 Task: Look for space in Ober-Ramstadt, Germany from 26th August, 2023 to 10th September, 2023 for 6 adults, 2 children in price range Rs.10000 to Rs.15000. Place can be entire place or shared room with 6 bedrooms having 6 beds and 6 bathrooms. Property type can be house, flat, guest house. Amenities needed are: wifi, TV, free parkinig on premises, gym, breakfast. Booking option can be shelf check-in. Required host language is English.
Action: Mouse pressed left at (565, 132)
Screenshot: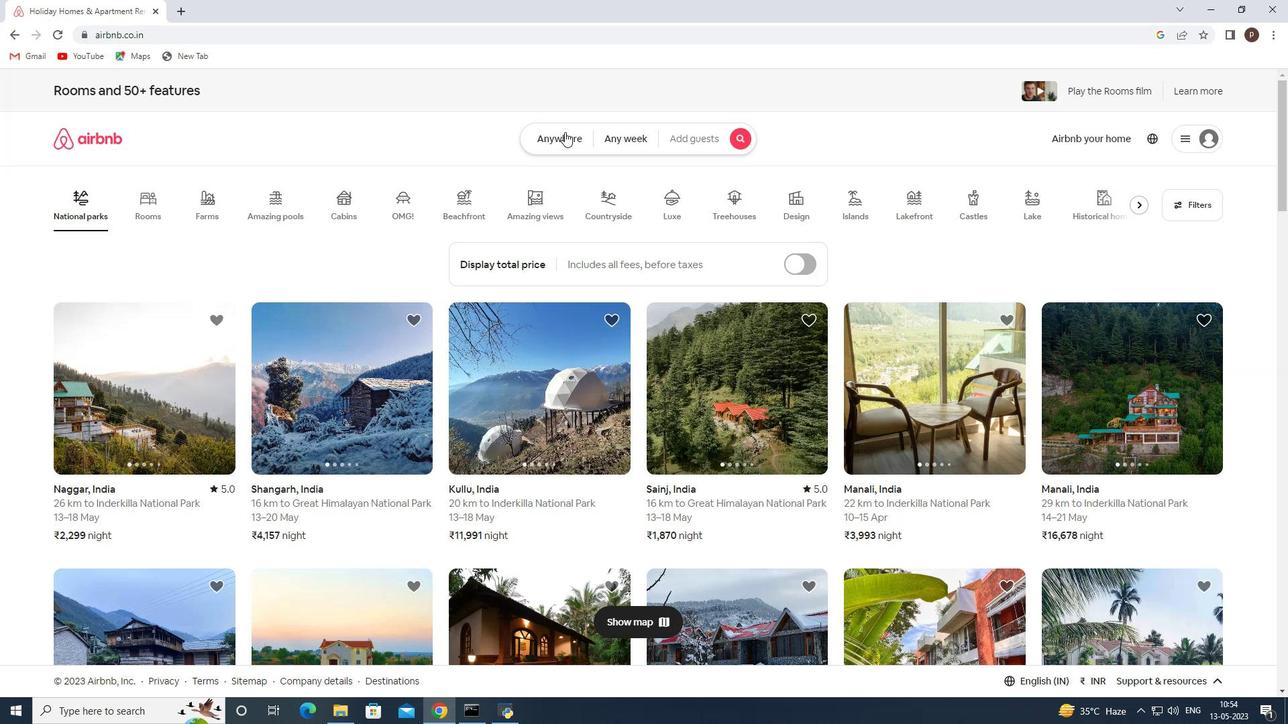 
Action: Mouse moved to (431, 191)
Screenshot: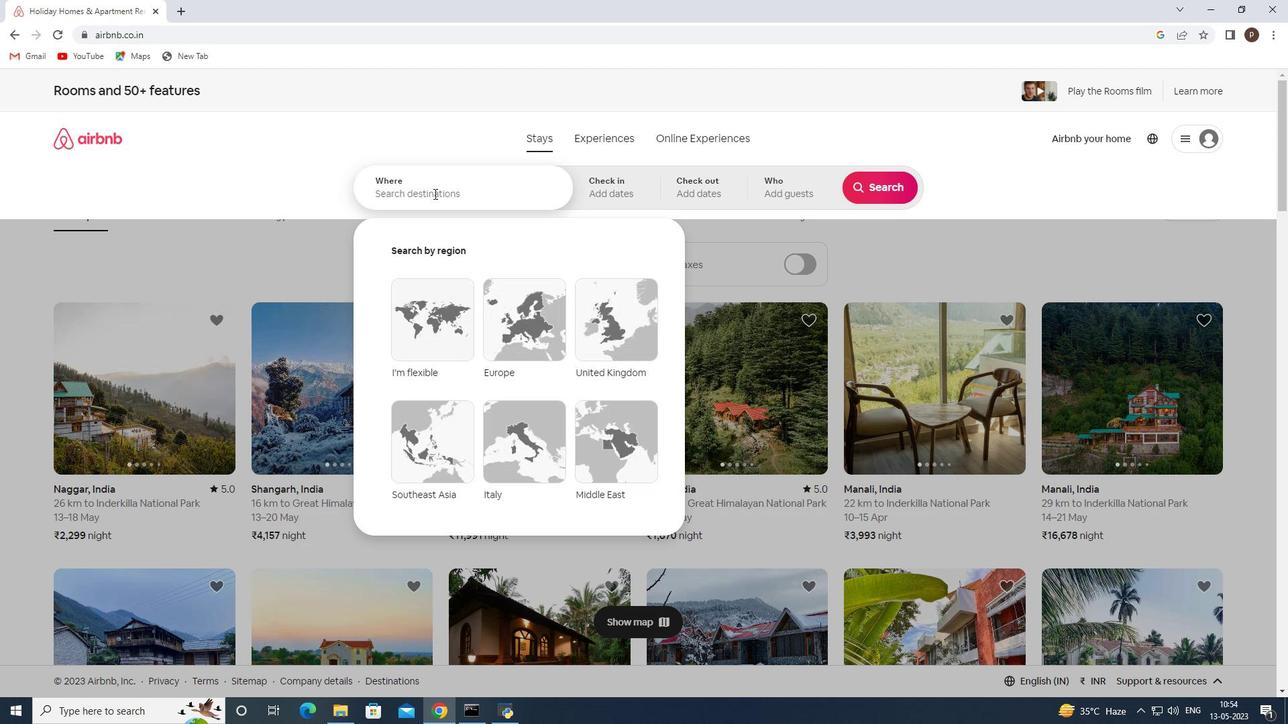 
Action: Mouse pressed left at (431, 191)
Screenshot: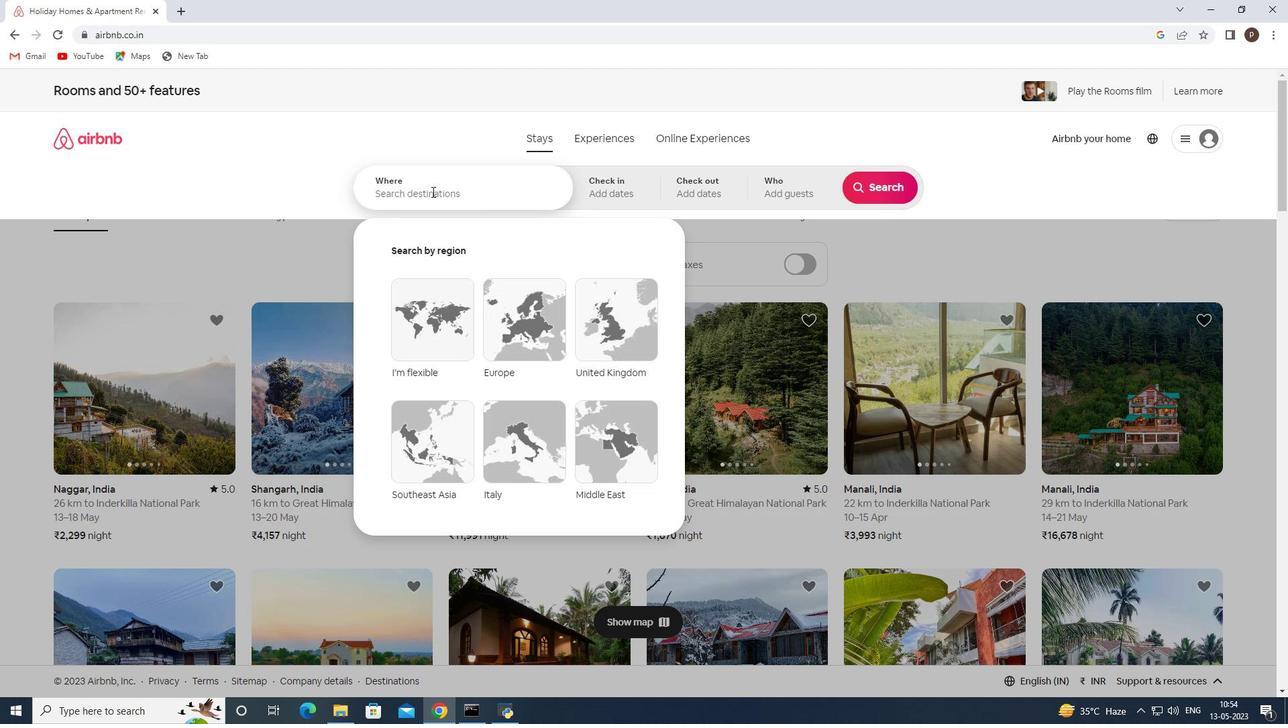 
Action: Key pressed <Key.caps_lock>O<Key.caps_lock>ber-<Key.caps_lock>R<Key.caps_lock>amstadt,<Key.space><Key.caps_lock>G<Key.caps_lock>ermany
Screenshot: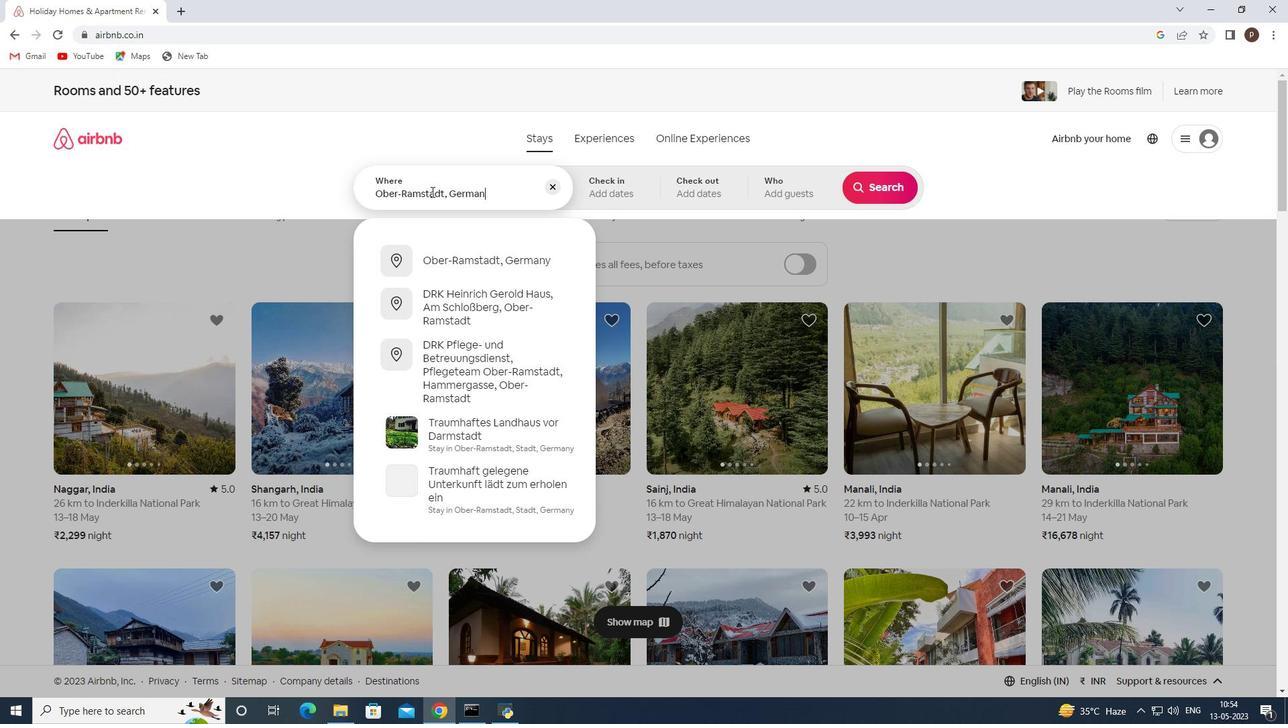 
Action: Mouse moved to (470, 268)
Screenshot: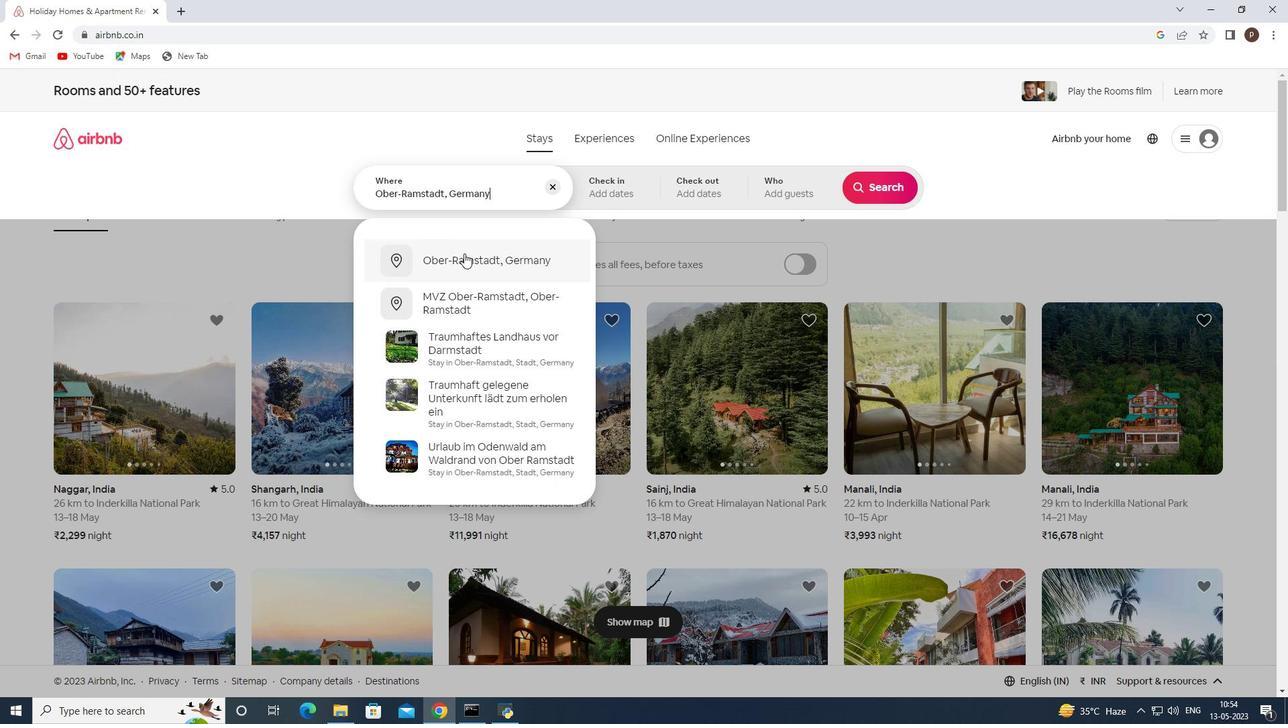 
Action: Mouse pressed left at (470, 268)
Screenshot: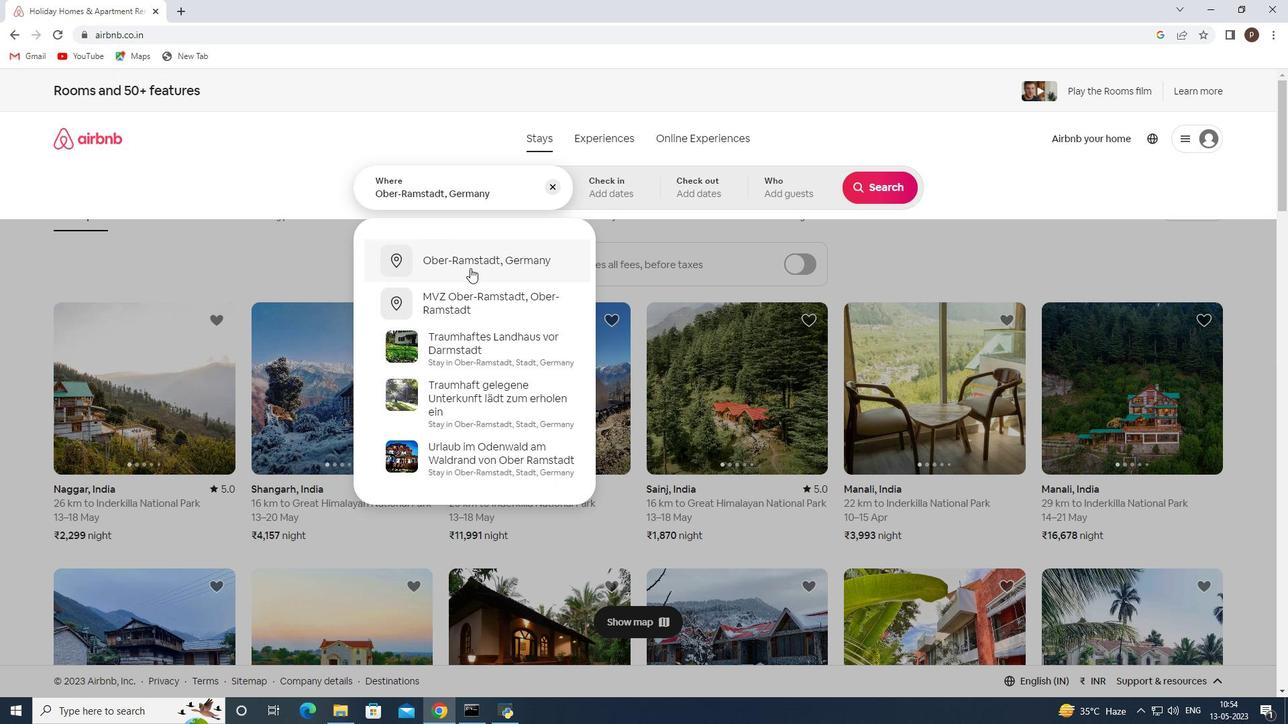 
Action: Mouse moved to (883, 299)
Screenshot: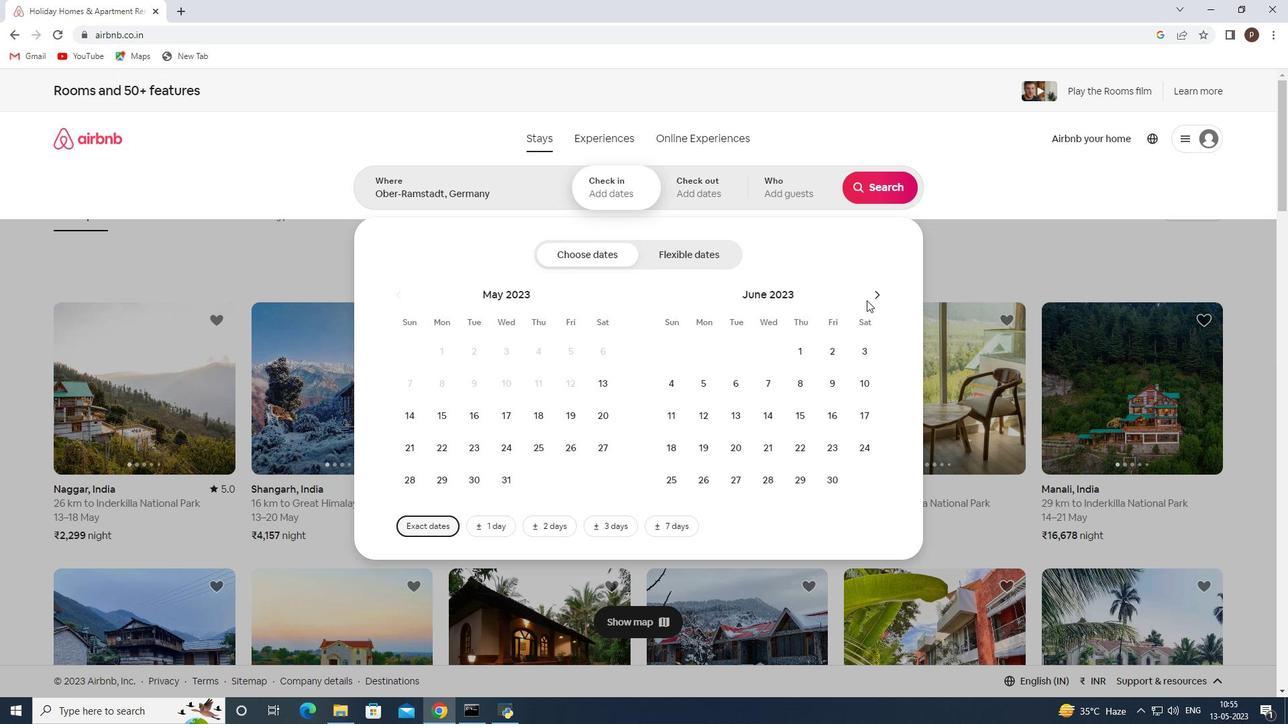 
Action: Mouse pressed left at (883, 299)
Screenshot: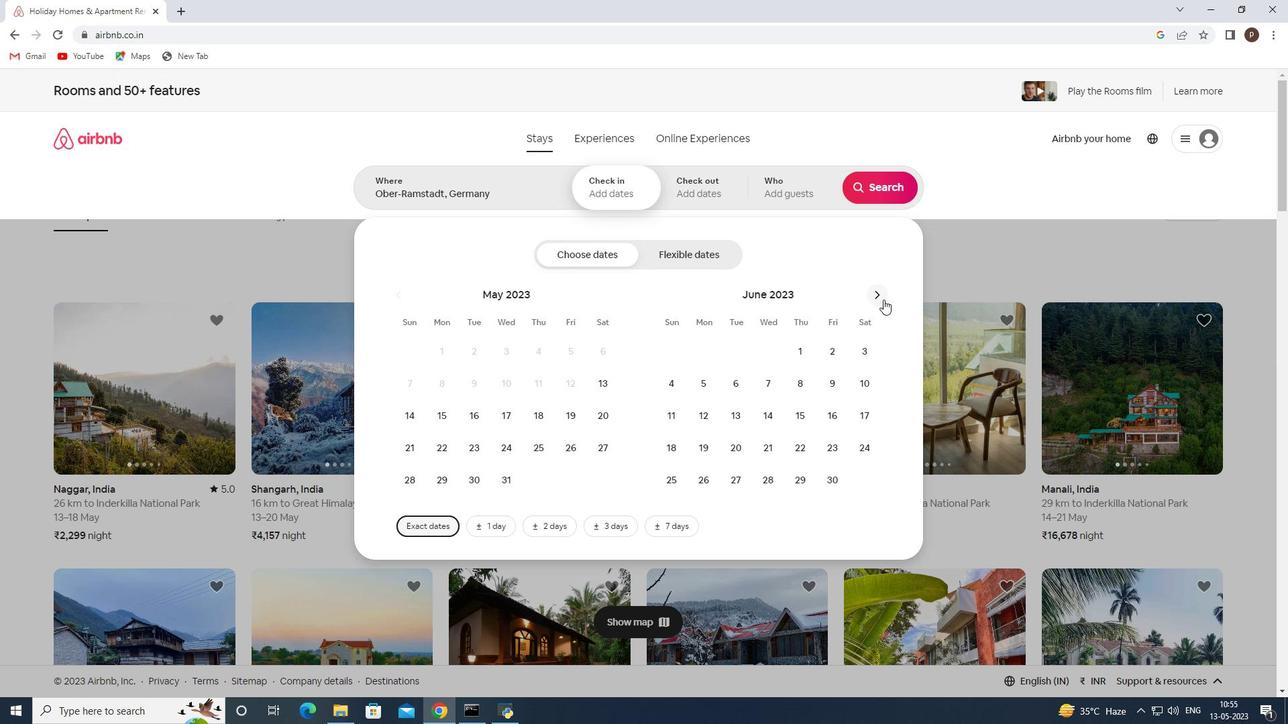 
Action: Mouse pressed left at (883, 299)
Screenshot: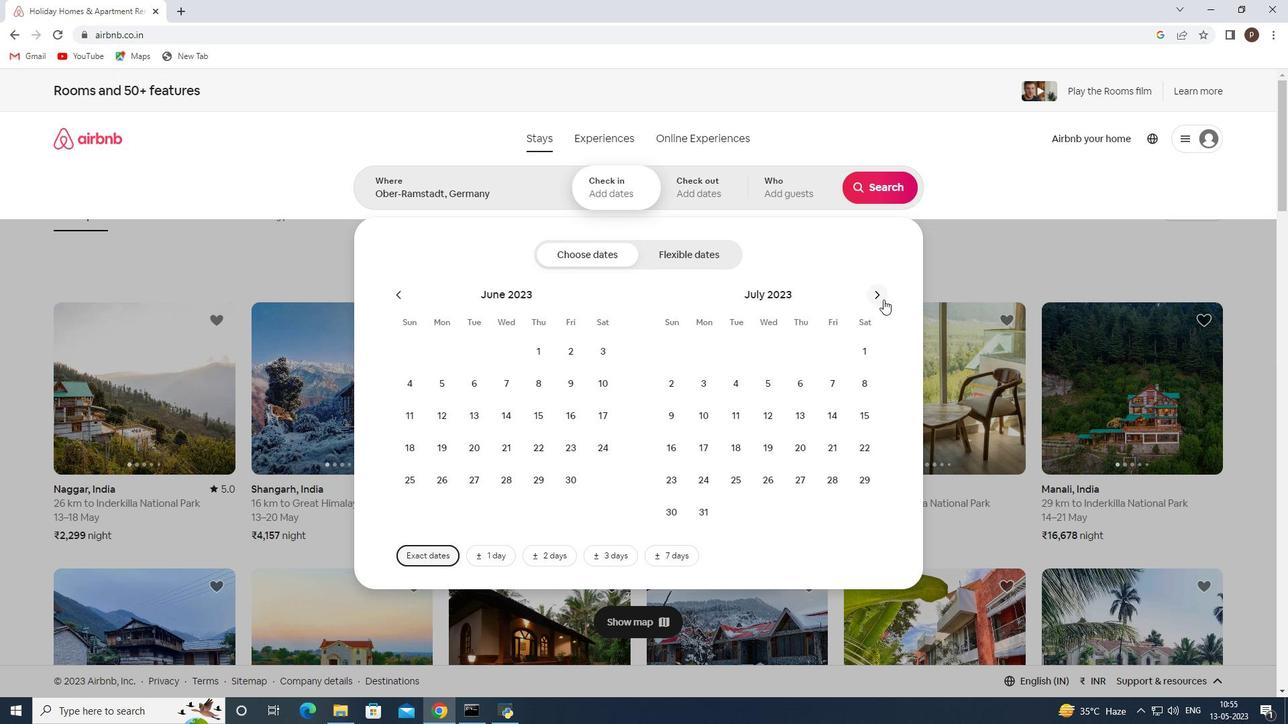
Action: Mouse pressed left at (883, 299)
Screenshot: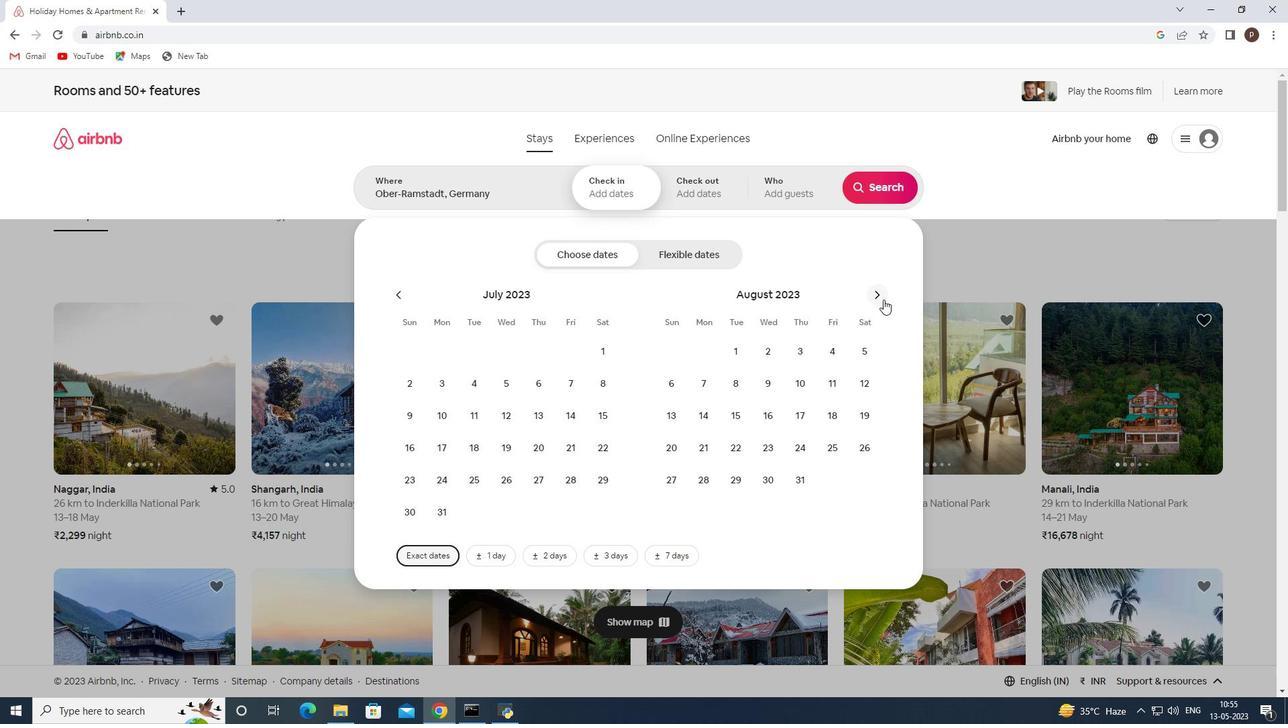 
Action: Mouse moved to (597, 454)
Screenshot: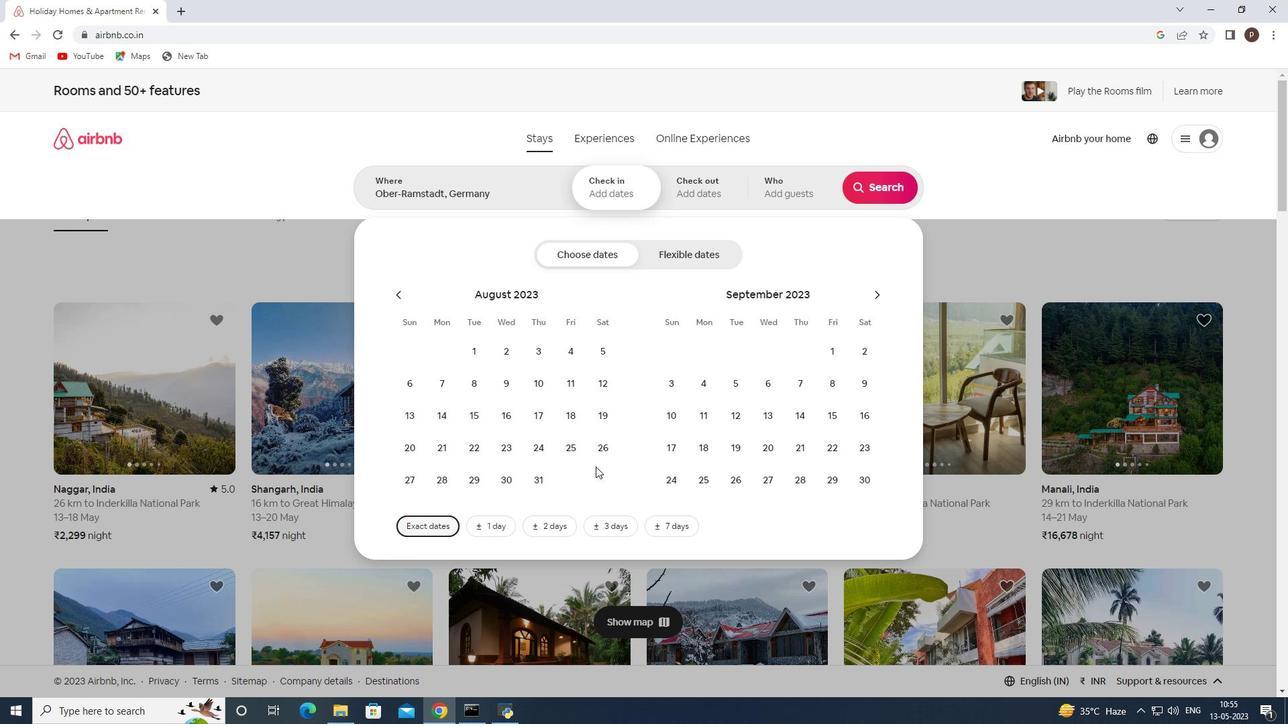 
Action: Mouse pressed left at (597, 454)
Screenshot: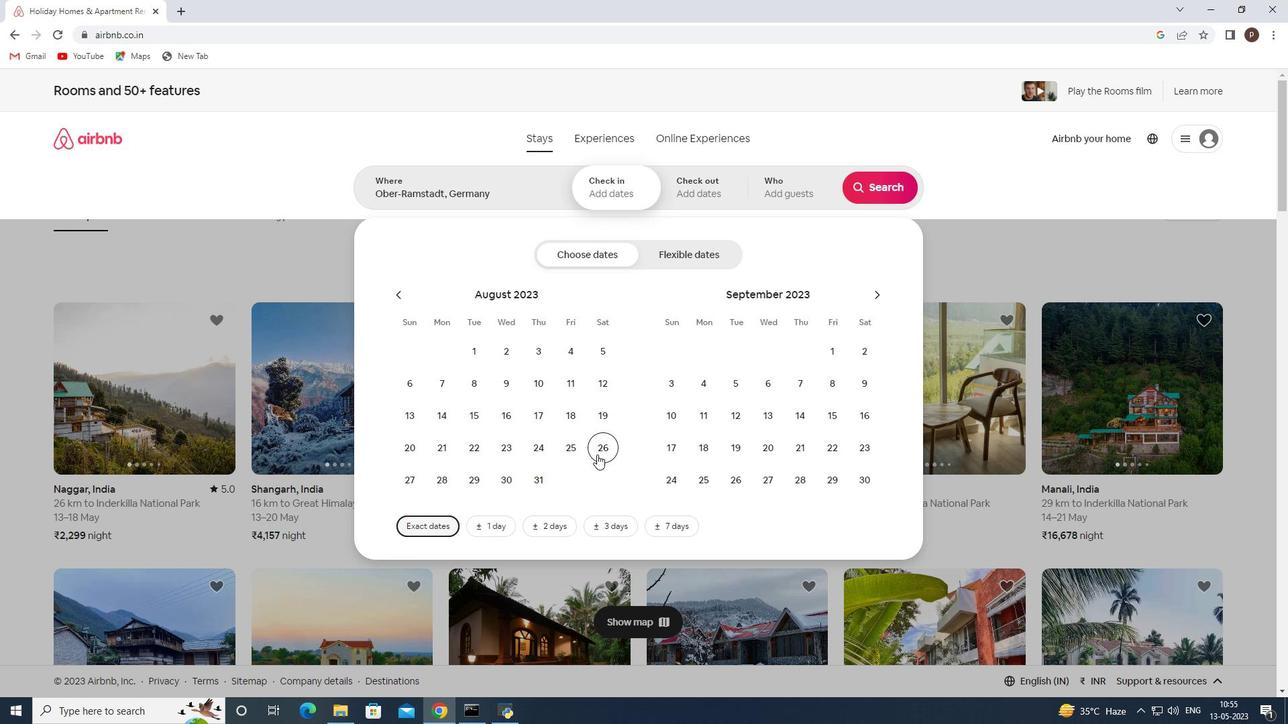 
Action: Mouse moved to (668, 407)
Screenshot: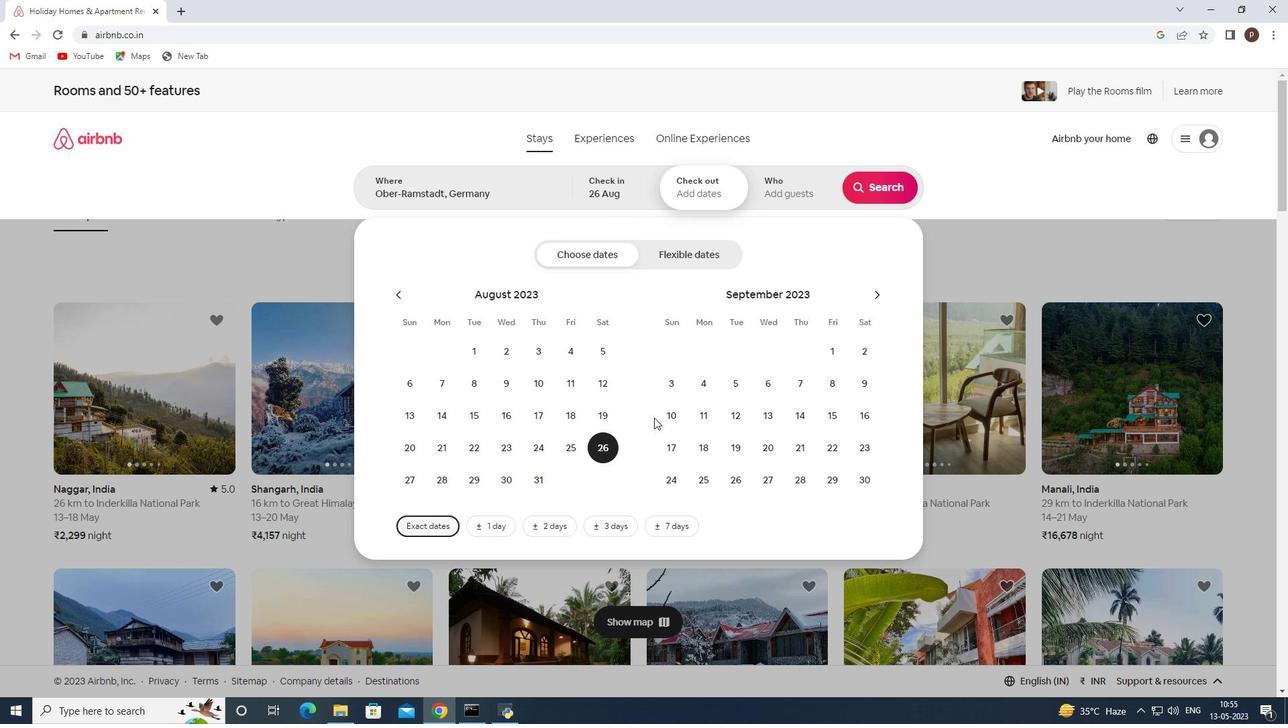
Action: Mouse pressed left at (668, 407)
Screenshot: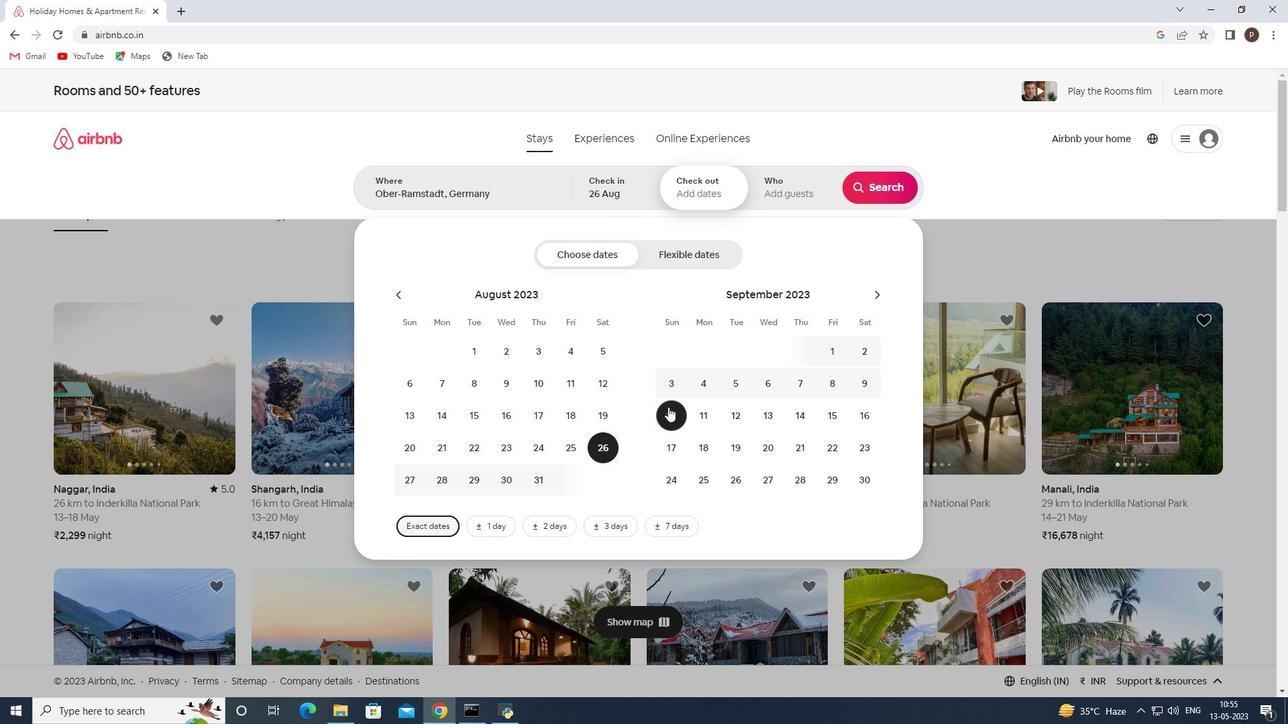 
Action: Mouse moved to (777, 183)
Screenshot: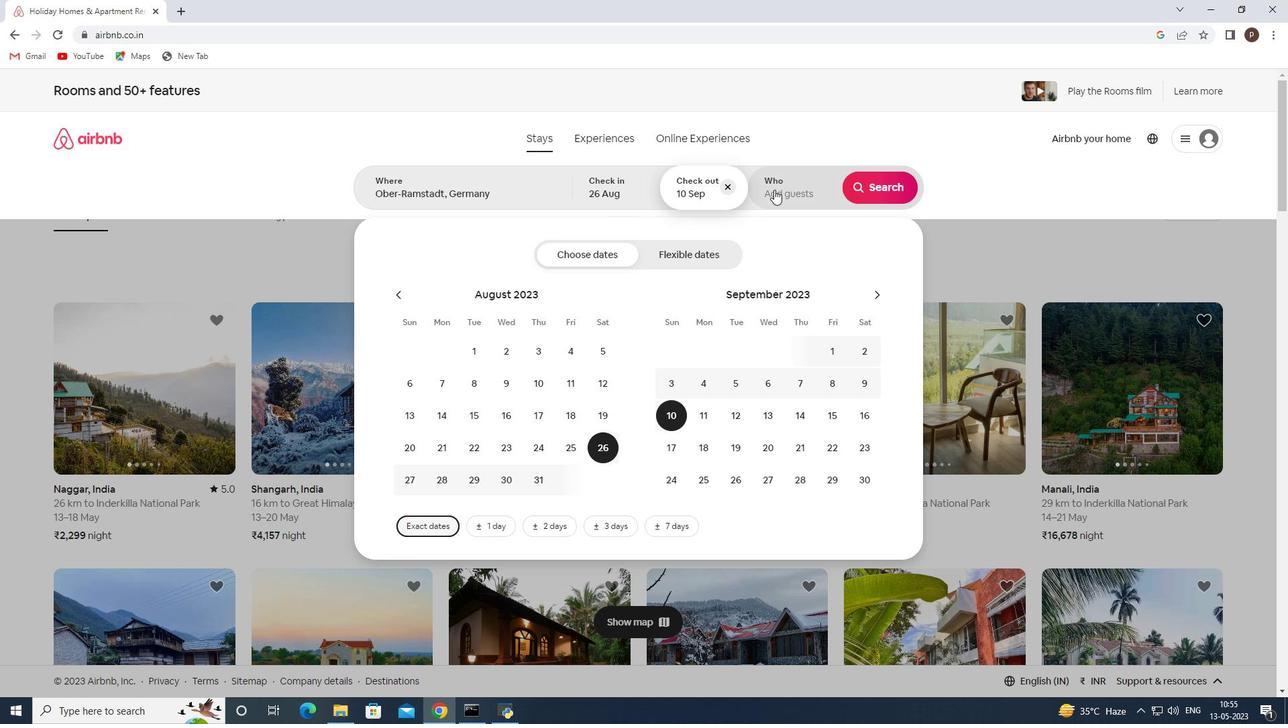 
Action: Mouse pressed left at (777, 183)
Screenshot: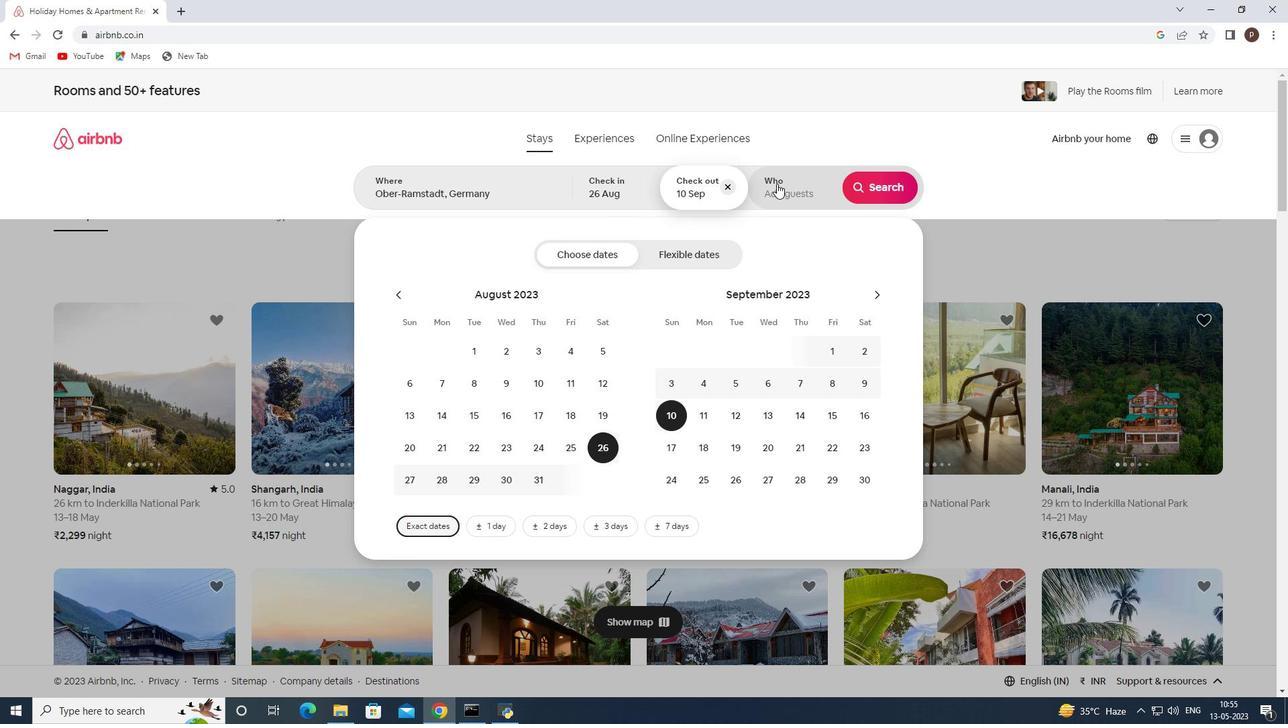 
Action: Mouse moved to (877, 258)
Screenshot: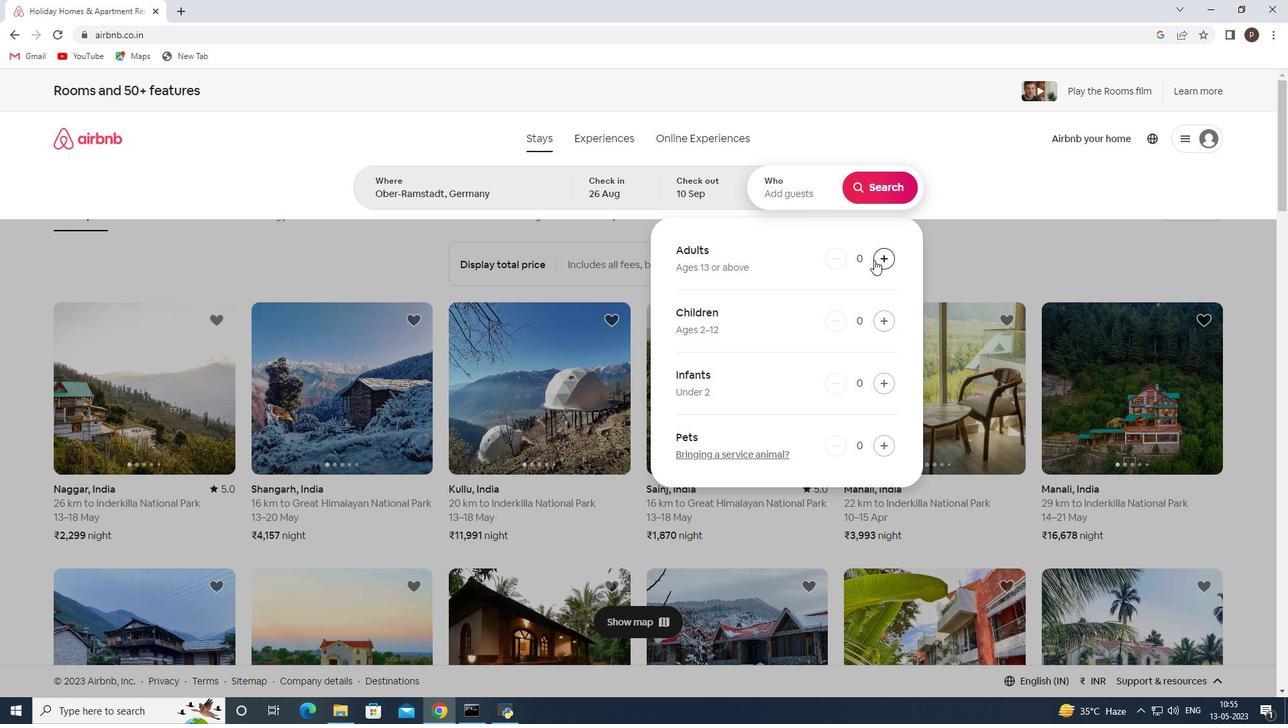 
Action: Mouse pressed left at (877, 258)
Screenshot: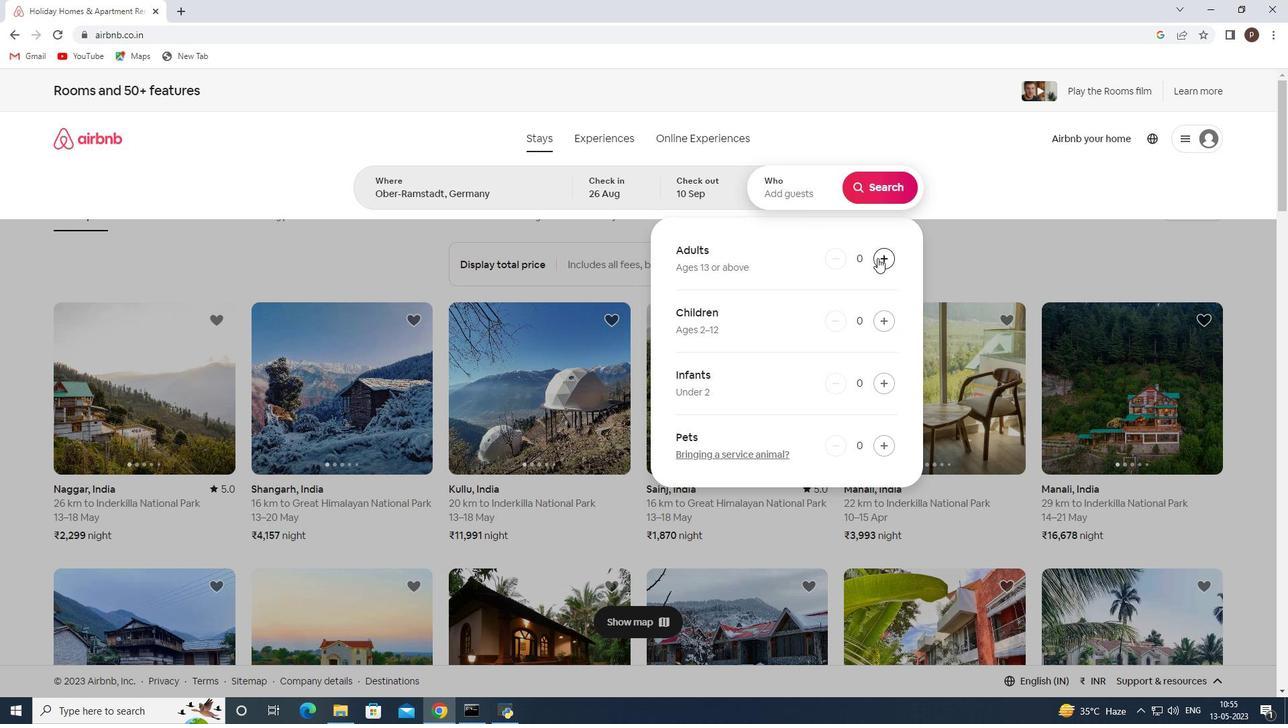 
Action: Mouse pressed left at (877, 258)
Screenshot: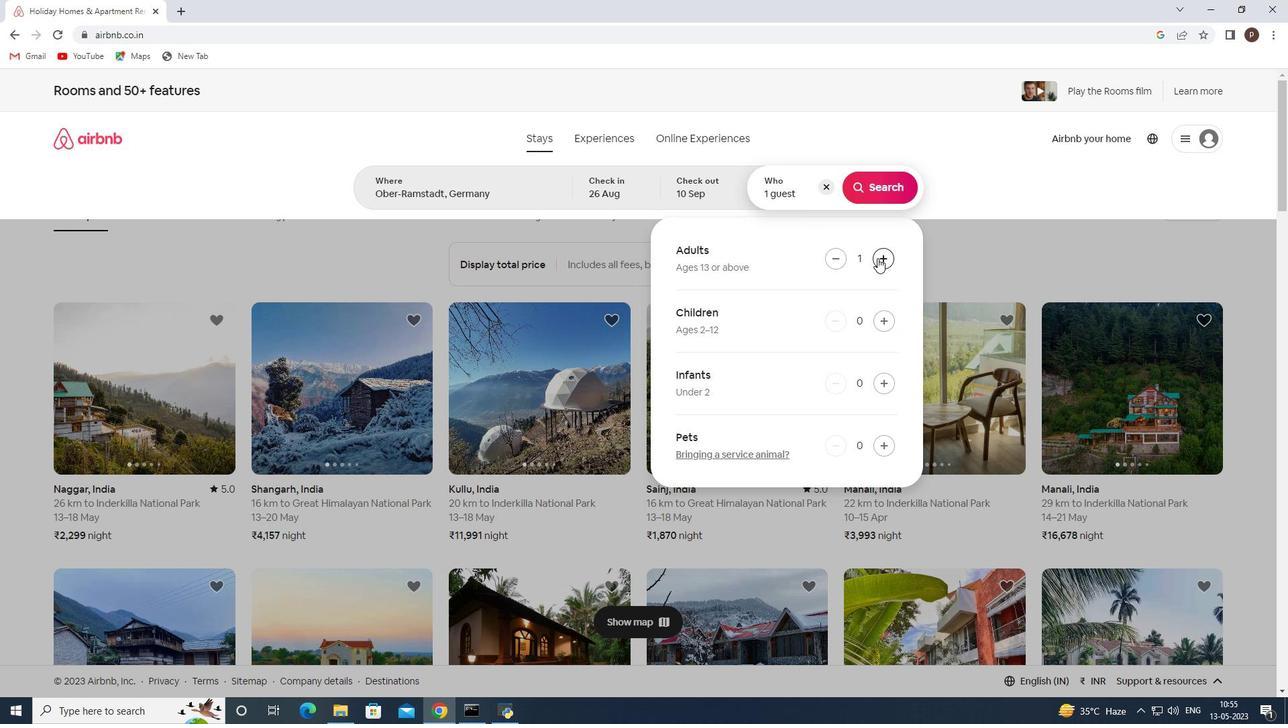 
Action: Mouse pressed left at (877, 258)
Screenshot: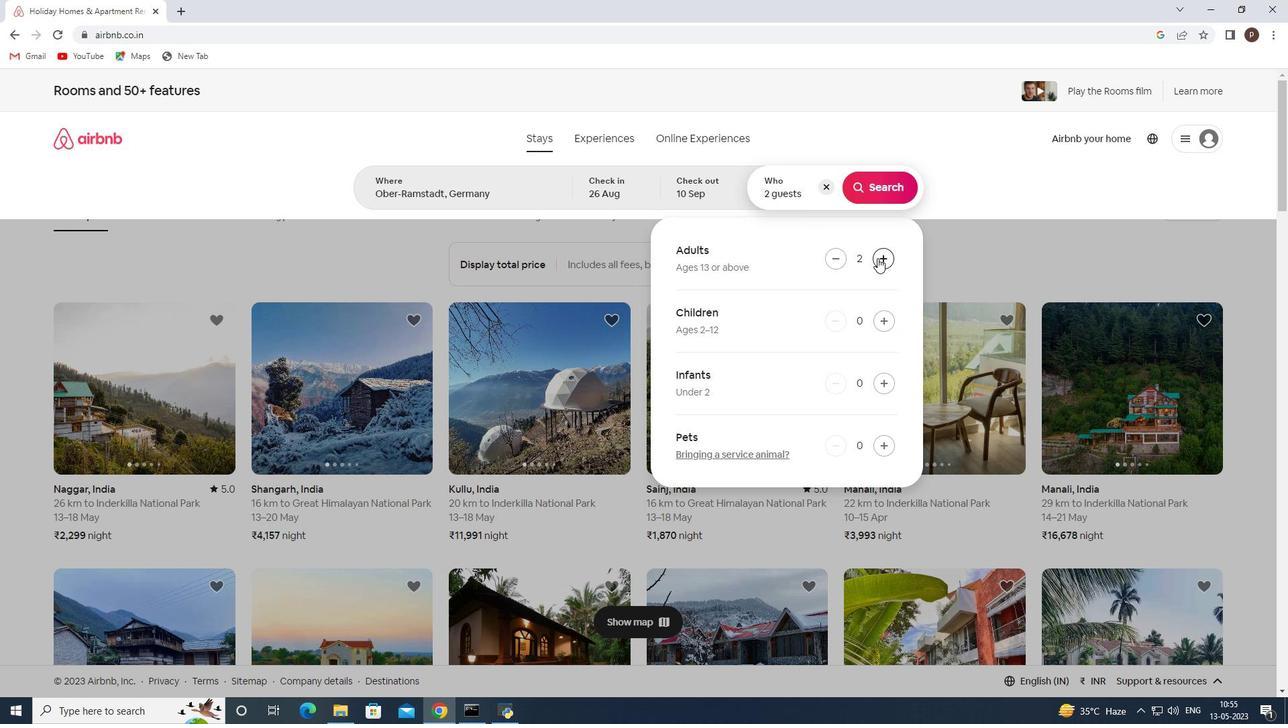 
Action: Mouse pressed left at (877, 258)
Screenshot: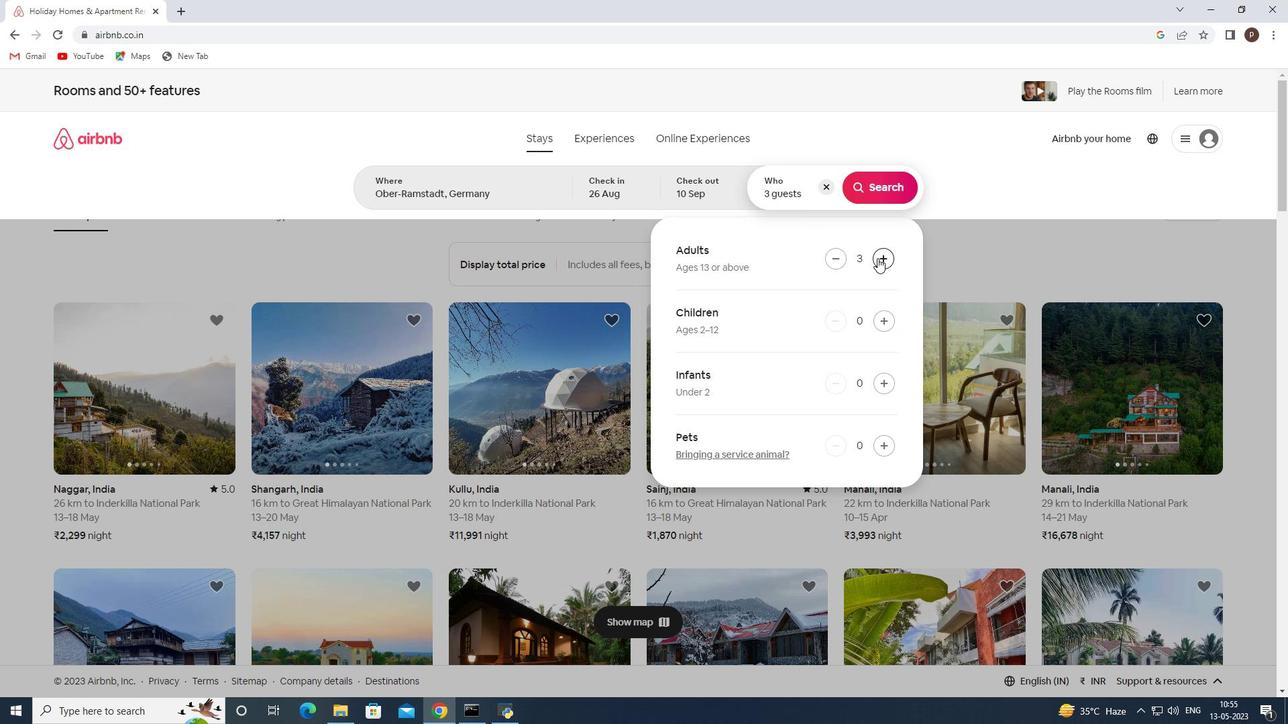 
Action: Mouse pressed left at (877, 258)
Screenshot: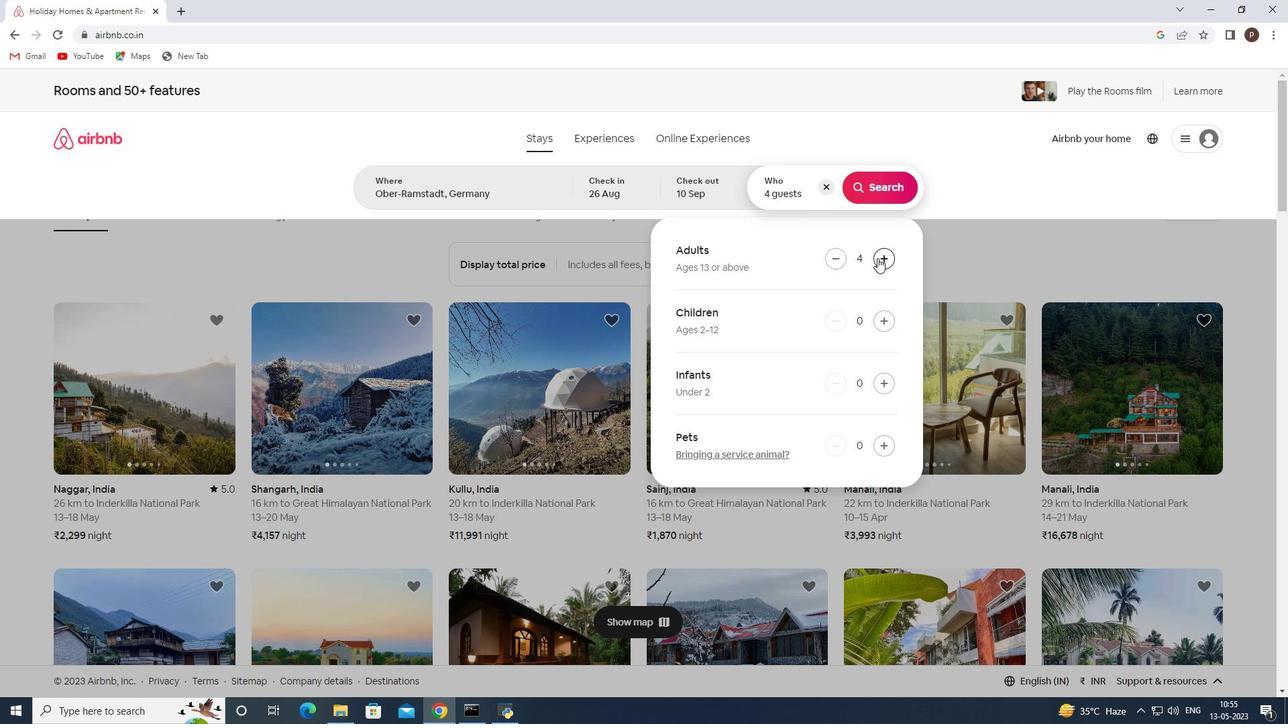 
Action: Mouse pressed left at (877, 258)
Screenshot: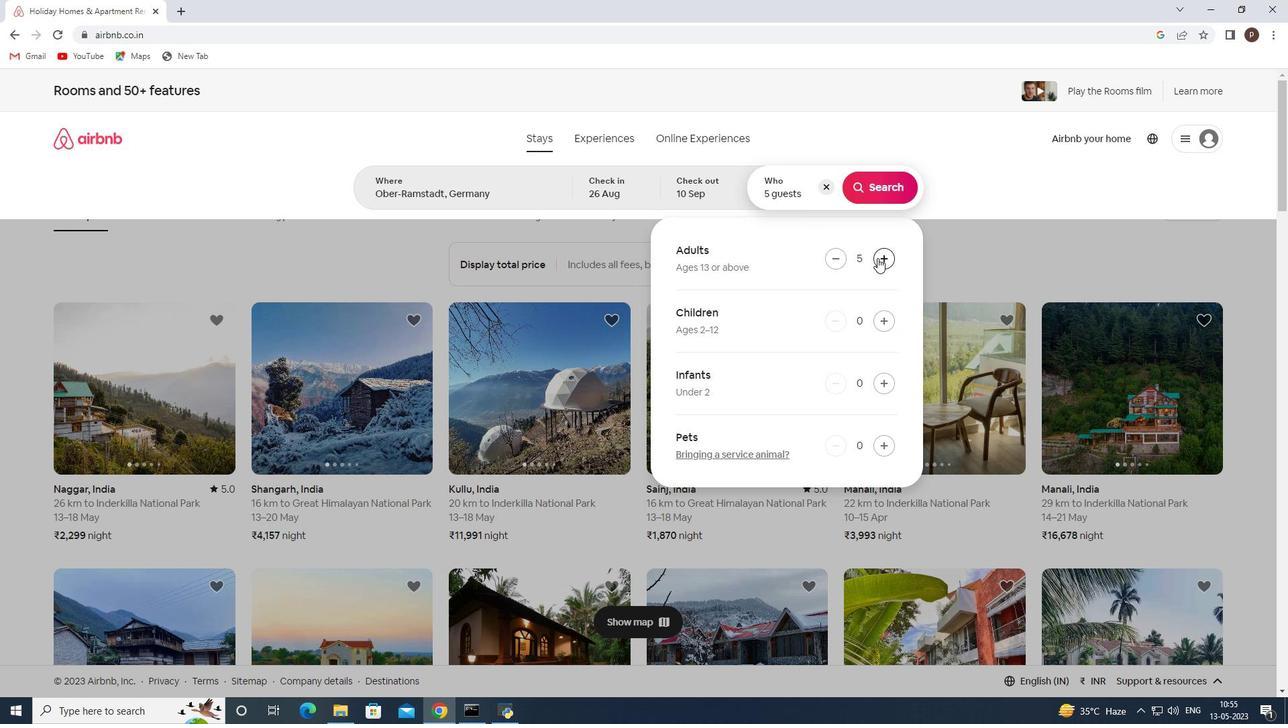 
Action: Mouse moved to (877, 315)
Screenshot: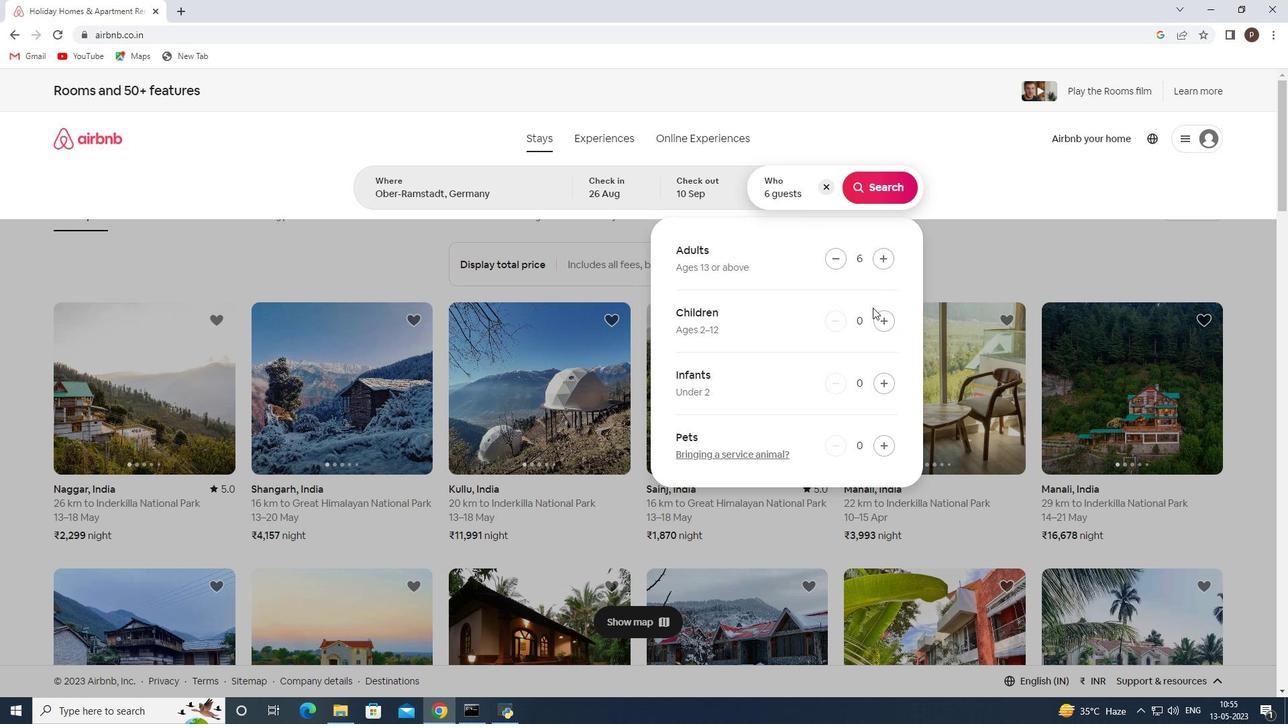 
Action: Mouse pressed left at (877, 315)
Screenshot: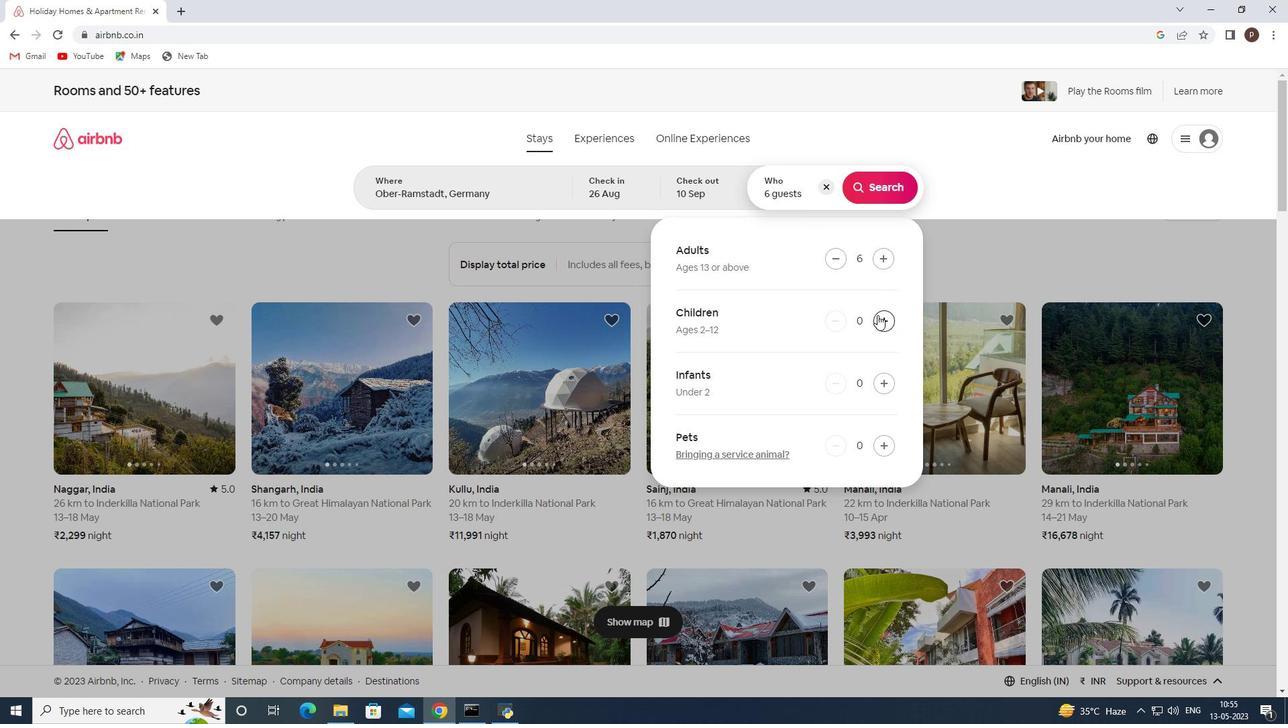
Action: Mouse pressed left at (877, 315)
Screenshot: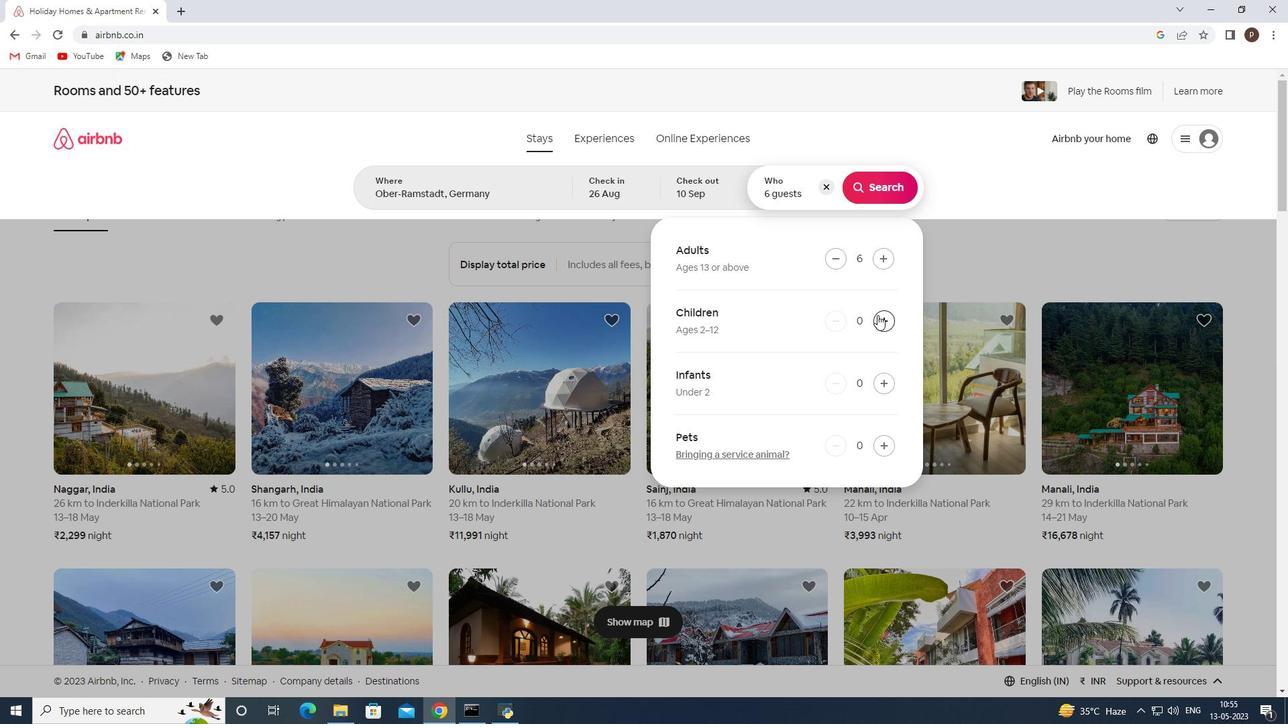 
Action: Mouse moved to (867, 194)
Screenshot: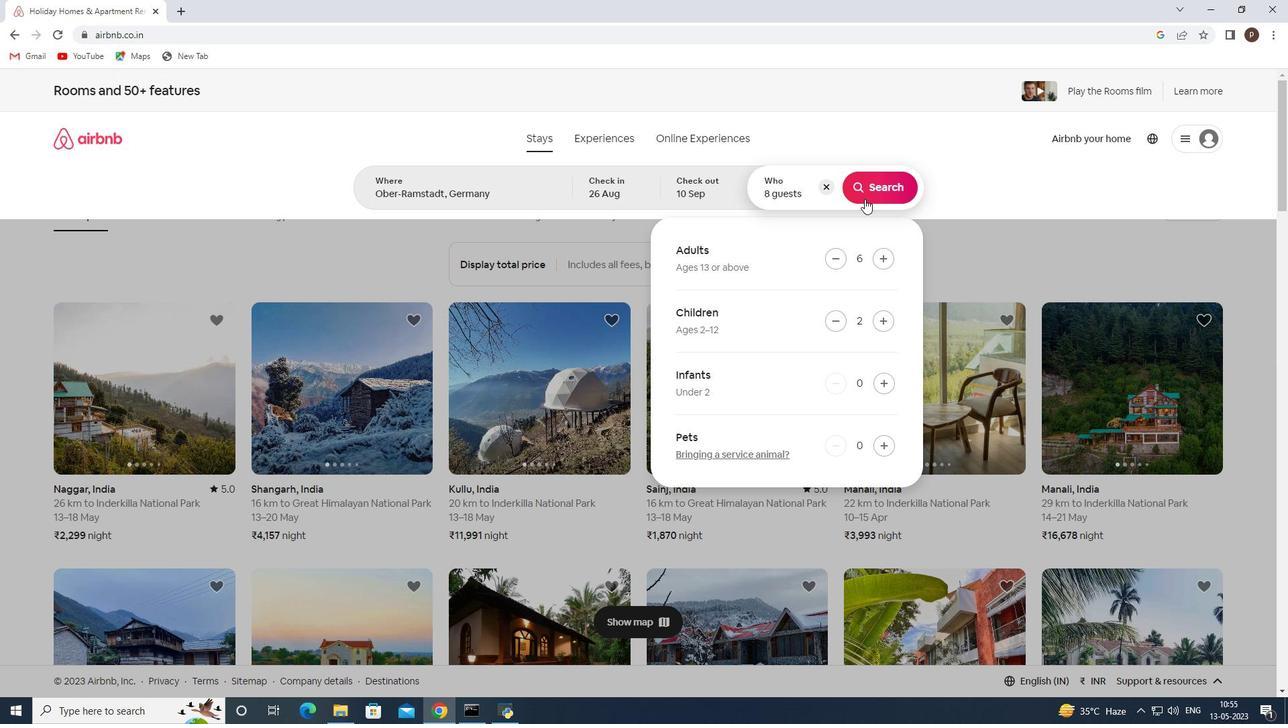 
Action: Mouse pressed left at (867, 194)
Screenshot: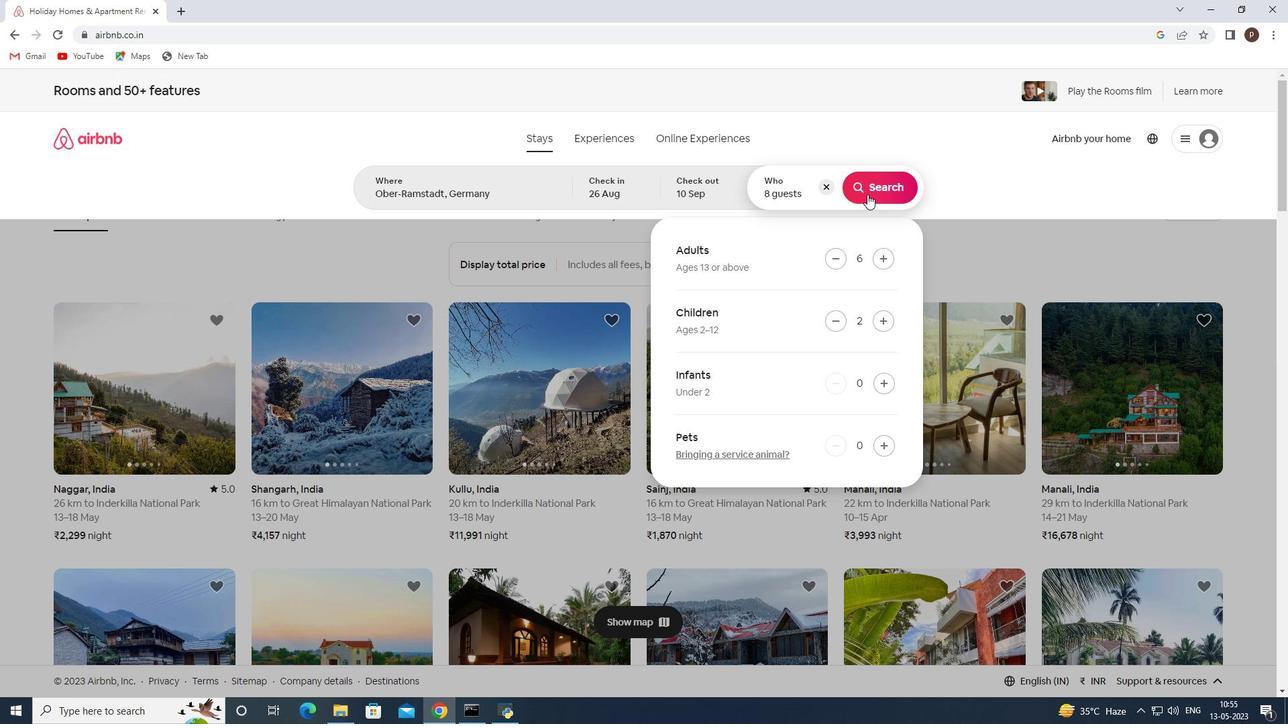 
Action: Mouse moved to (1213, 147)
Screenshot: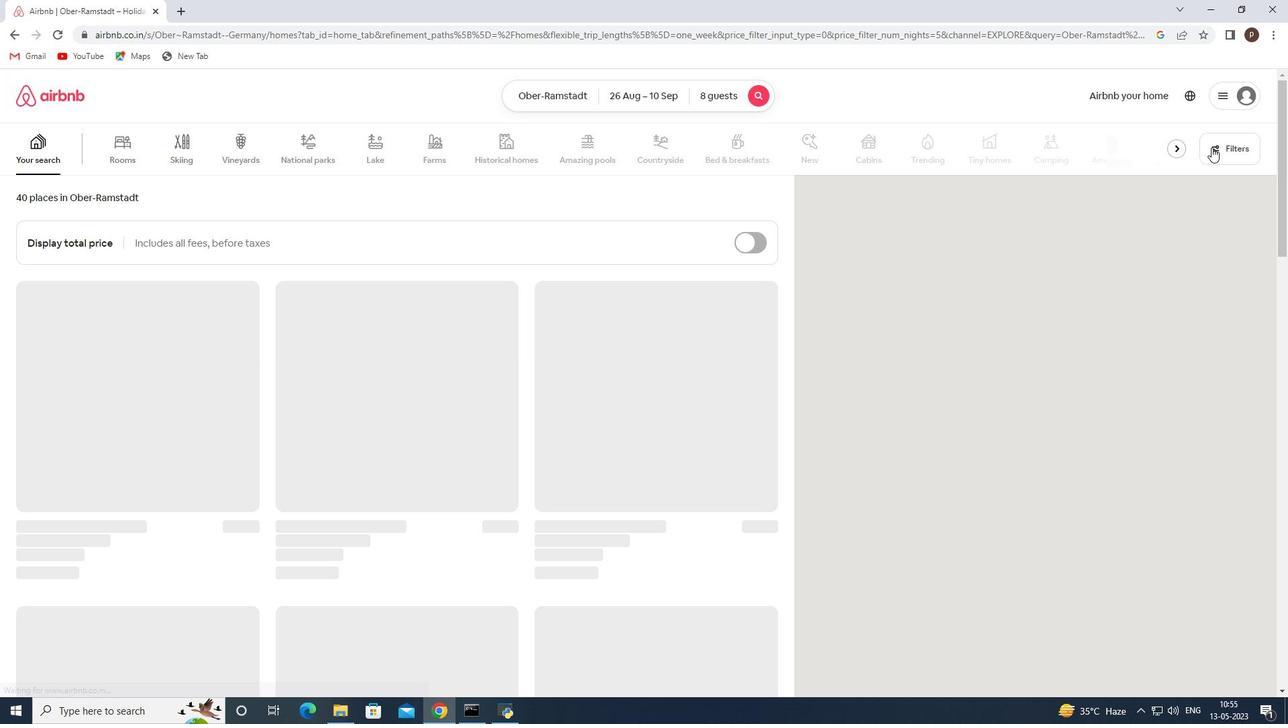 
Action: Mouse pressed left at (1213, 147)
Screenshot: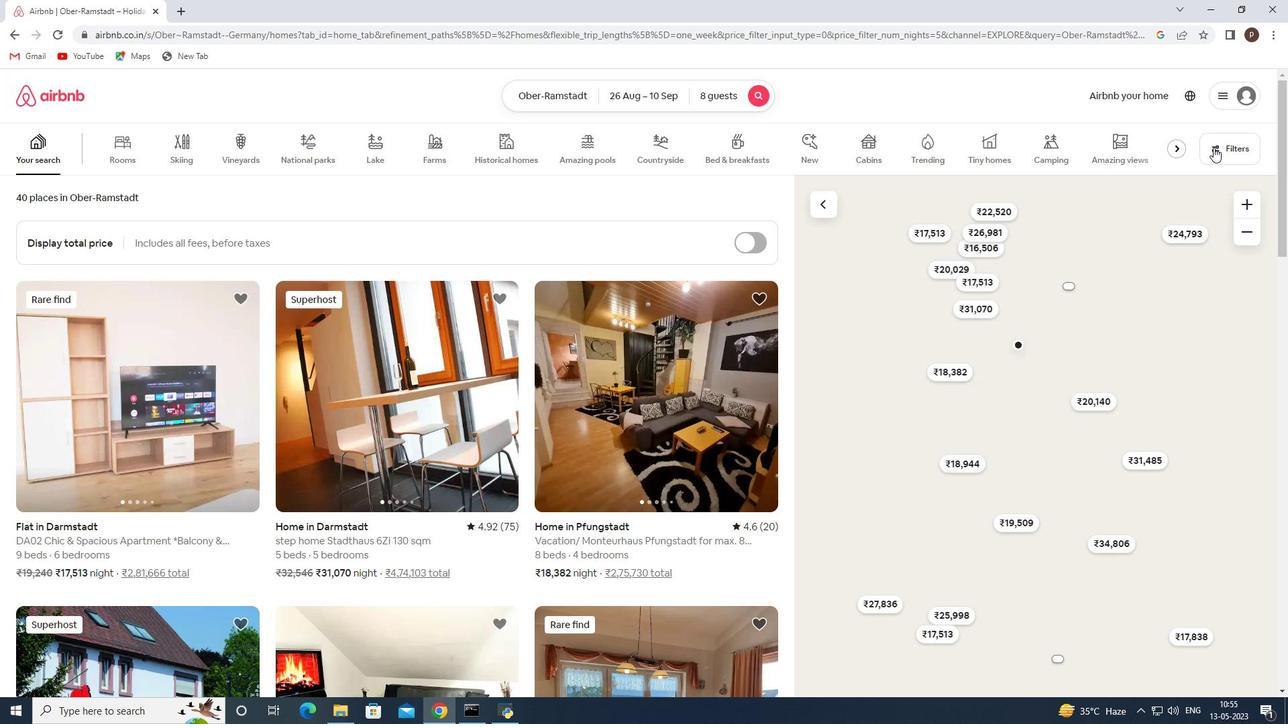 
Action: Mouse moved to (448, 479)
Screenshot: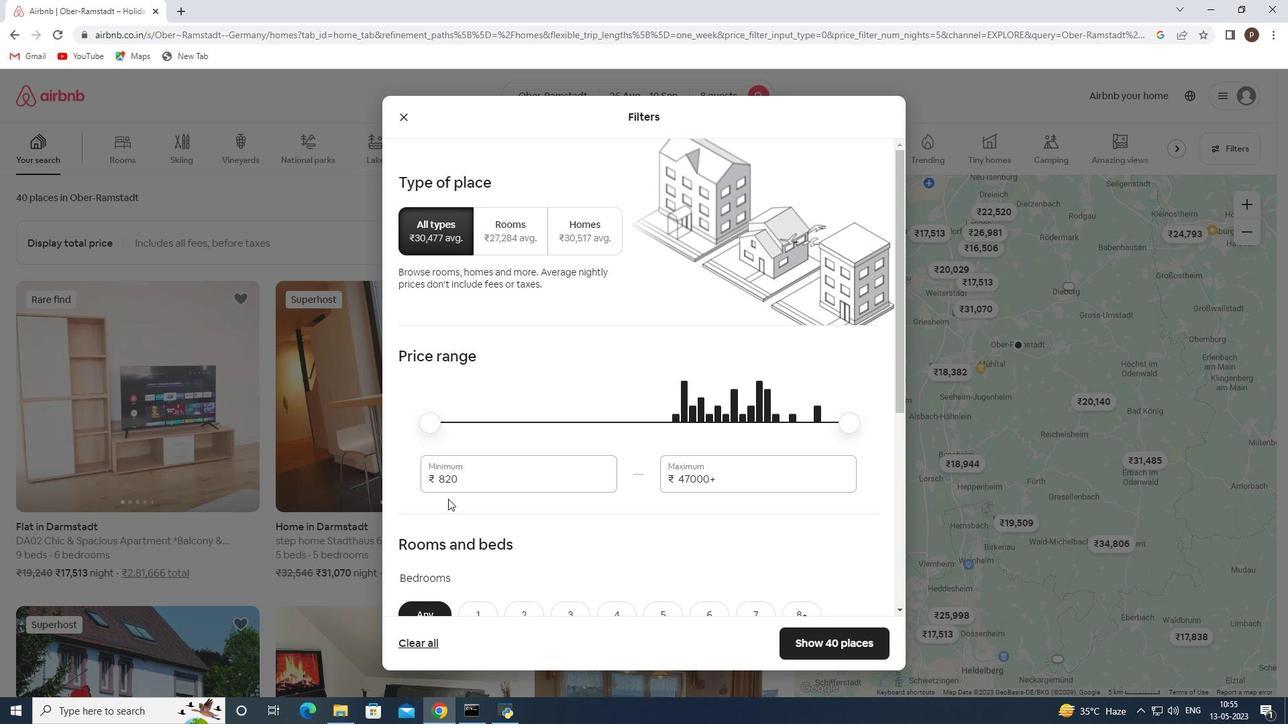 
Action: Mouse pressed left at (448, 479)
Screenshot: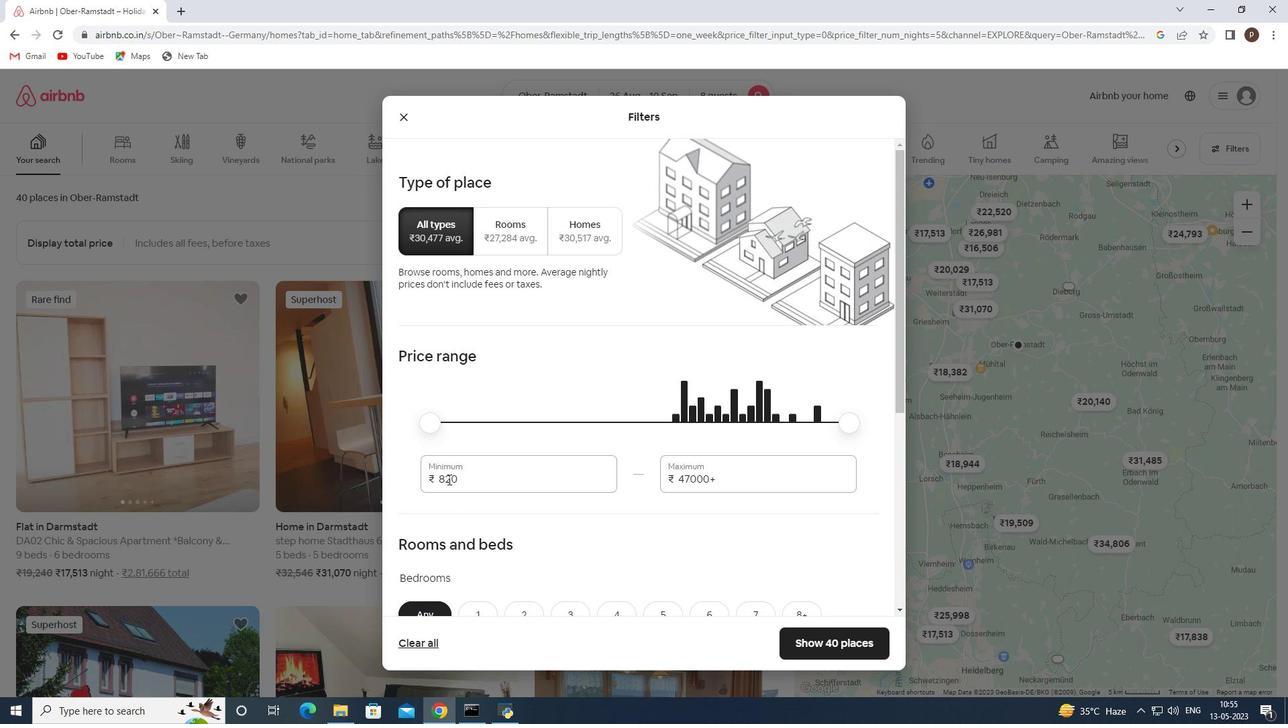
Action: Mouse pressed left at (448, 479)
Screenshot: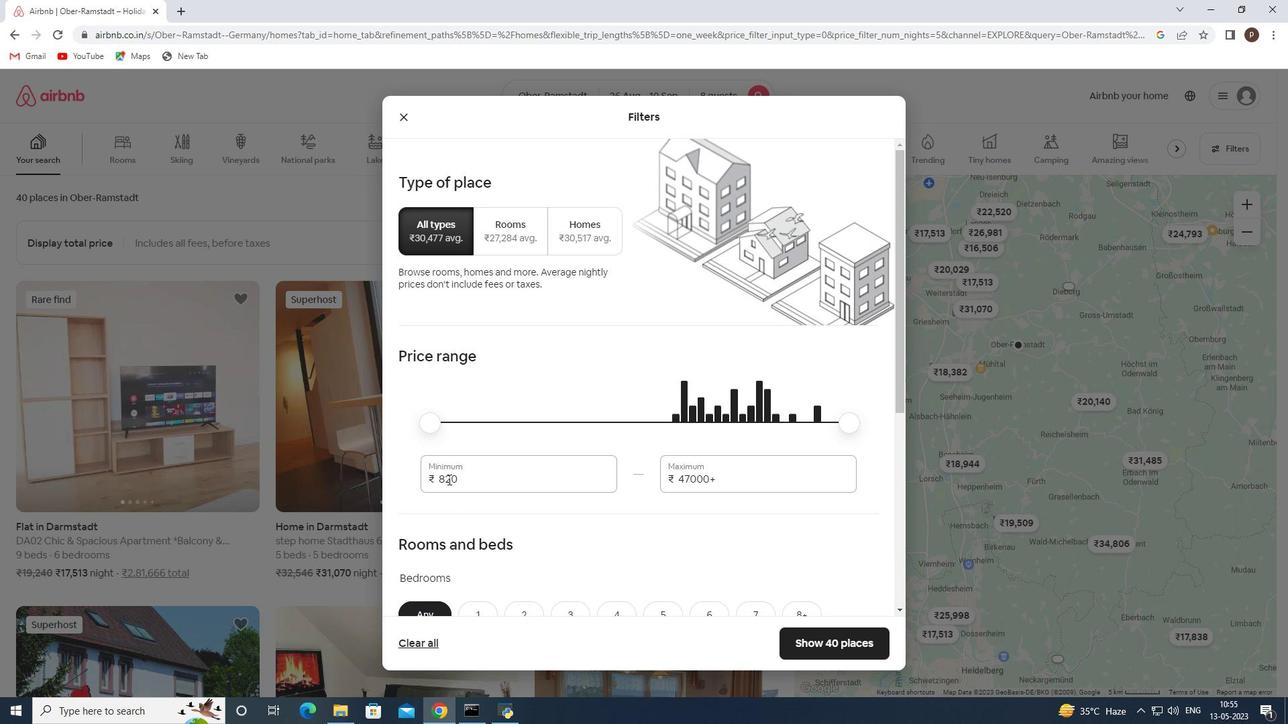
Action: Key pressed 10000<Key.caps_lock><Key.tab>15000
Screenshot: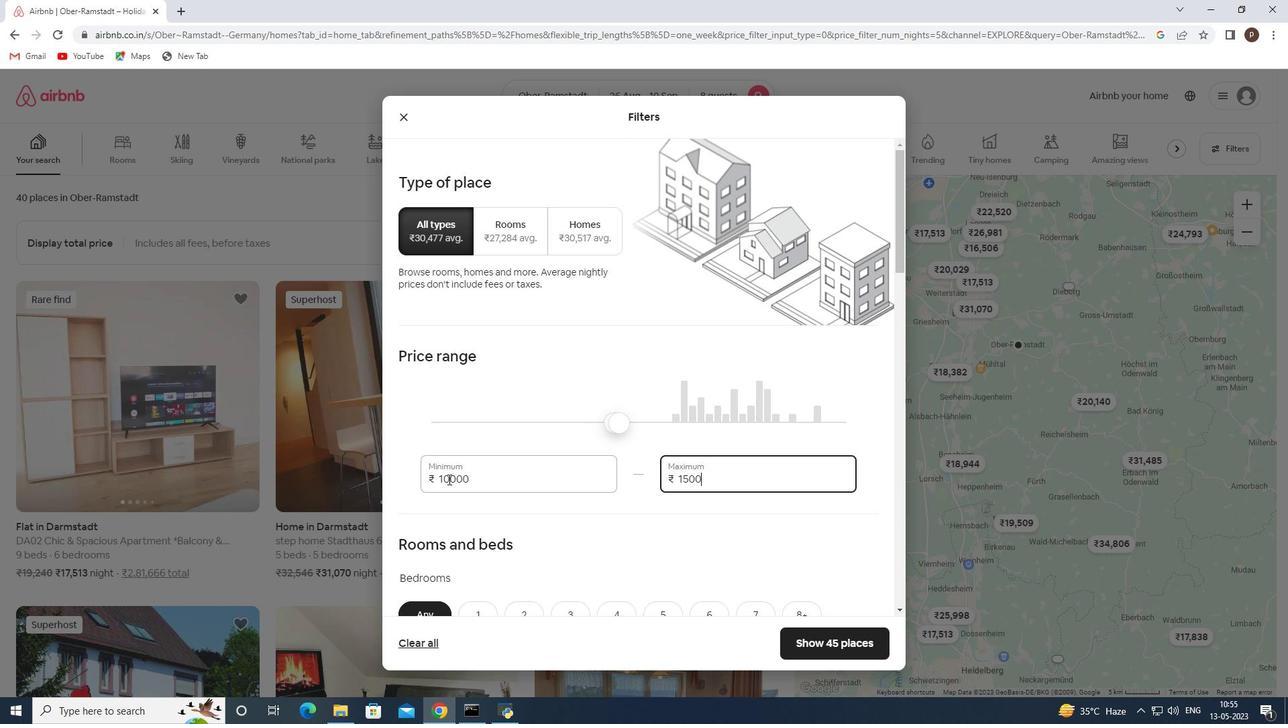 
Action: Mouse scrolled (448, 479) with delta (0, 0)
Screenshot: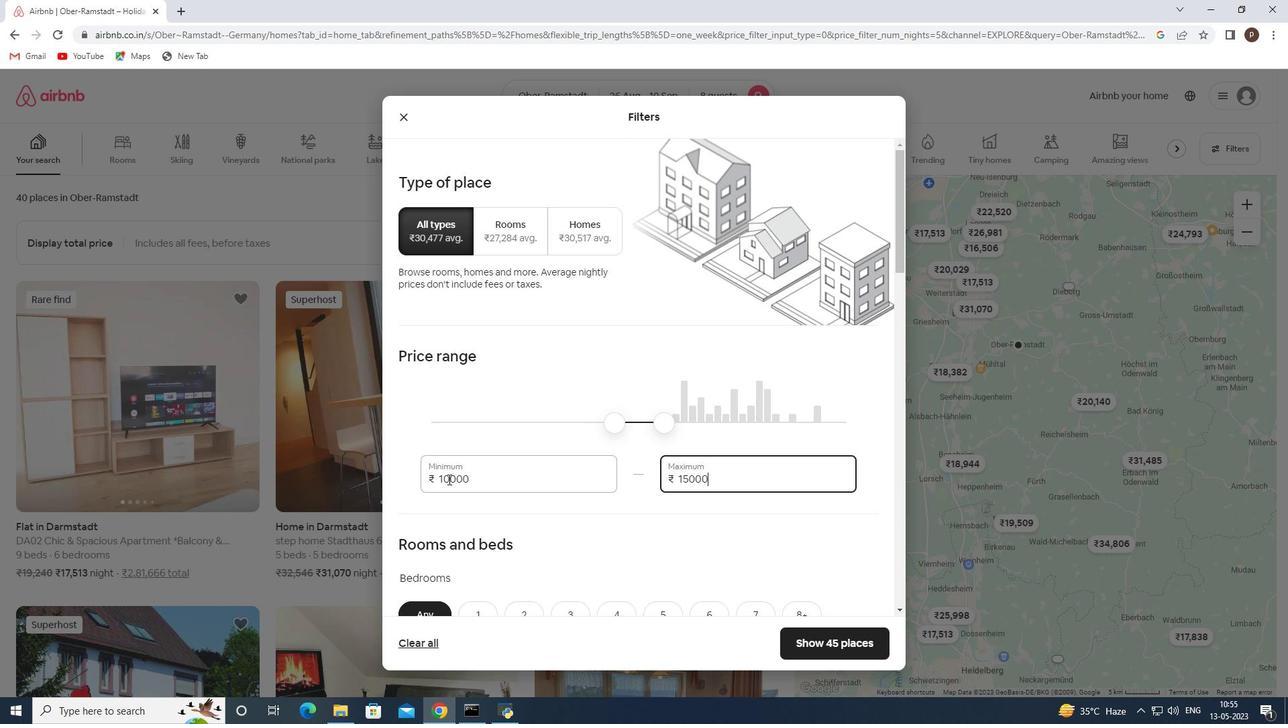
Action: Mouse scrolled (448, 479) with delta (0, 0)
Screenshot: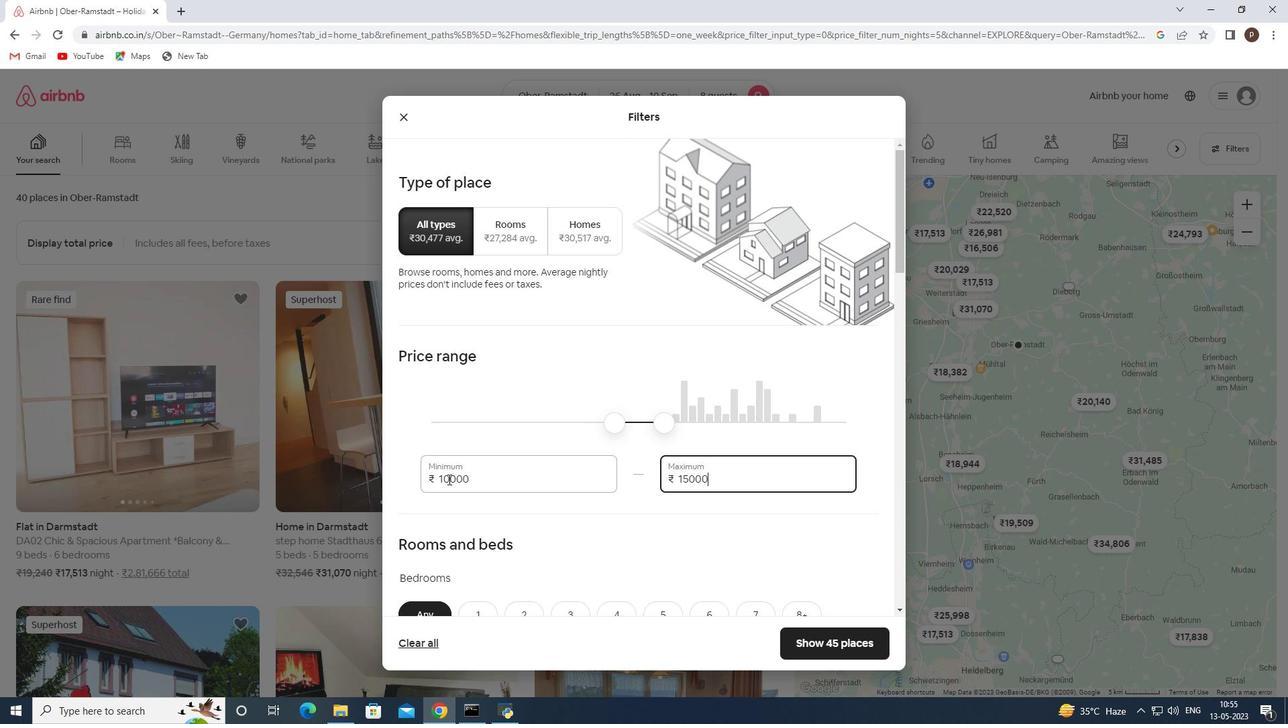 
Action: Mouse scrolled (448, 479) with delta (0, 0)
Screenshot: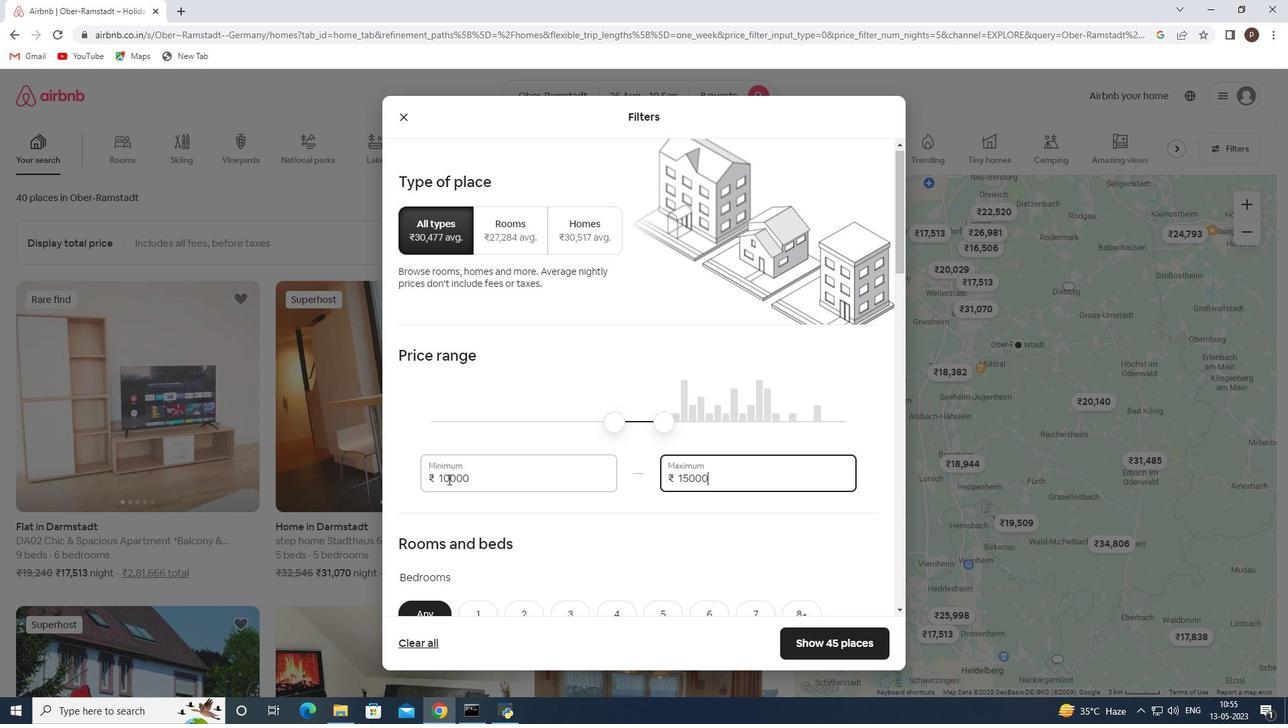 
Action: Mouse moved to (716, 409)
Screenshot: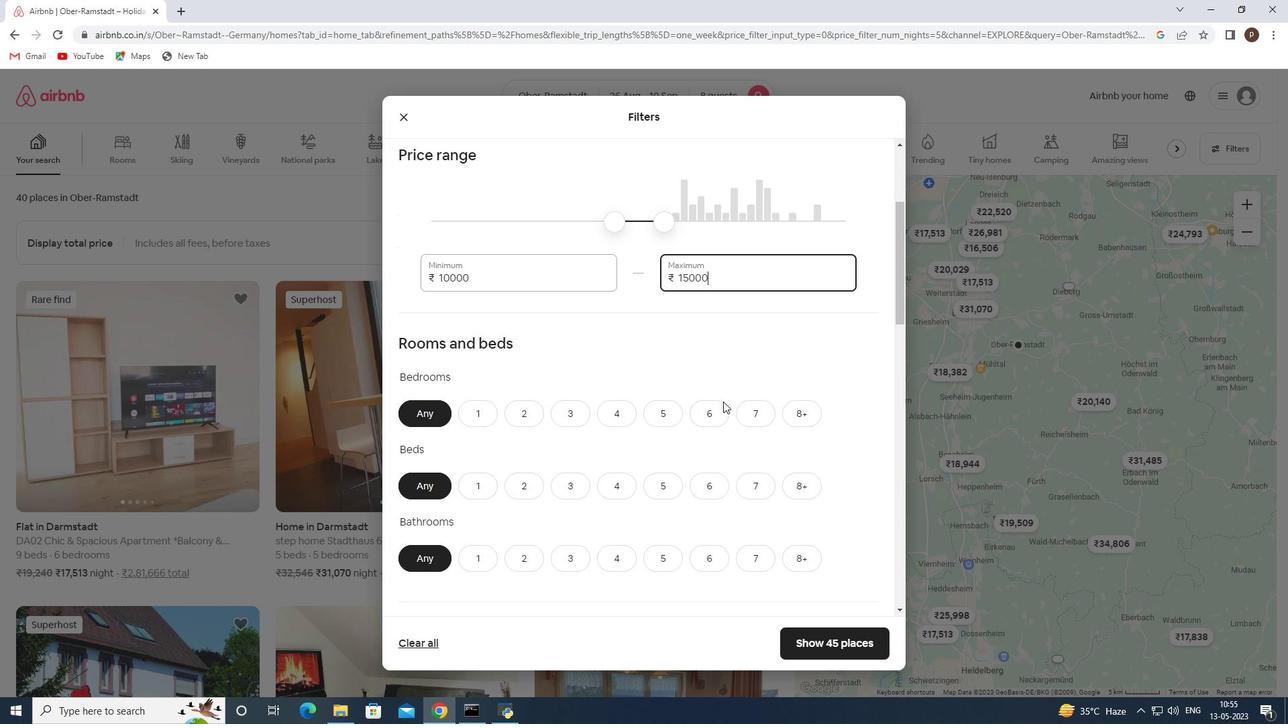 
Action: Mouse pressed left at (716, 409)
Screenshot: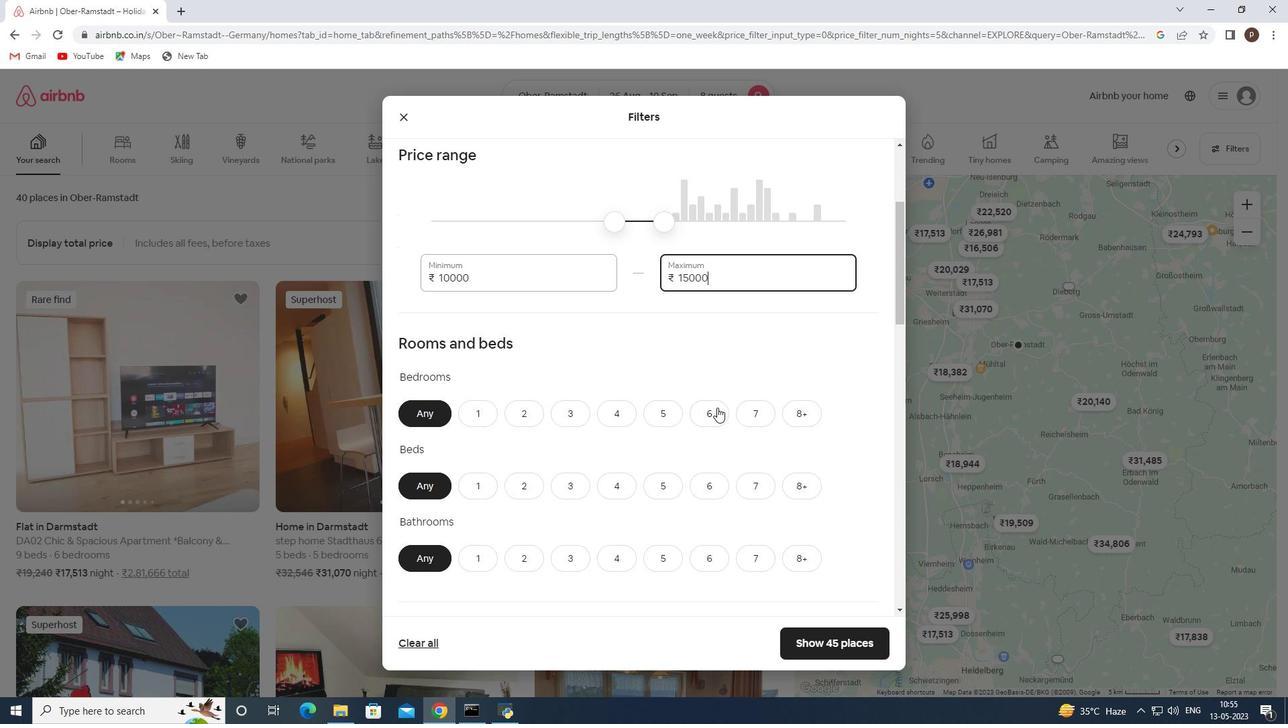 
Action: Mouse moved to (709, 482)
Screenshot: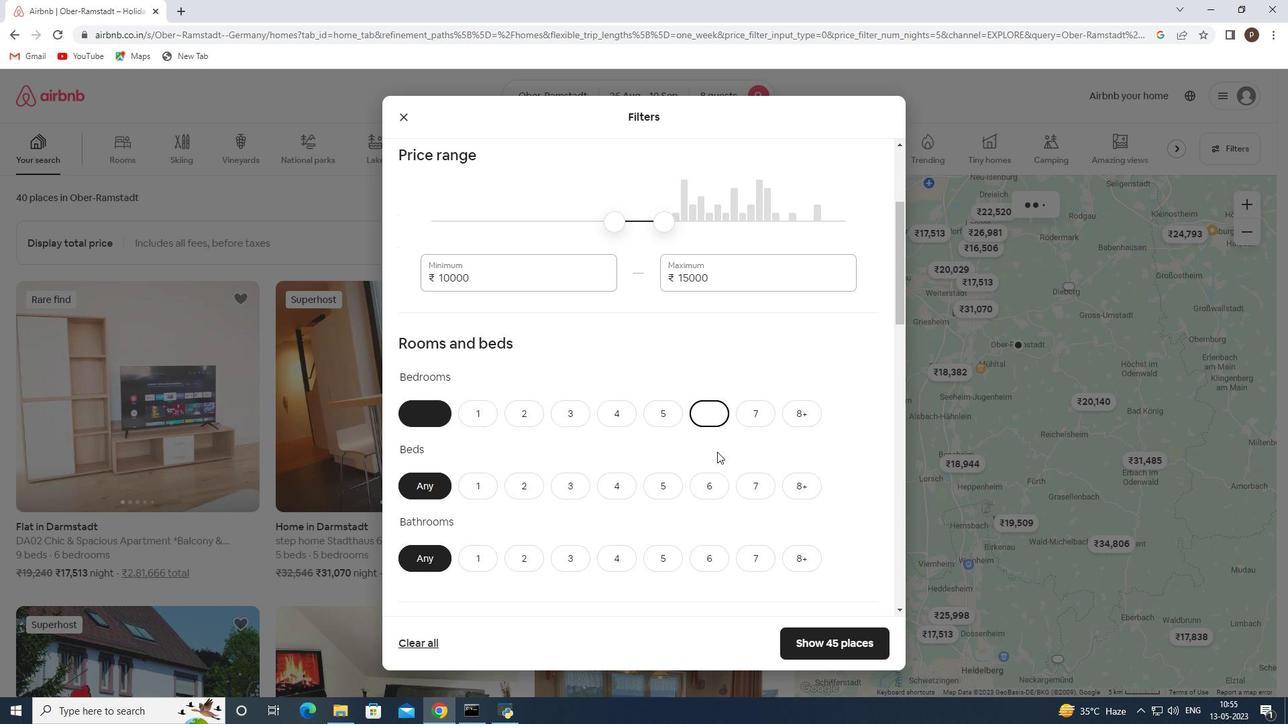 
Action: Mouse pressed left at (709, 482)
Screenshot: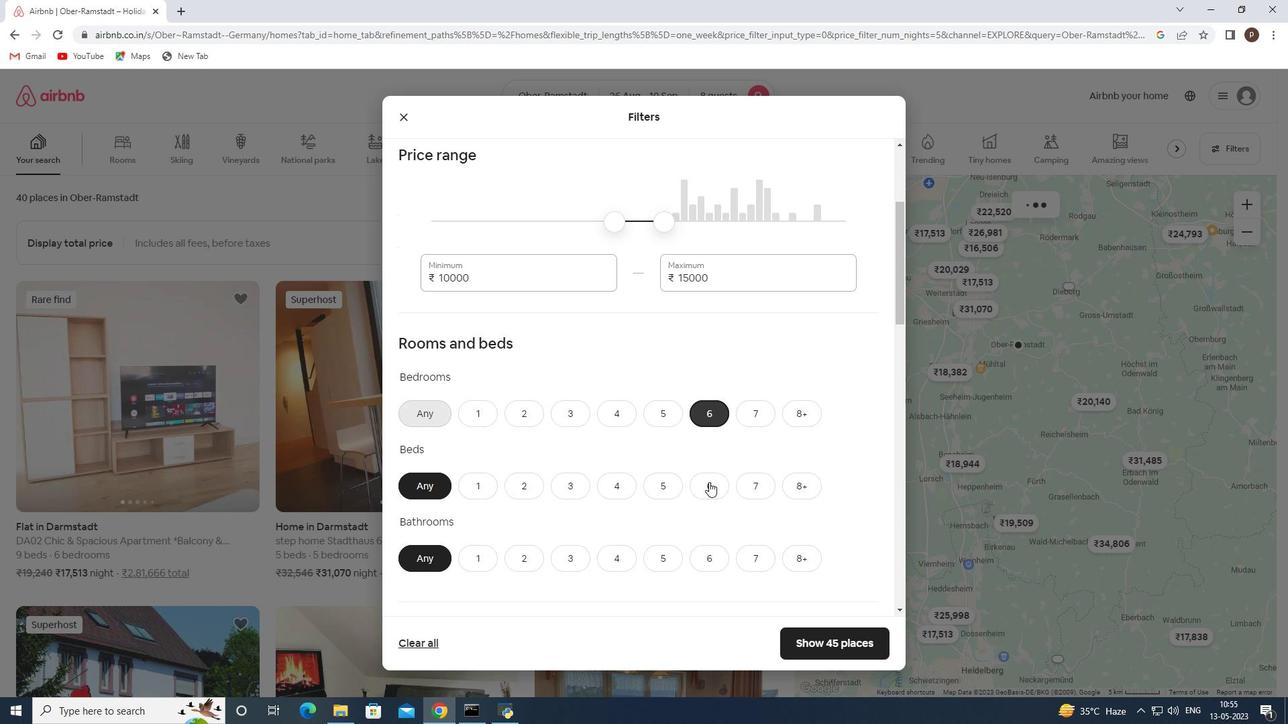 
Action: Mouse moved to (712, 555)
Screenshot: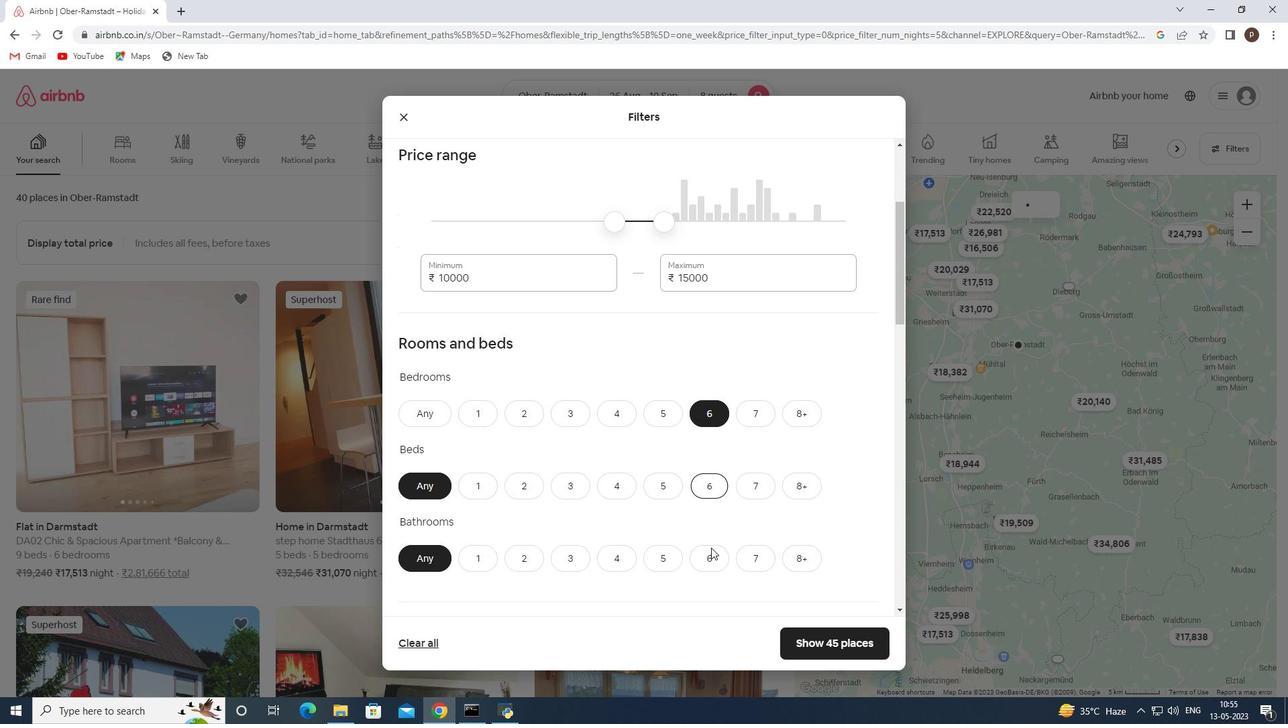 
Action: Mouse pressed left at (712, 555)
Screenshot: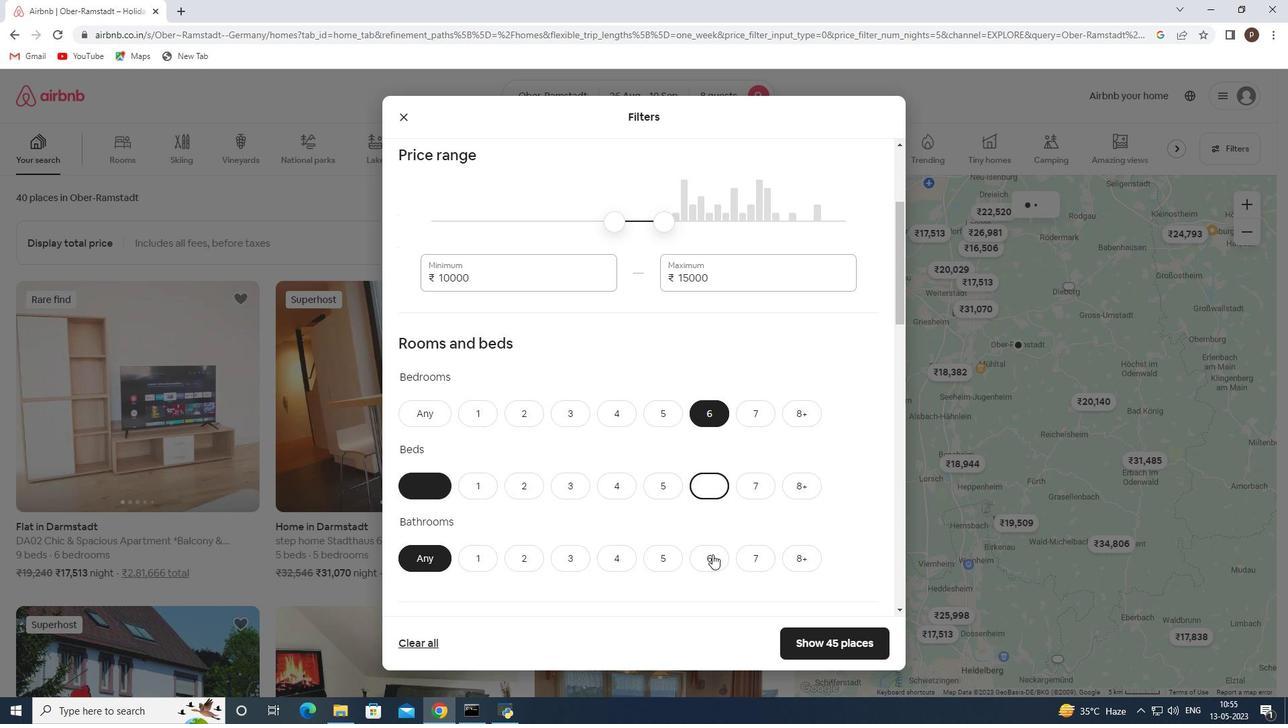 
Action: Mouse scrolled (712, 554) with delta (0, 0)
Screenshot: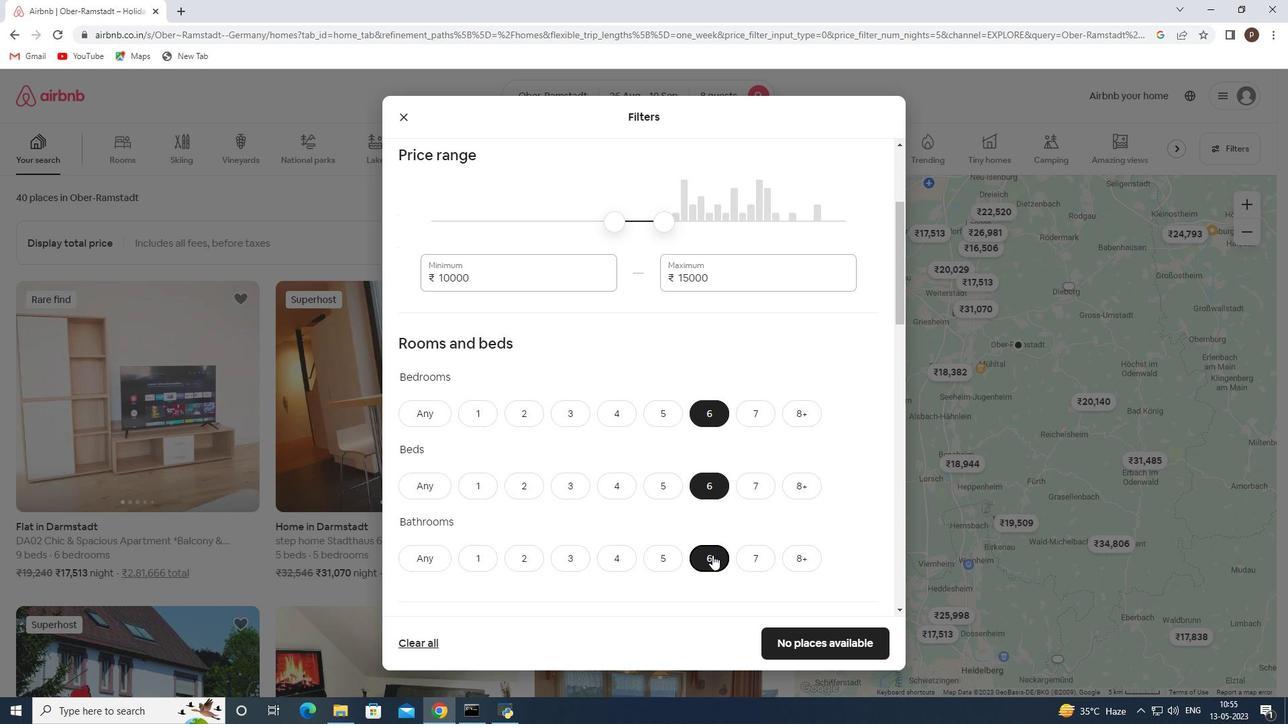 
Action: Mouse moved to (687, 510)
Screenshot: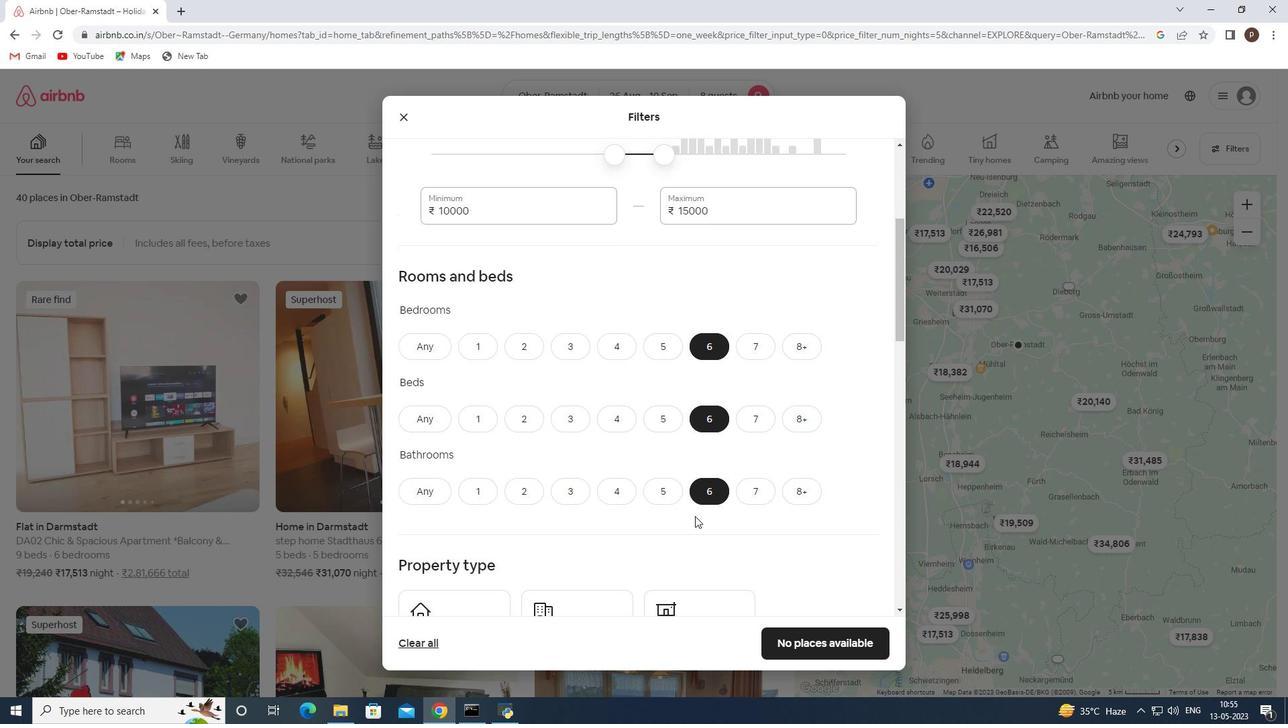 
Action: Mouse scrolled (687, 509) with delta (0, 0)
Screenshot: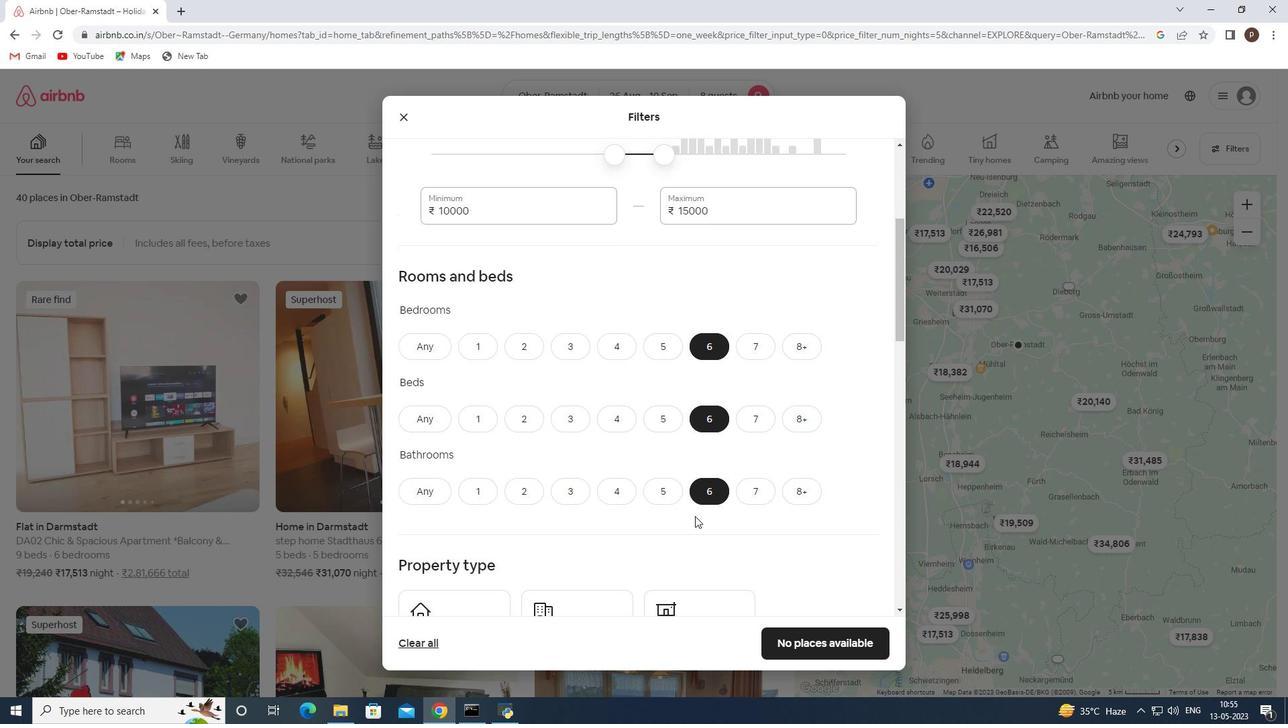 
Action: Mouse scrolled (687, 509) with delta (0, 0)
Screenshot: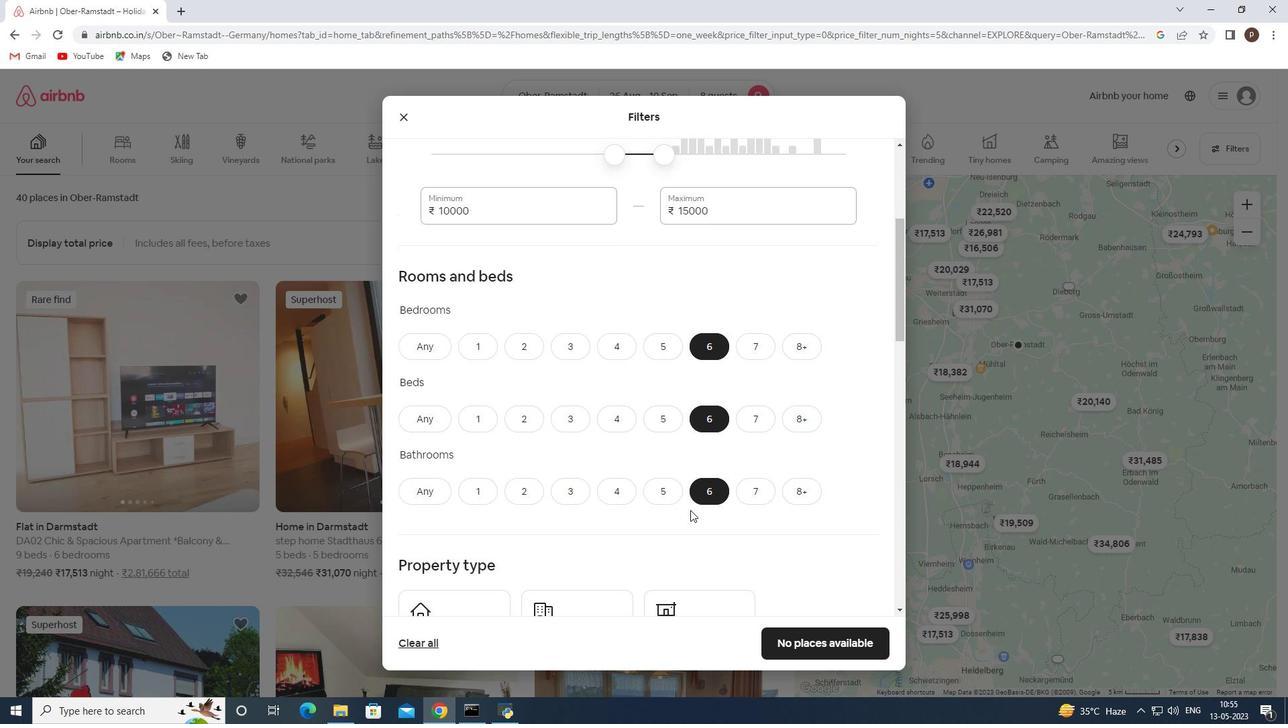 
Action: Mouse moved to (625, 422)
Screenshot: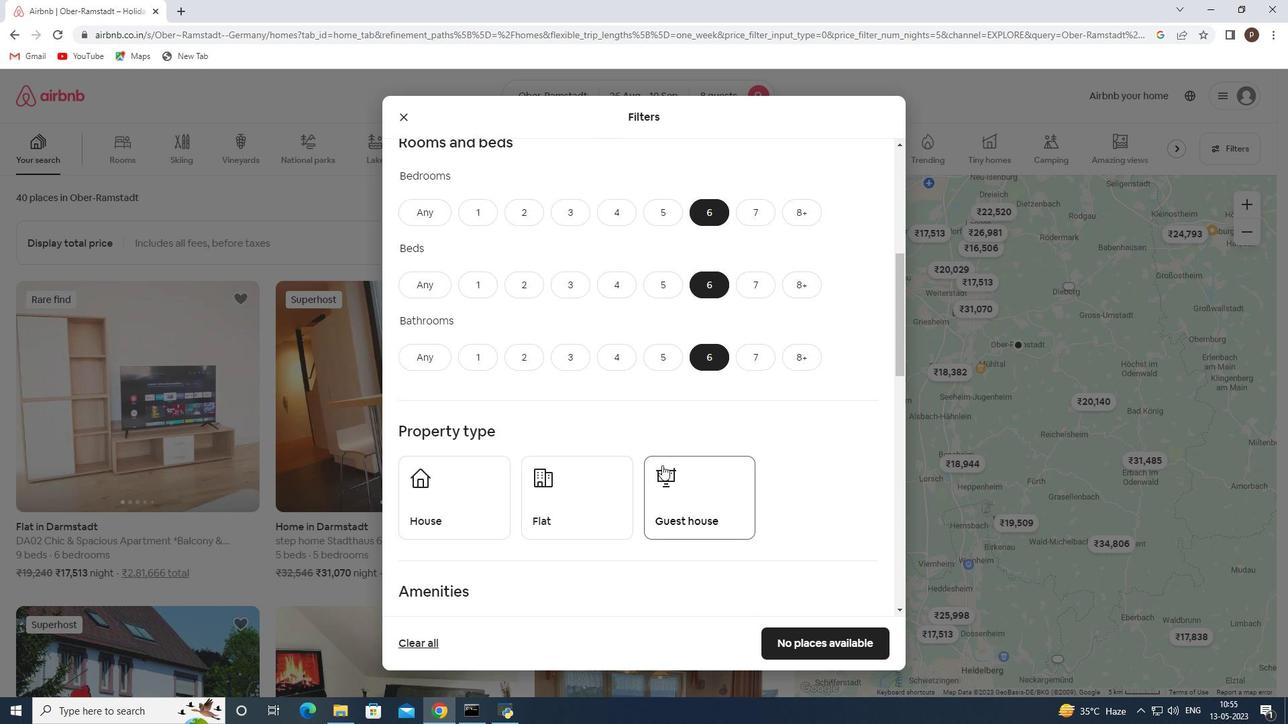 
Action: Mouse scrolled (625, 422) with delta (0, 0)
Screenshot: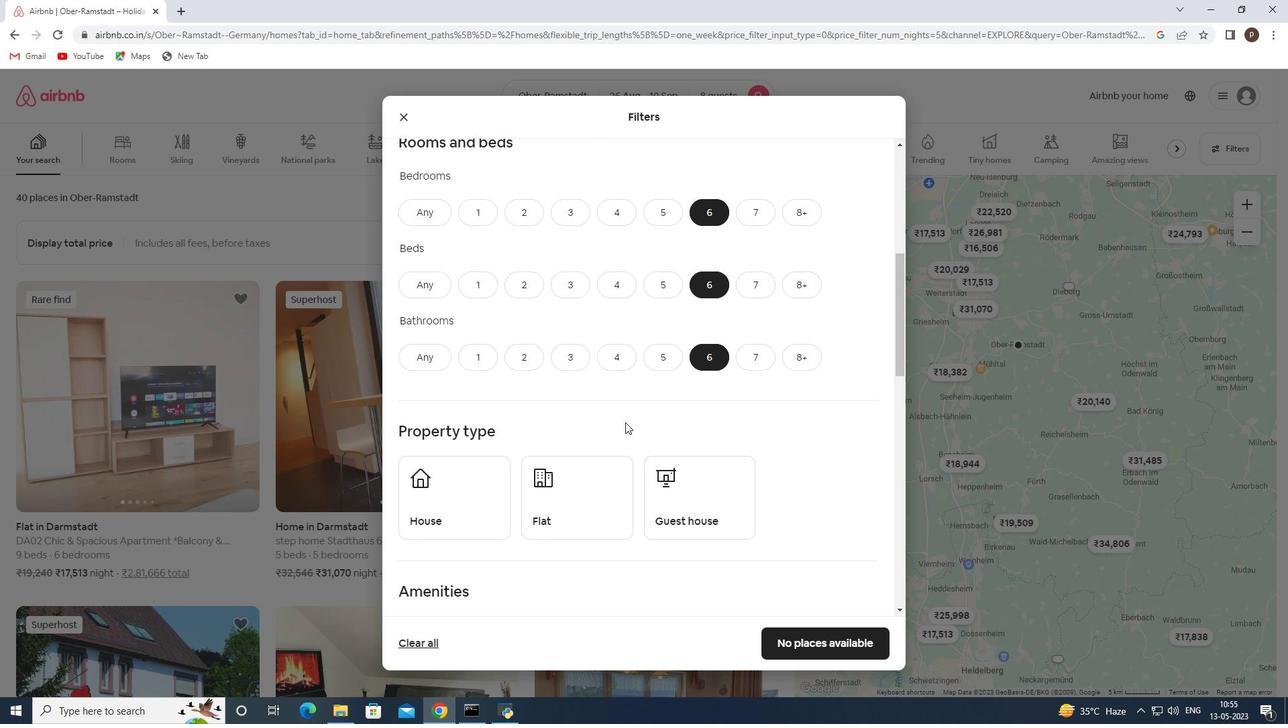 
Action: Mouse moved to (447, 429)
Screenshot: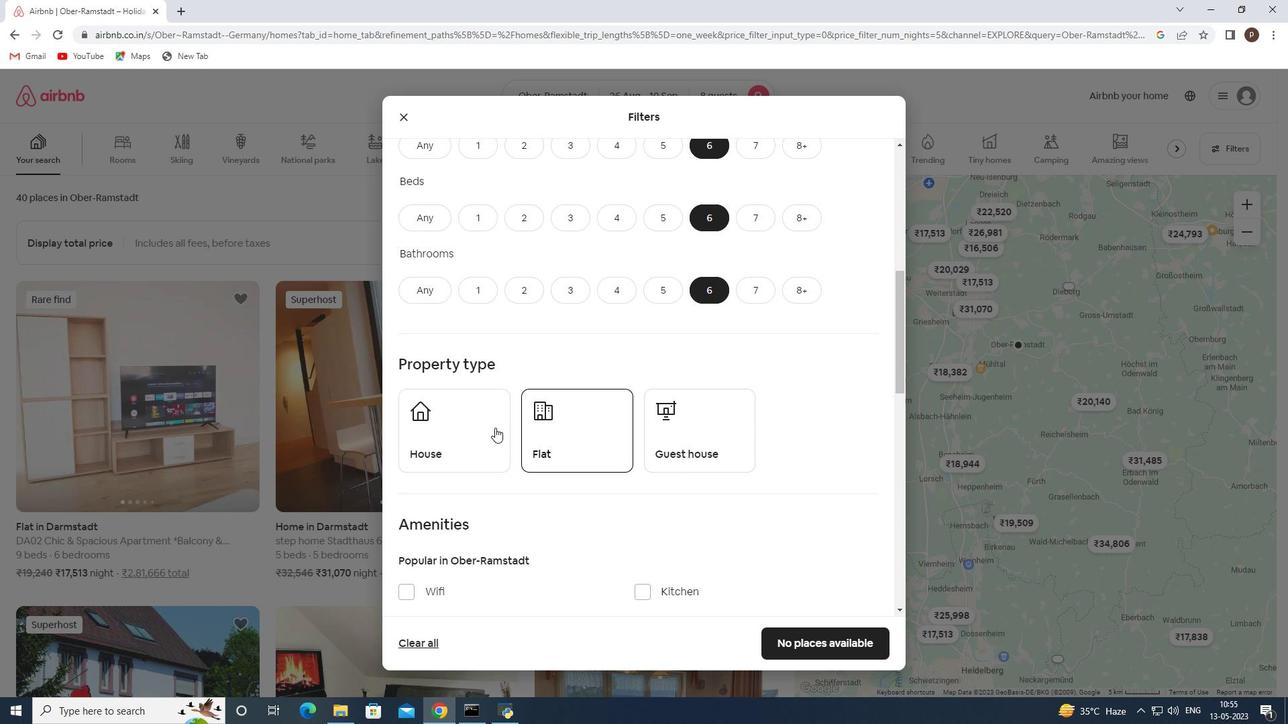 
Action: Mouse pressed left at (447, 429)
Screenshot: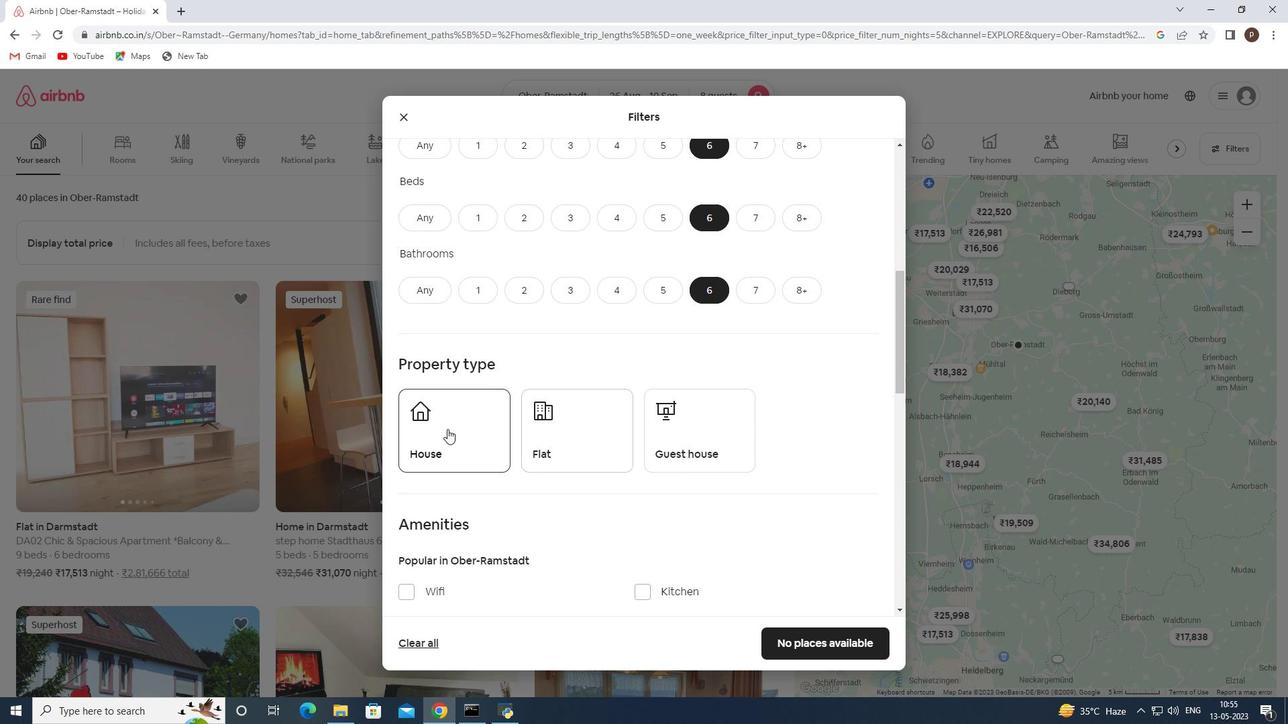 
Action: Mouse moved to (537, 443)
Screenshot: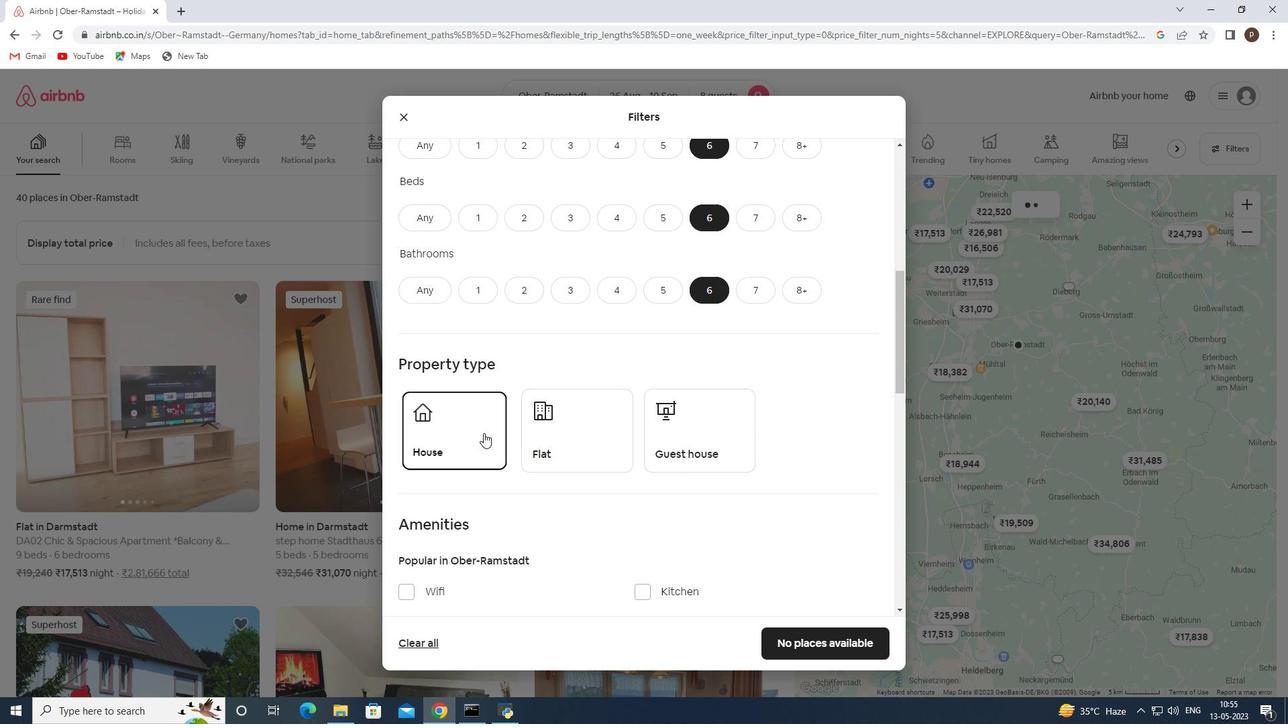 
Action: Mouse pressed left at (537, 443)
Screenshot: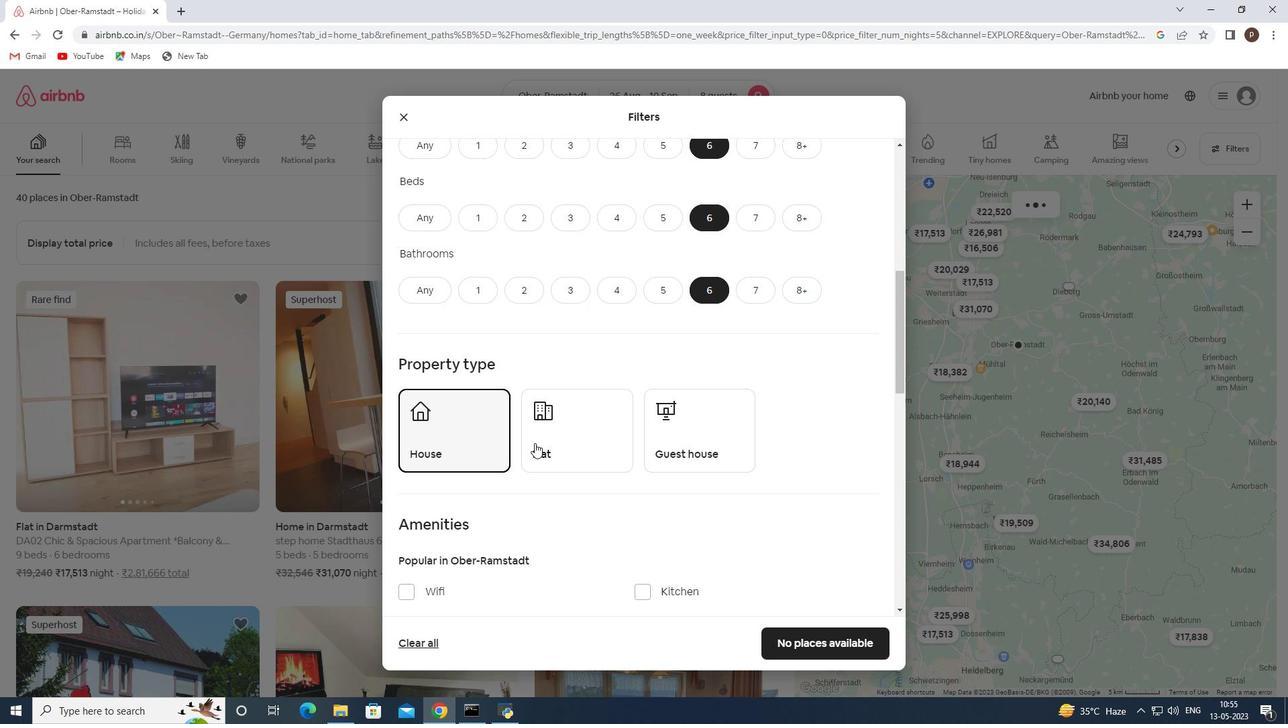 
Action: Mouse moved to (730, 442)
Screenshot: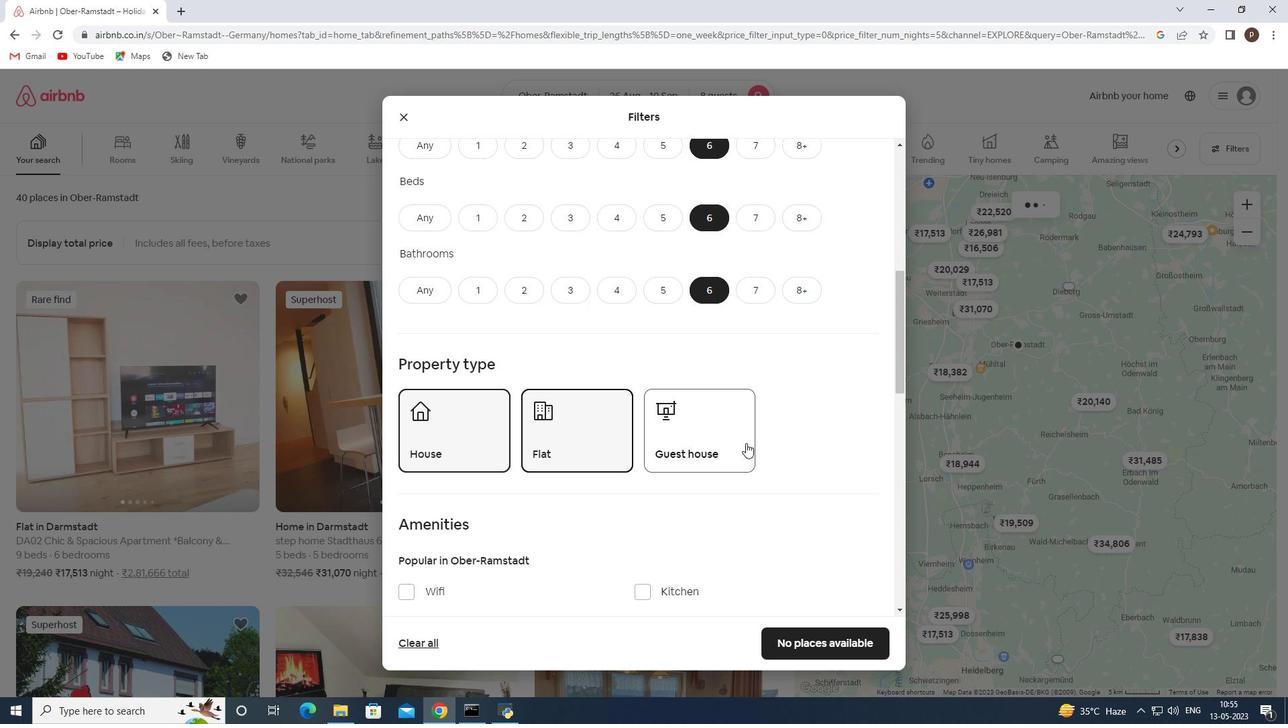 
Action: Mouse pressed left at (730, 442)
Screenshot: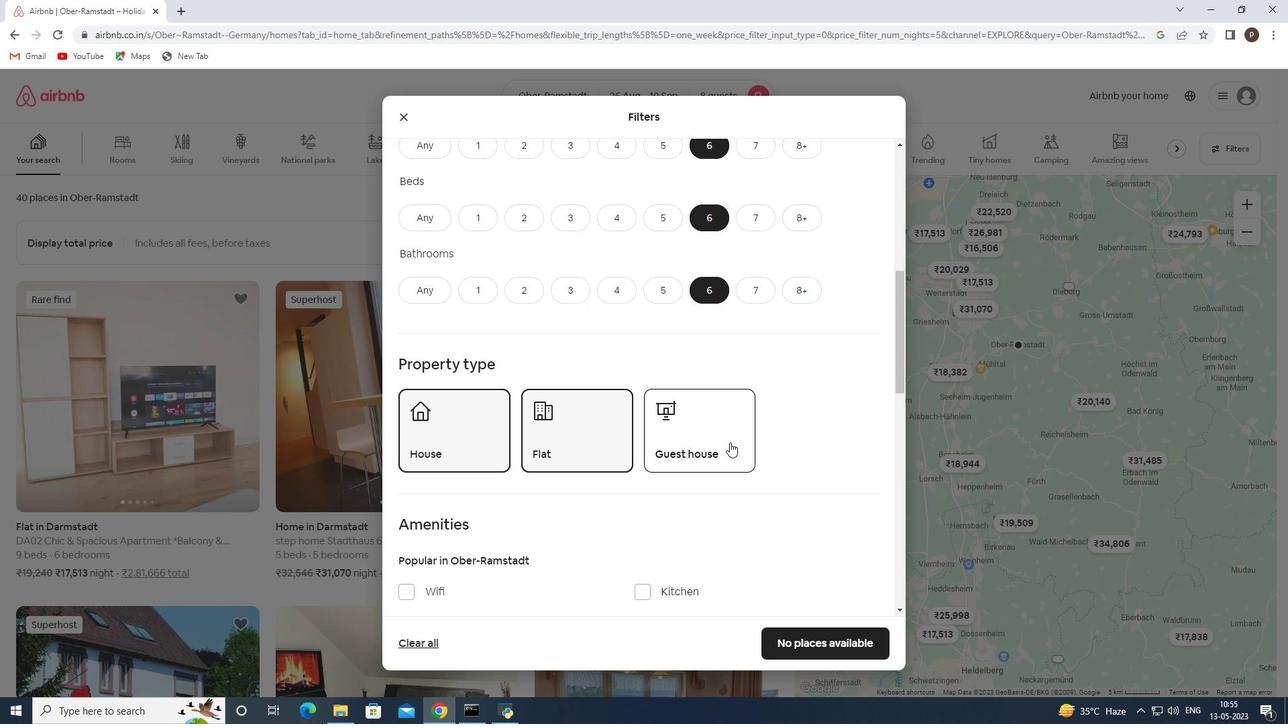 
Action: Mouse moved to (730, 442)
Screenshot: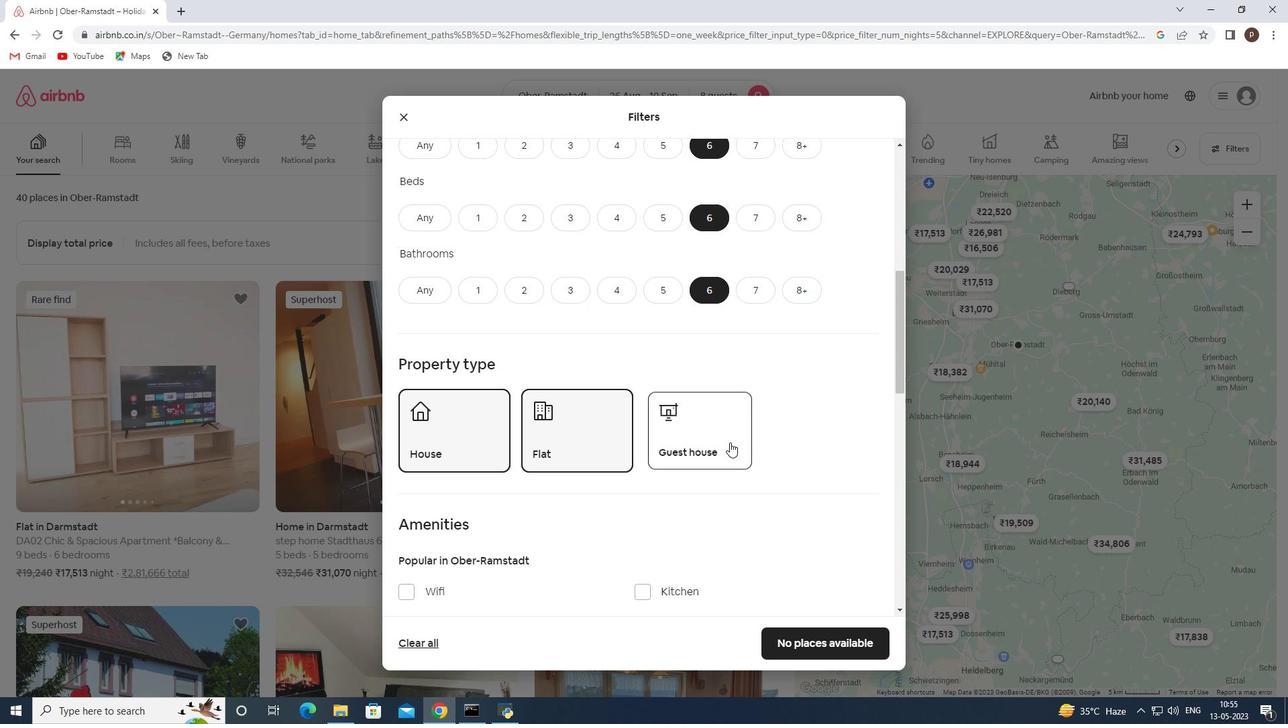 
Action: Mouse scrolled (730, 441) with delta (0, 0)
Screenshot: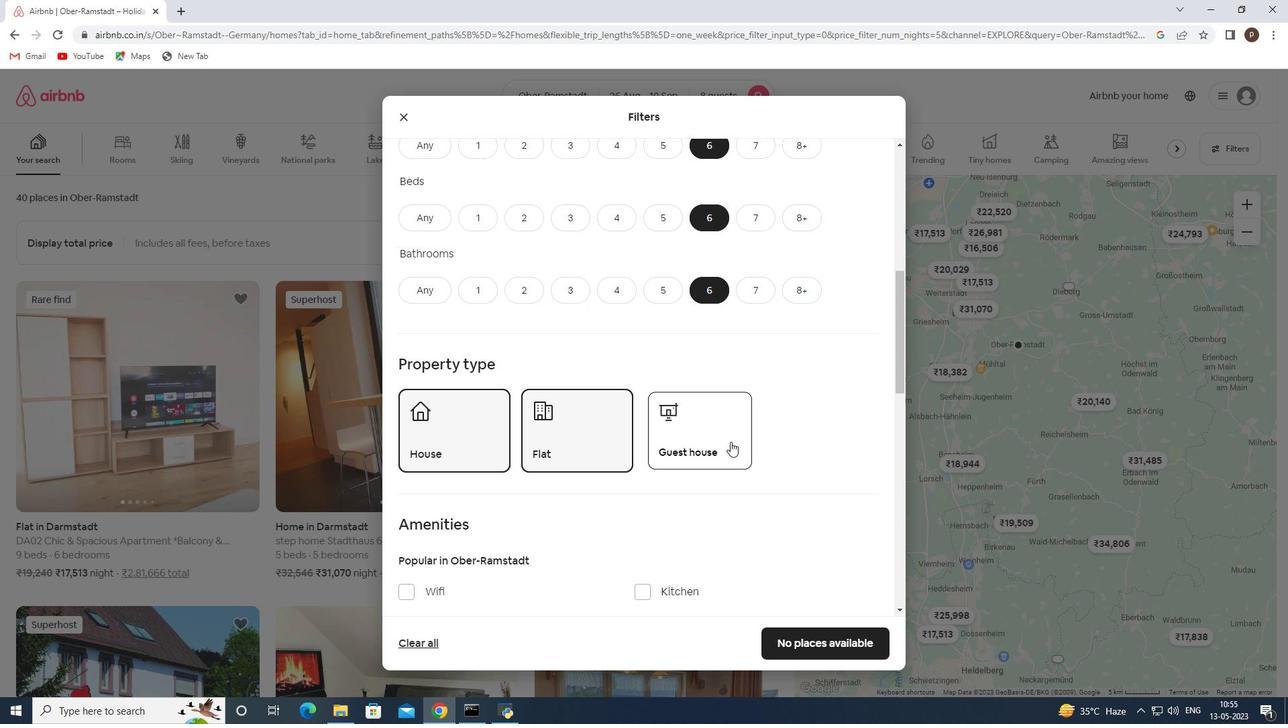 
Action: Mouse scrolled (730, 441) with delta (0, 0)
Screenshot: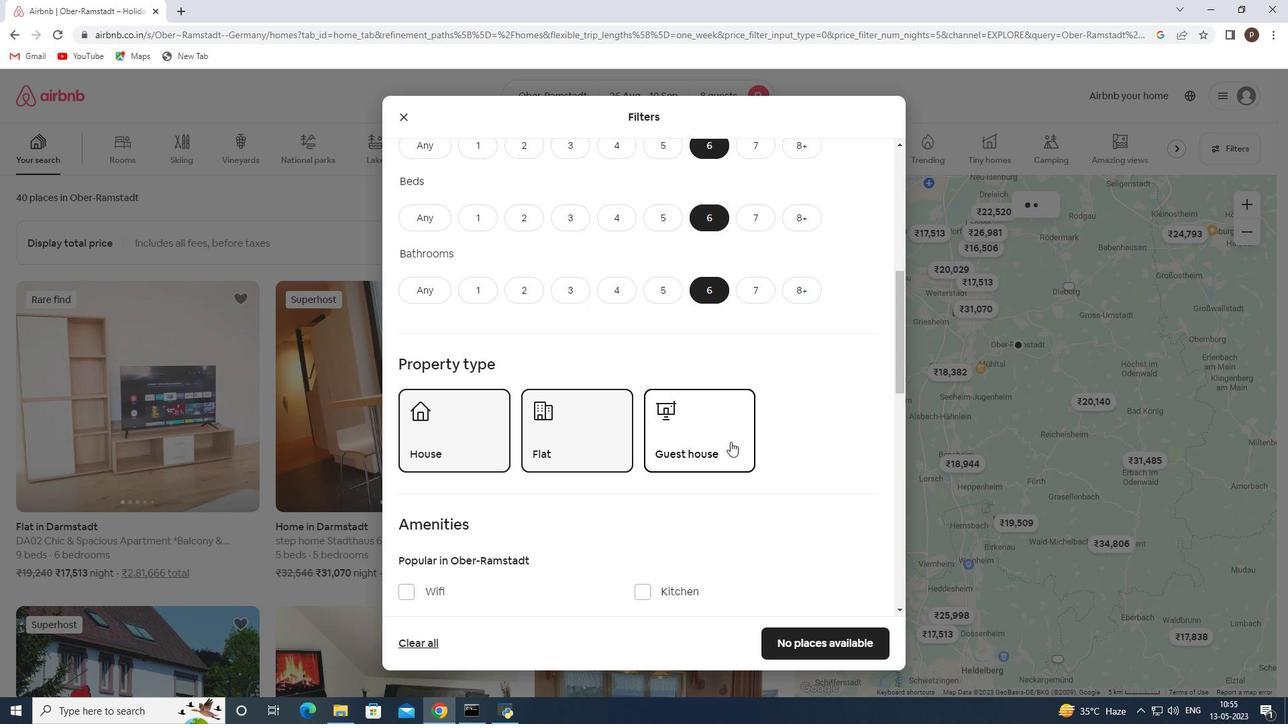 
Action: Mouse moved to (403, 457)
Screenshot: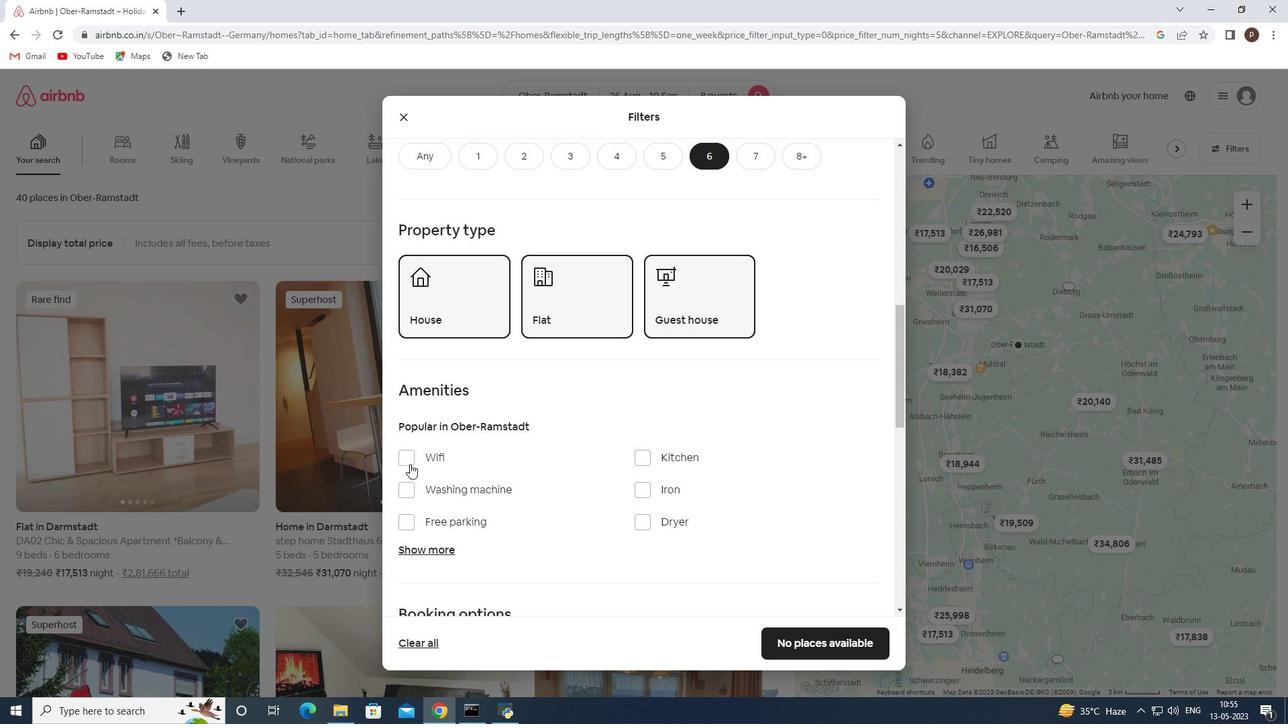 
Action: Mouse pressed left at (403, 457)
Screenshot: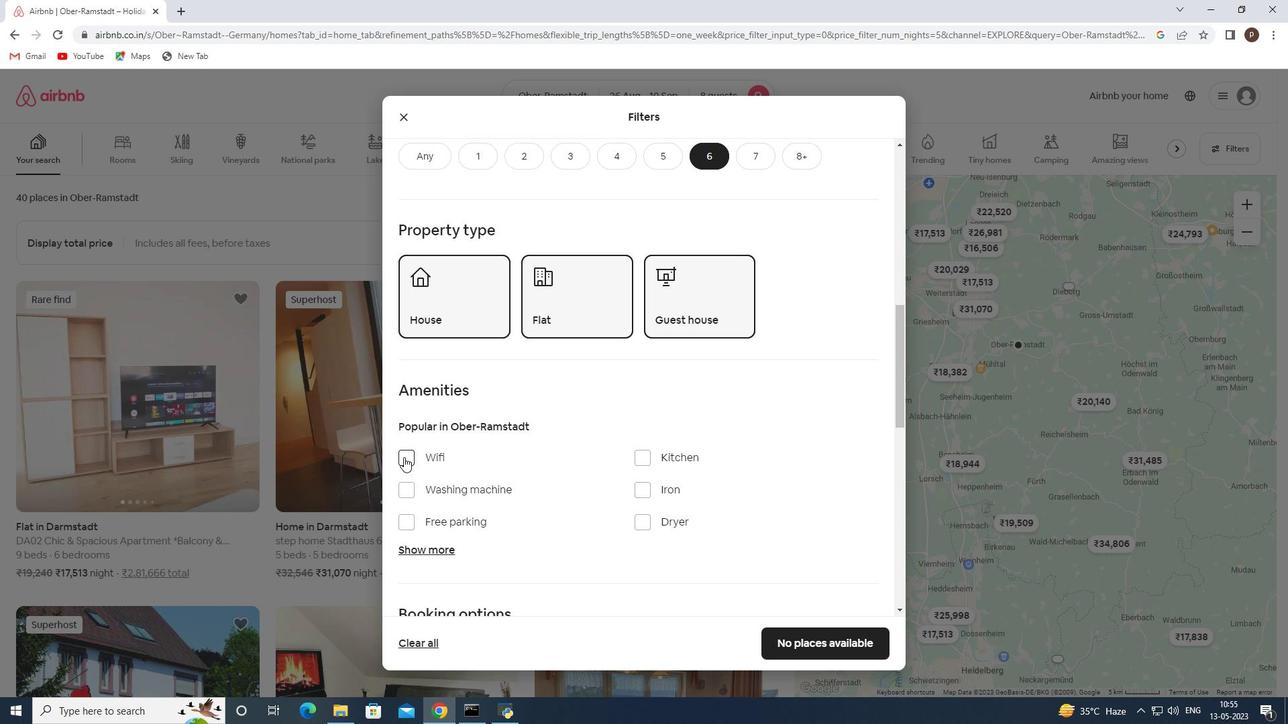 
Action: Mouse moved to (415, 522)
Screenshot: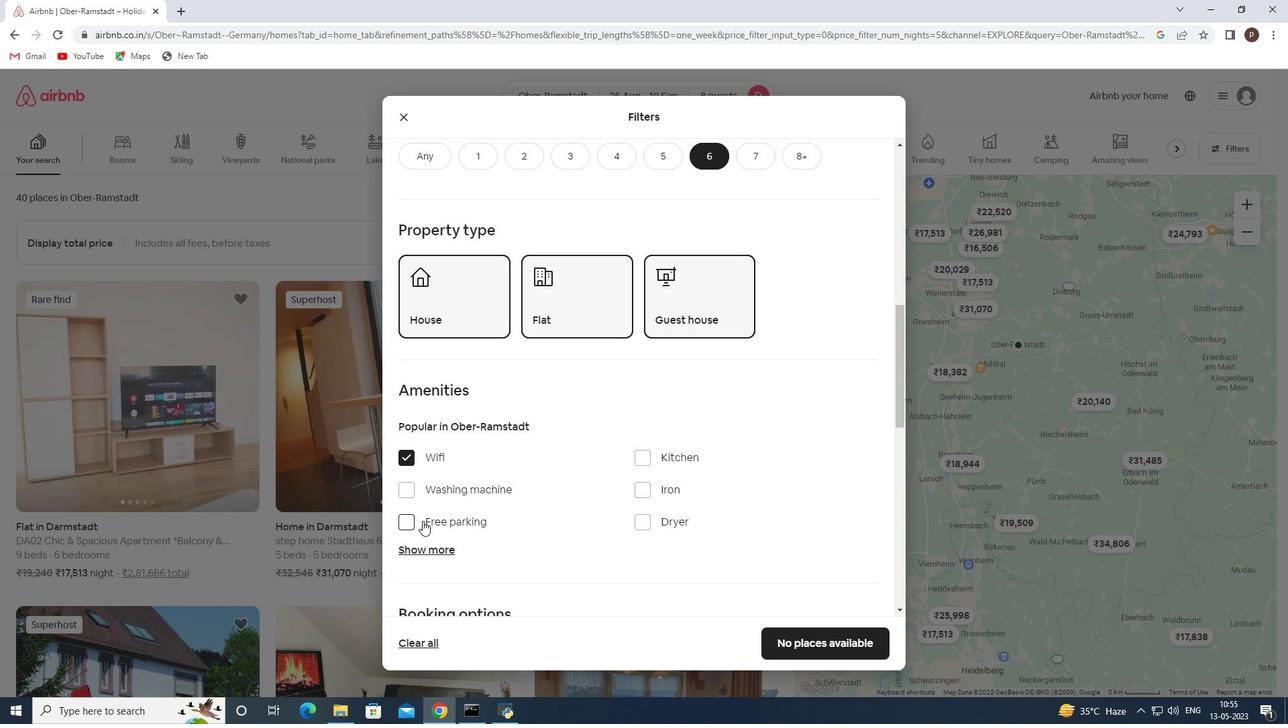 
Action: Mouse pressed left at (415, 522)
Screenshot: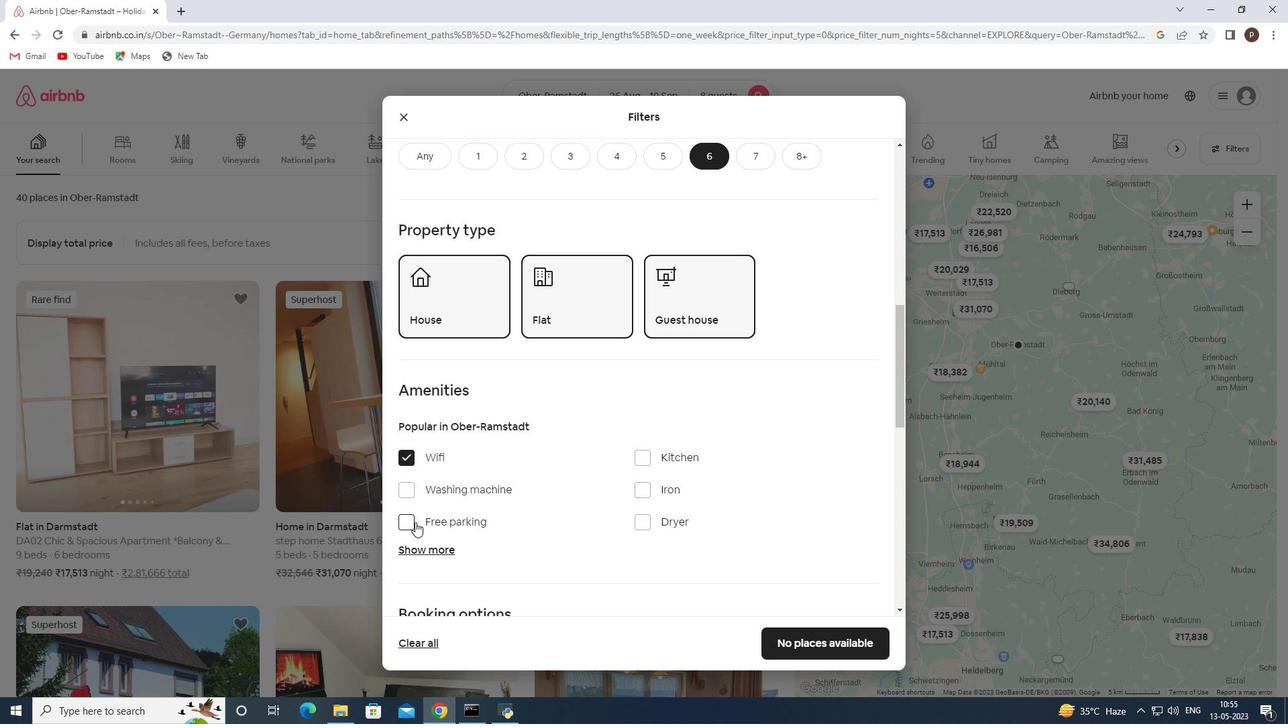 
Action: Mouse moved to (412, 546)
Screenshot: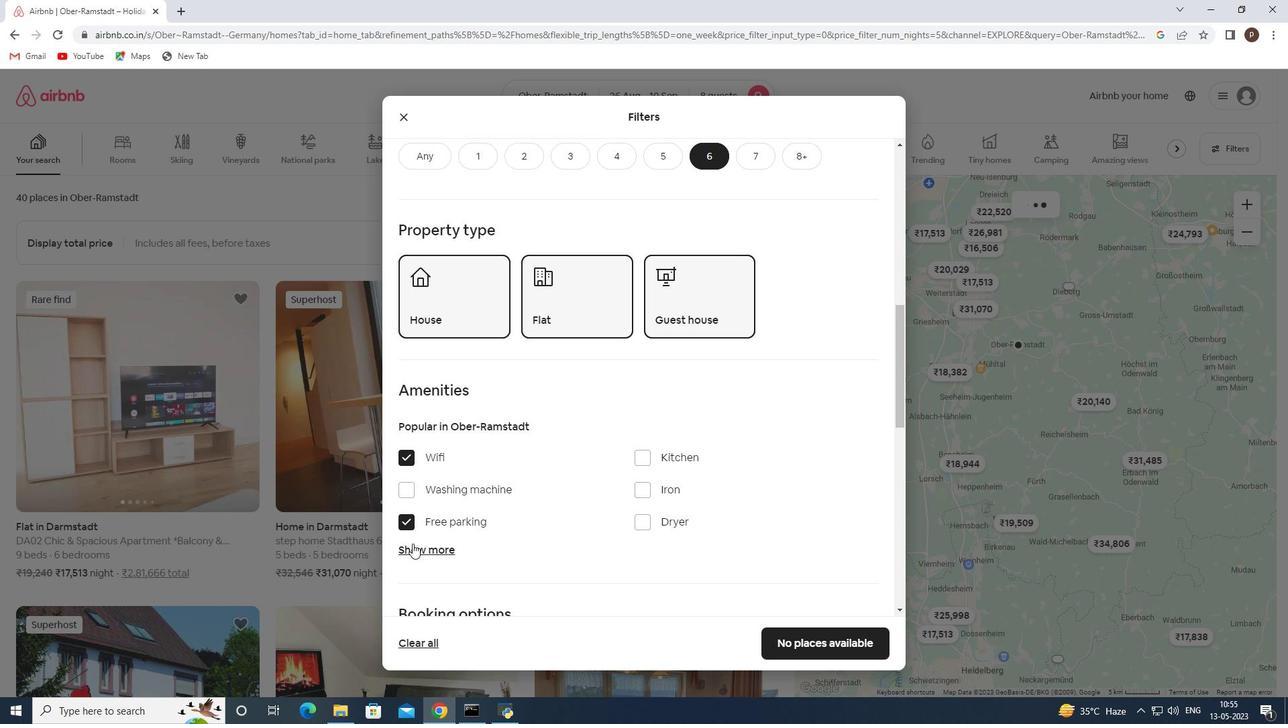 
Action: Mouse pressed left at (412, 546)
Screenshot: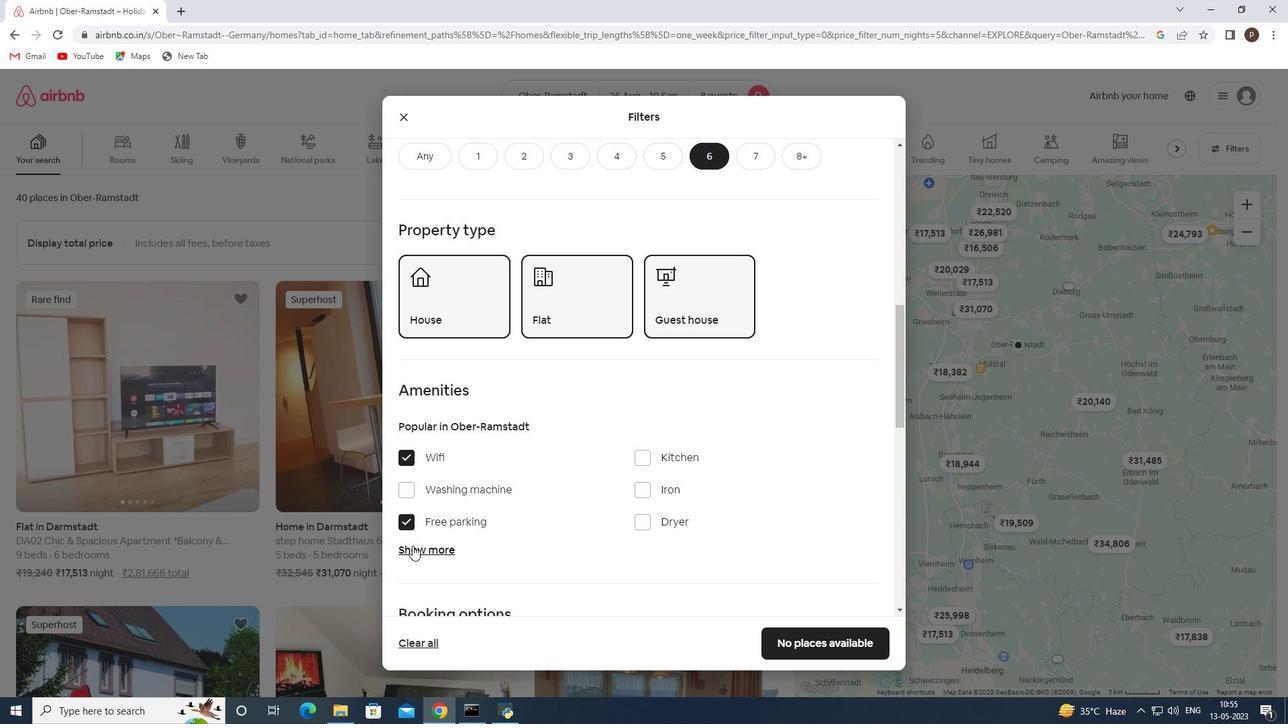 
Action: Mouse moved to (497, 532)
Screenshot: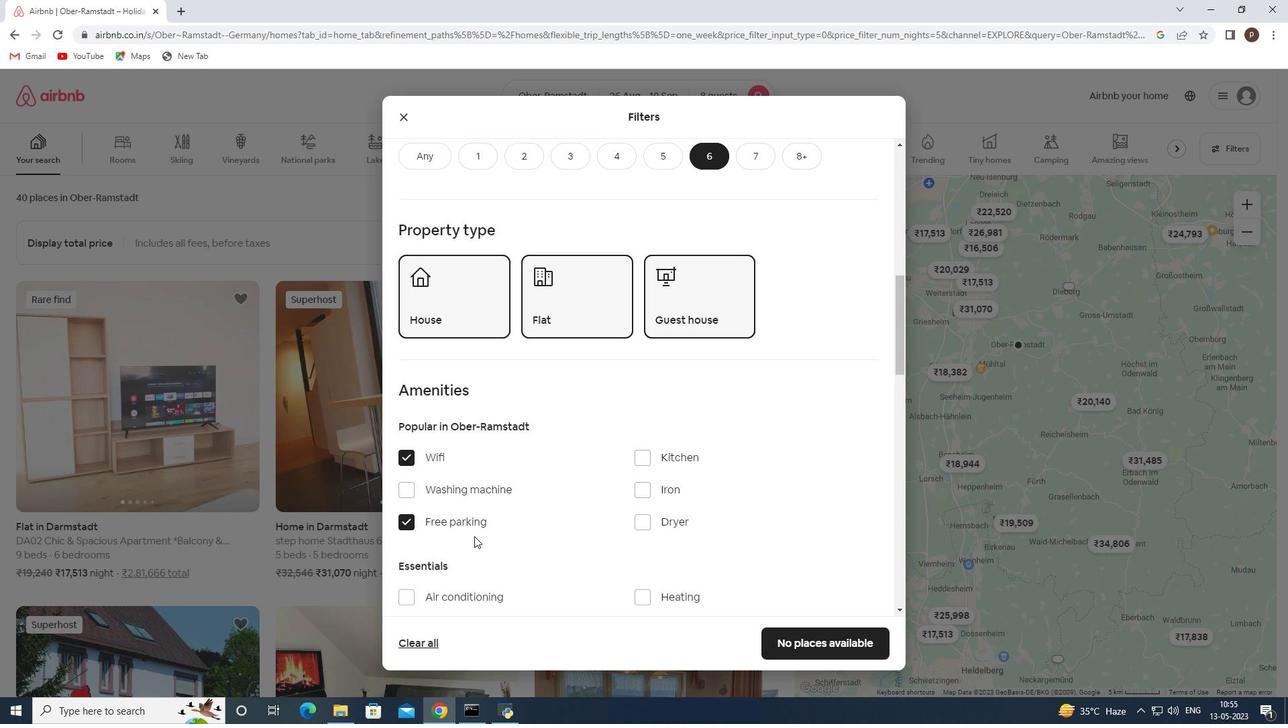 
Action: Mouse scrolled (497, 531) with delta (0, 0)
Screenshot: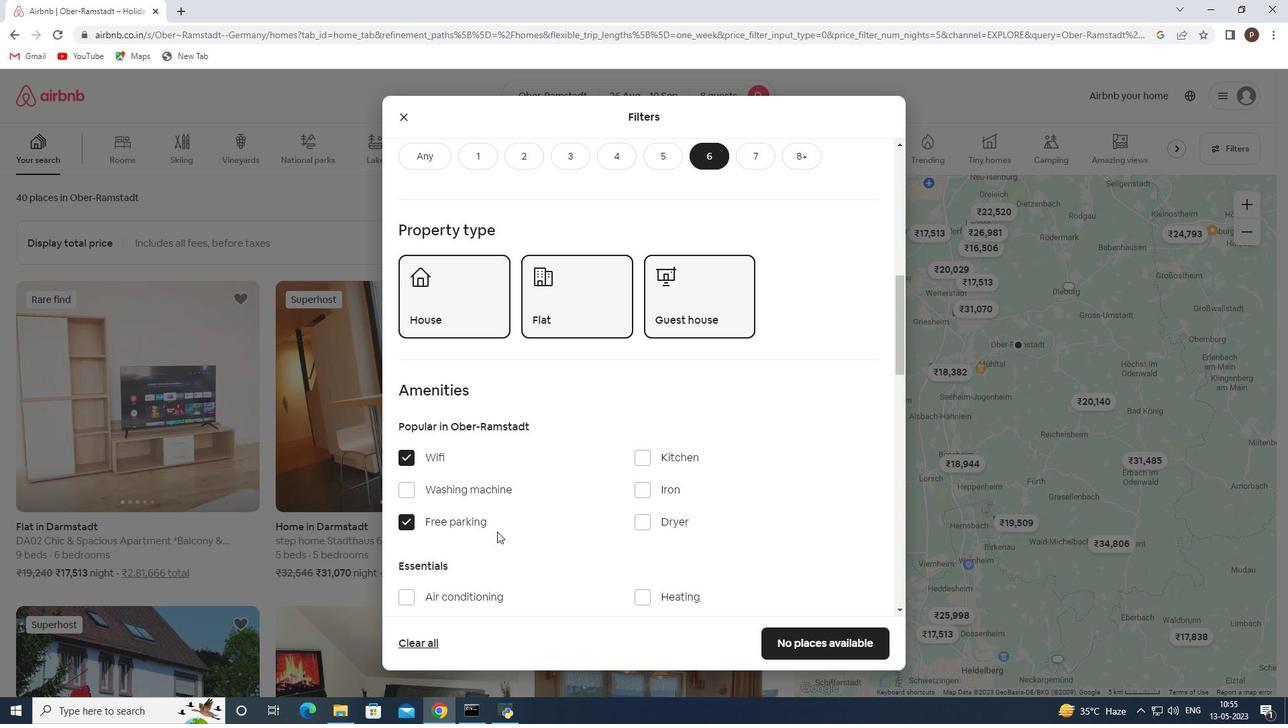 
Action: Mouse moved to (510, 515)
Screenshot: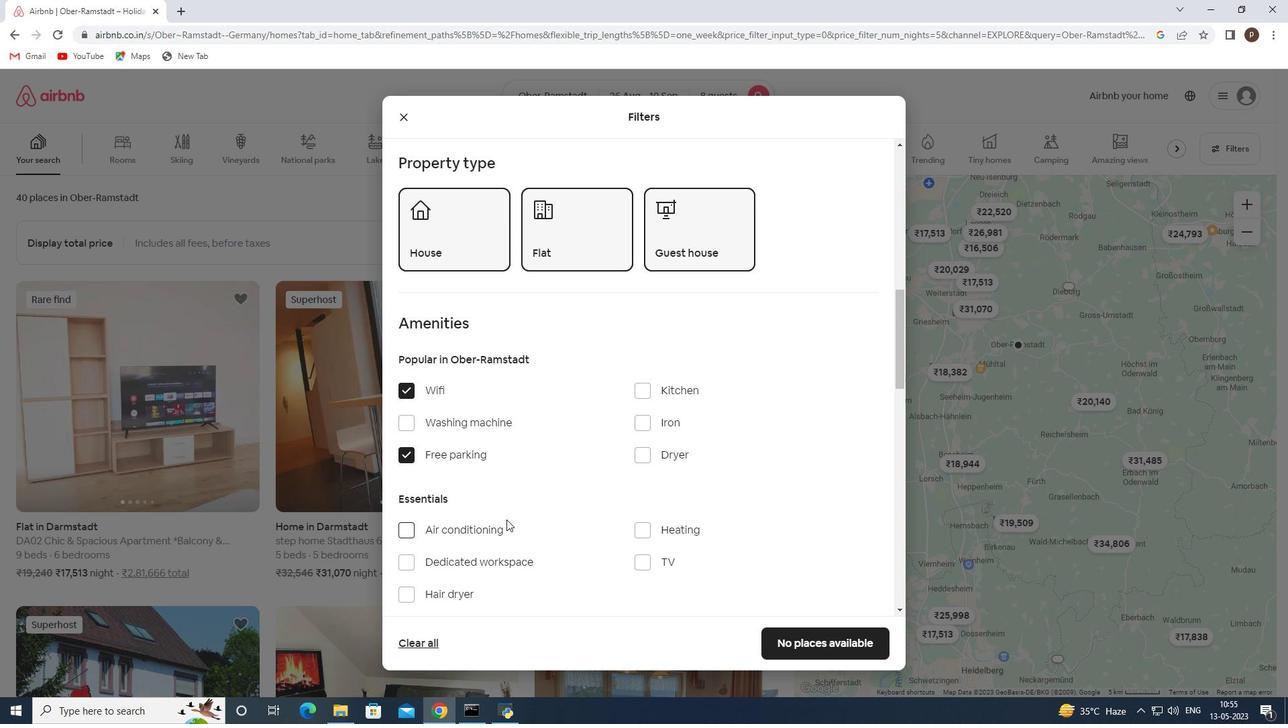 
Action: Mouse scrolled (510, 514) with delta (0, 0)
Screenshot: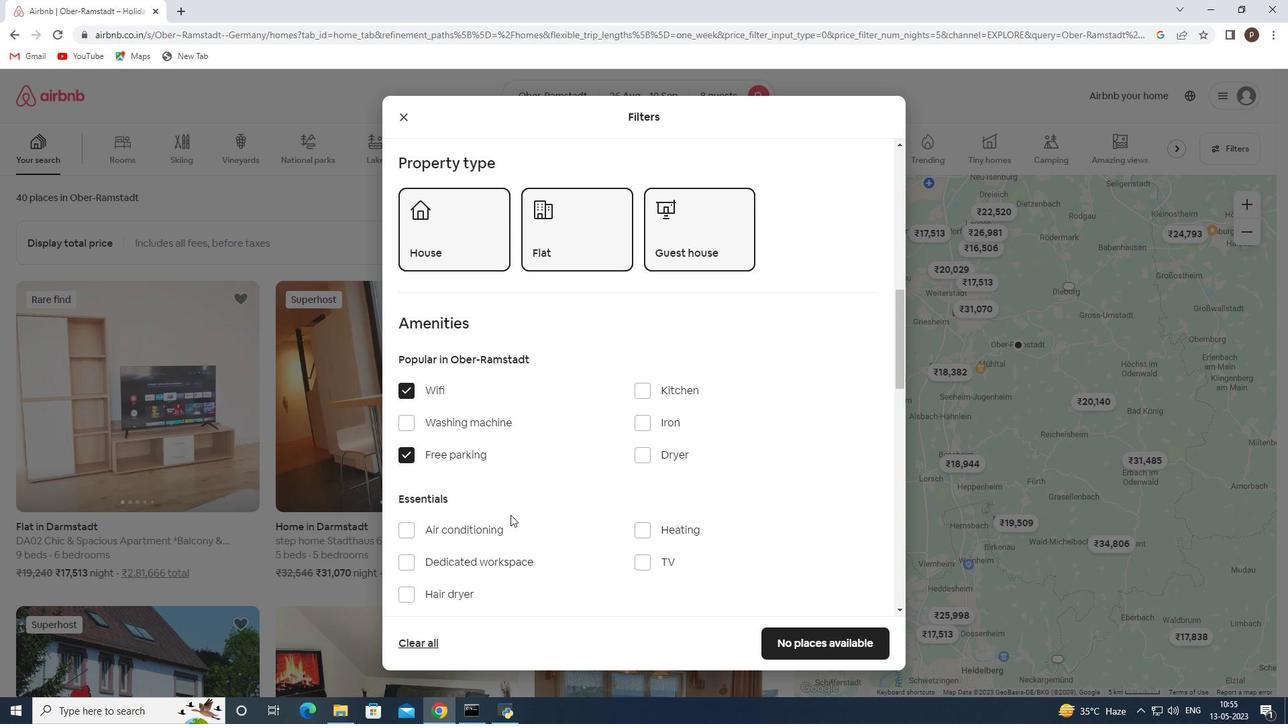 
Action: Mouse moved to (638, 494)
Screenshot: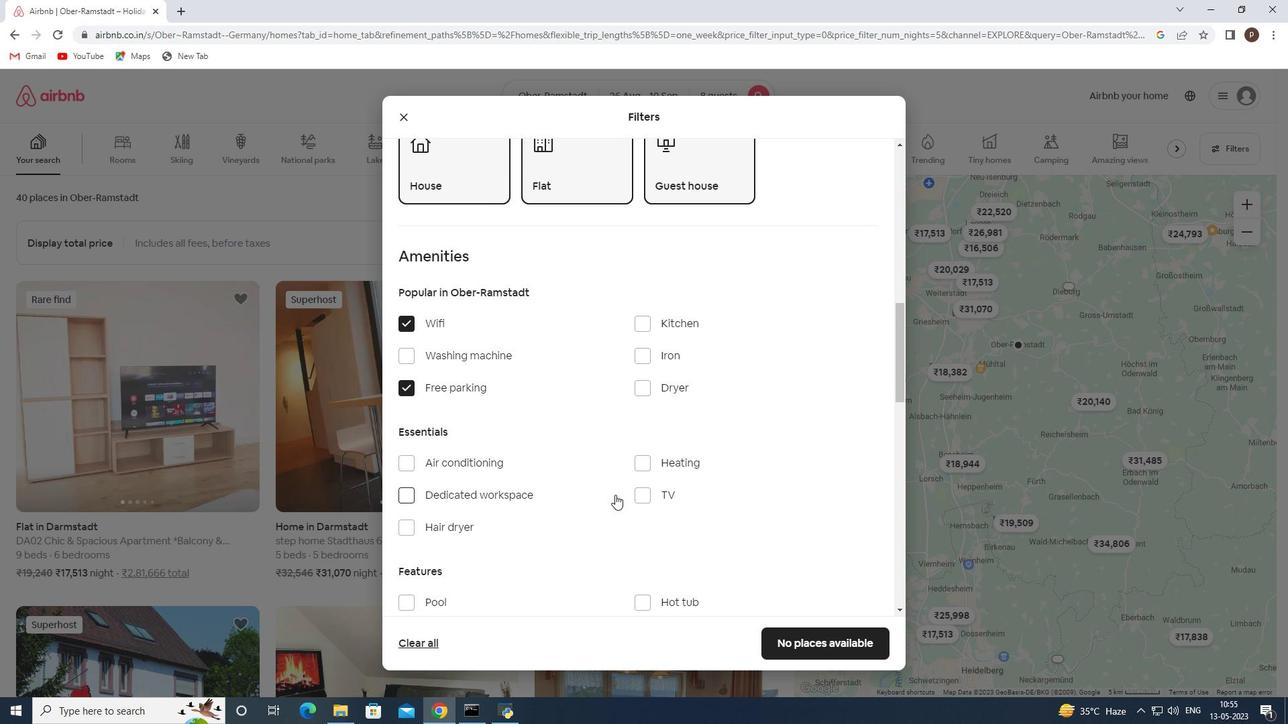 
Action: Mouse pressed left at (638, 494)
Screenshot: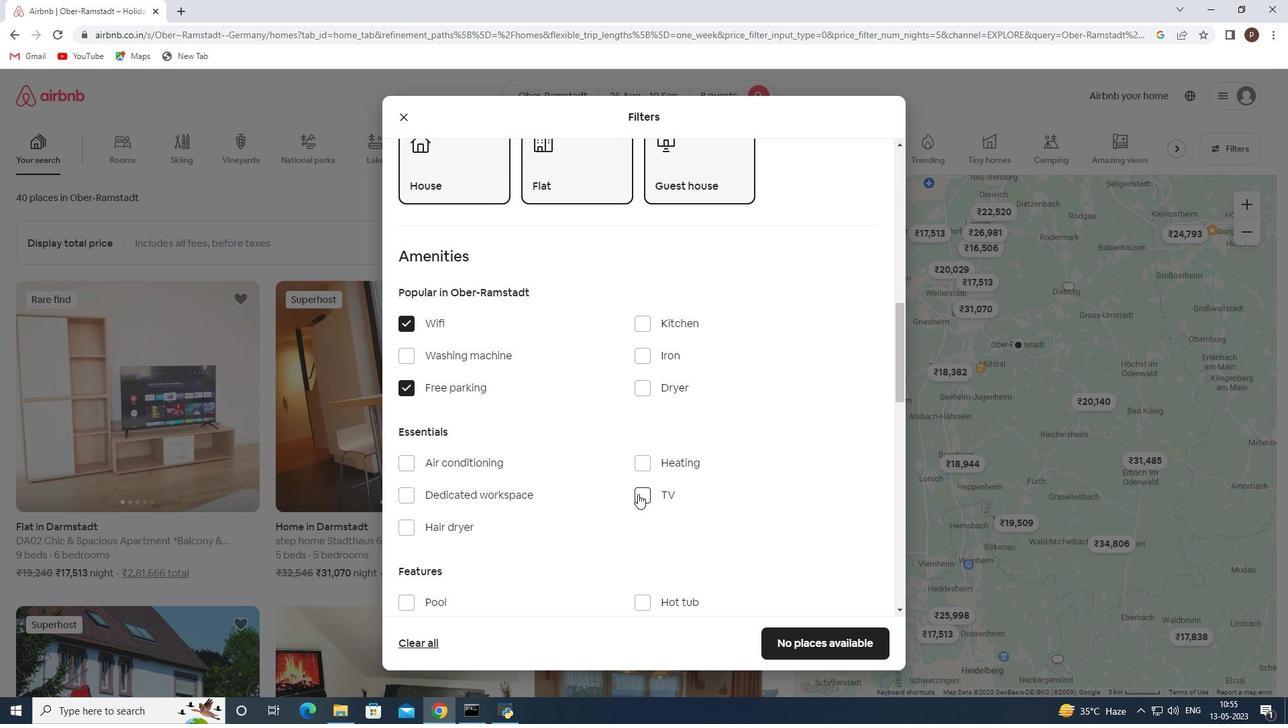 
Action: Mouse moved to (570, 512)
Screenshot: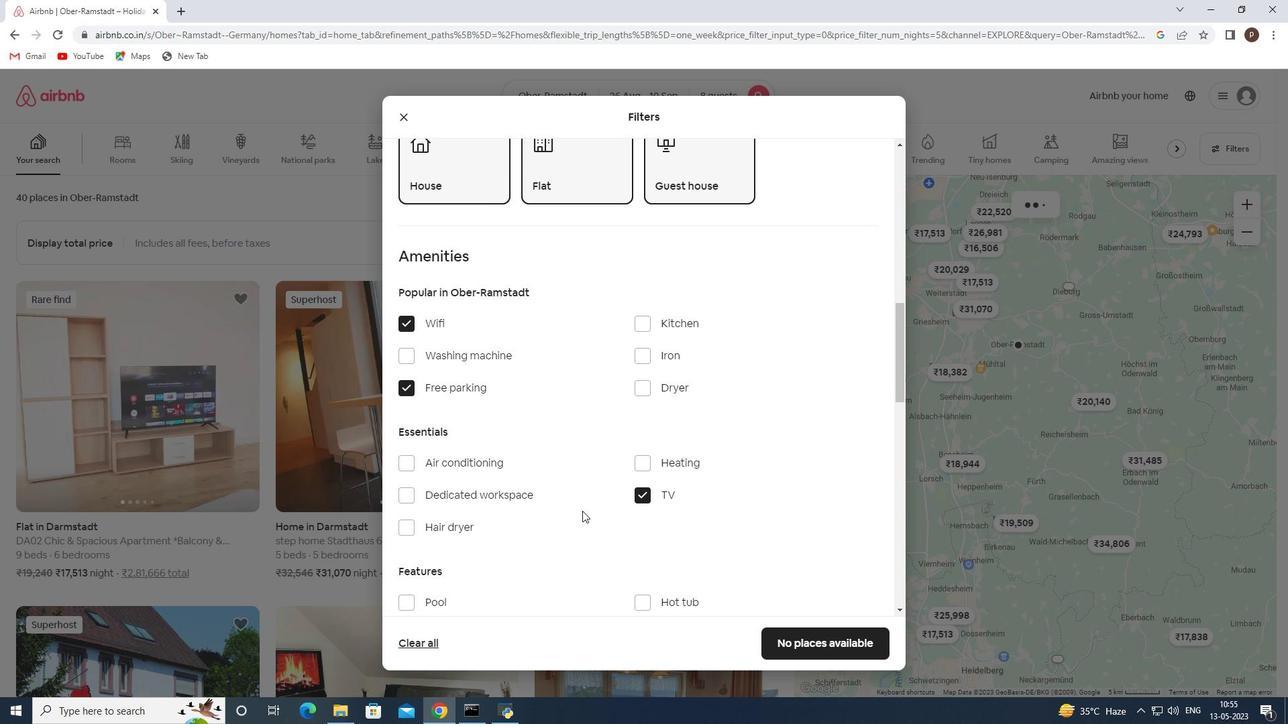 
Action: Mouse scrolled (570, 512) with delta (0, 0)
Screenshot: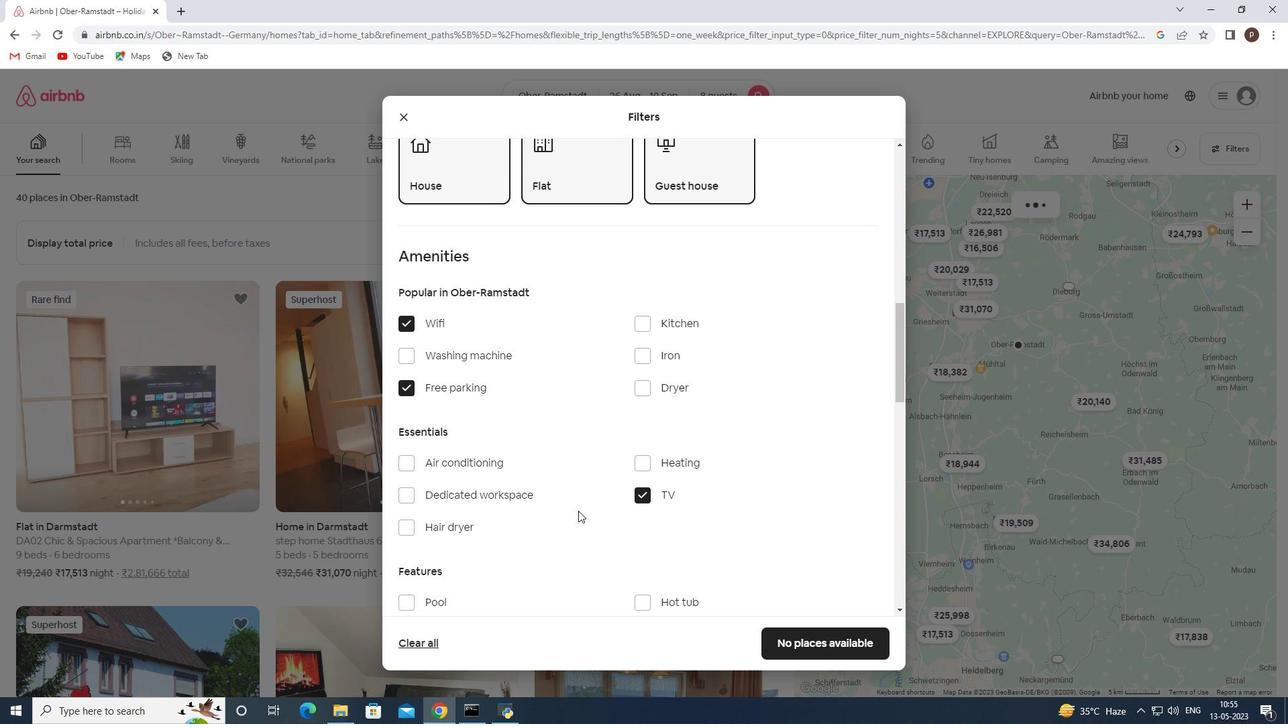 
Action: Mouse moved to (569, 513)
Screenshot: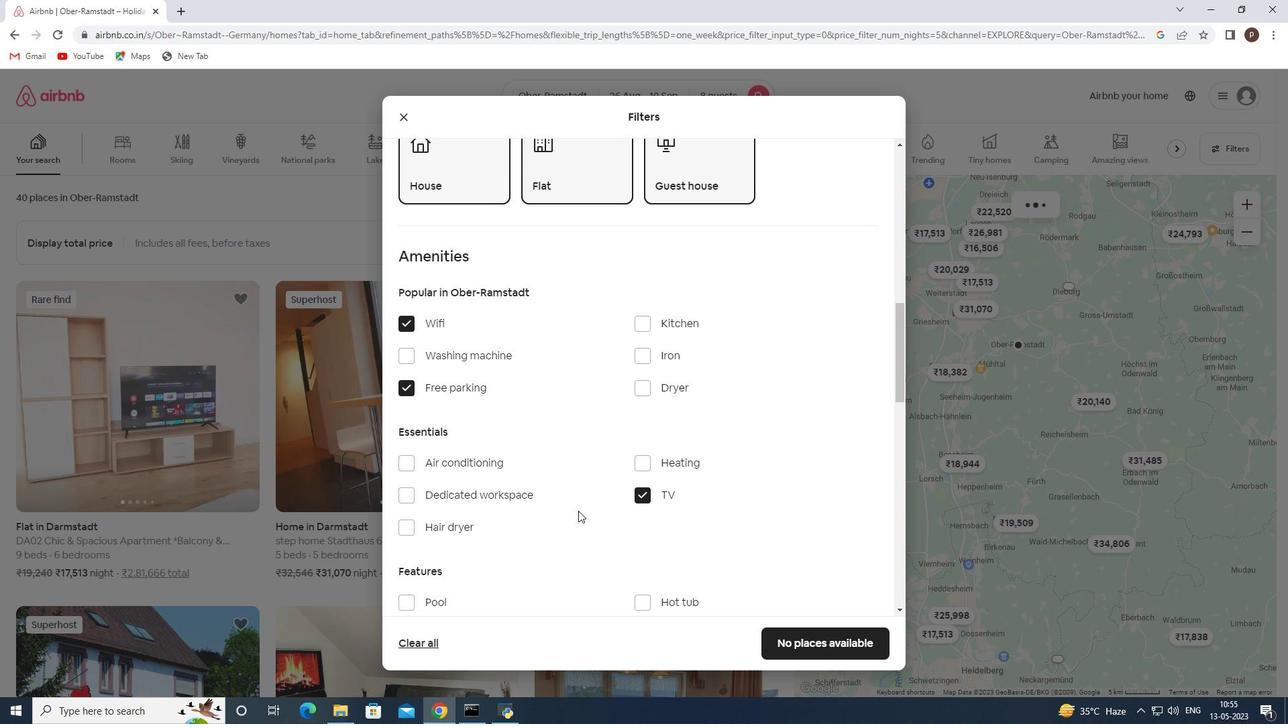 
Action: Mouse scrolled (569, 512) with delta (0, 0)
Screenshot: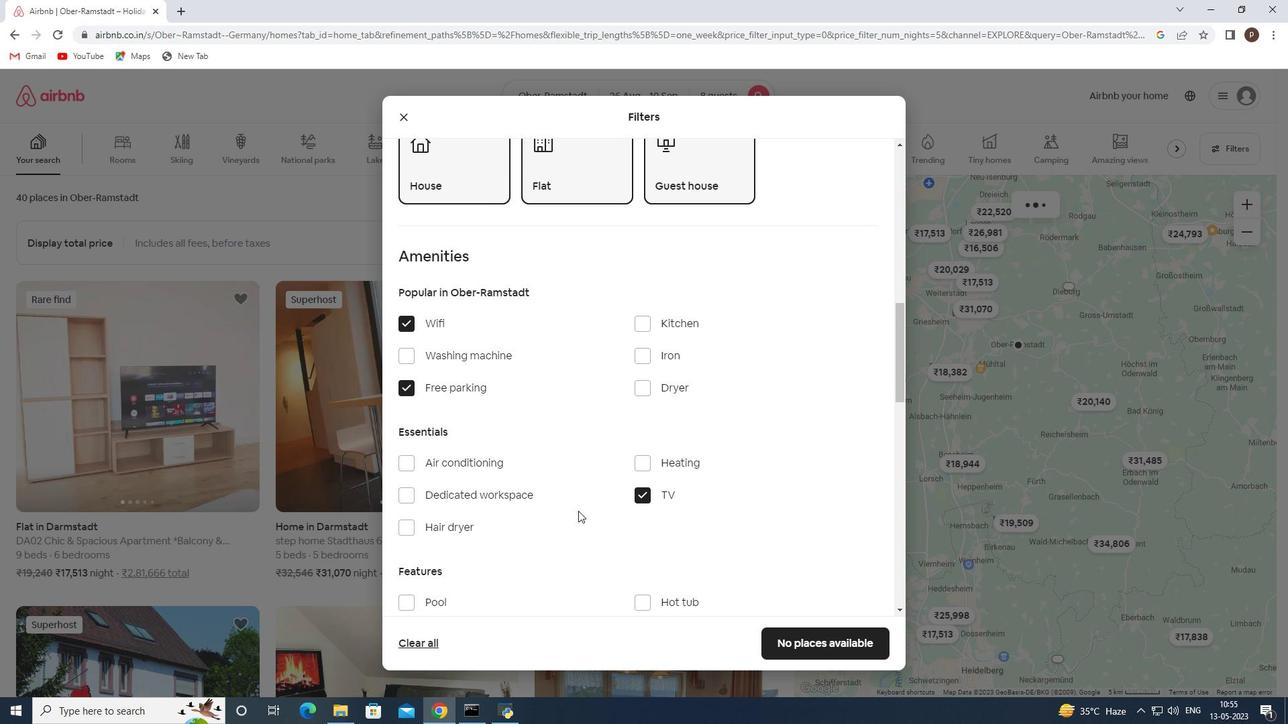 
Action: Mouse scrolled (569, 512) with delta (0, 0)
Screenshot: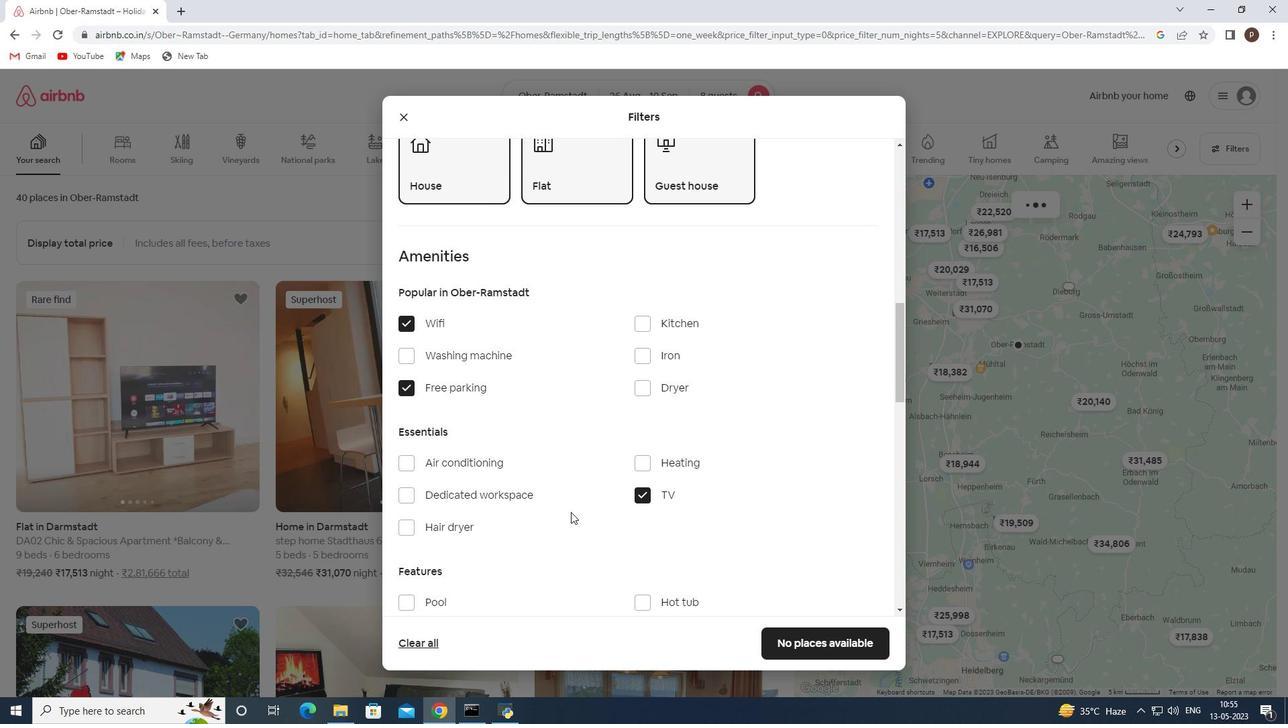 
Action: Mouse scrolled (569, 512) with delta (0, 0)
Screenshot: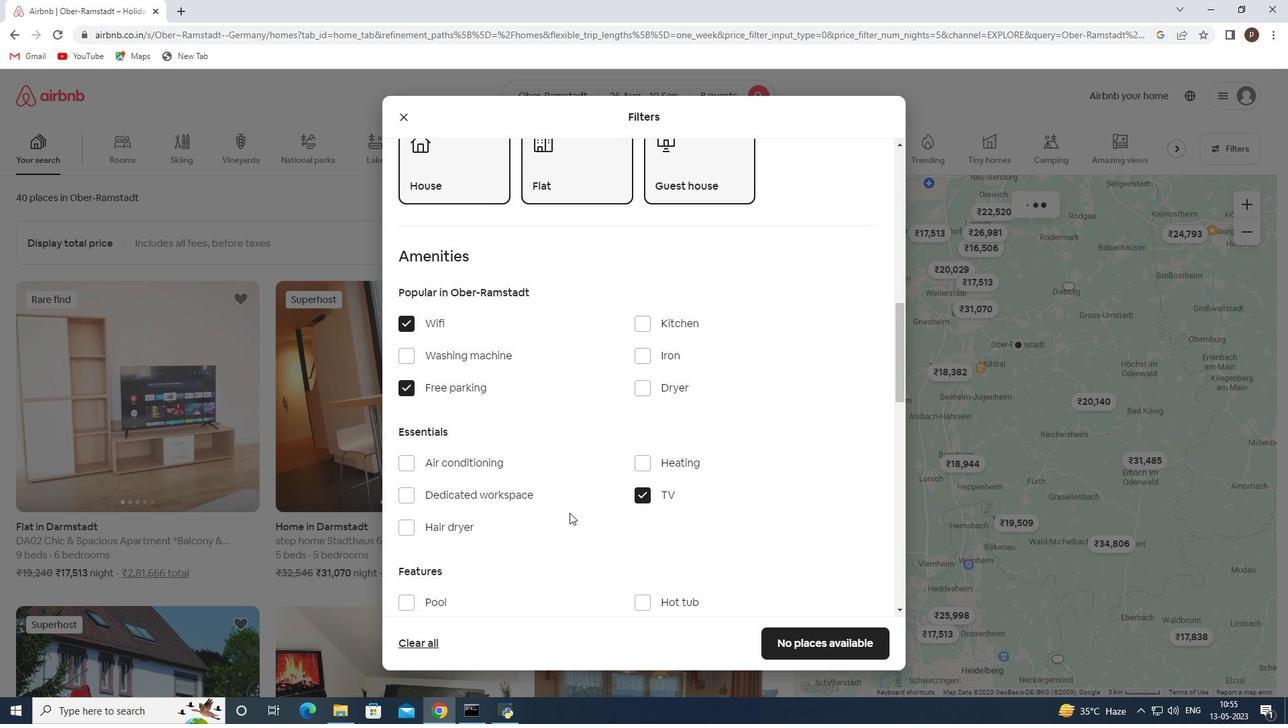 
Action: Mouse moved to (411, 401)
Screenshot: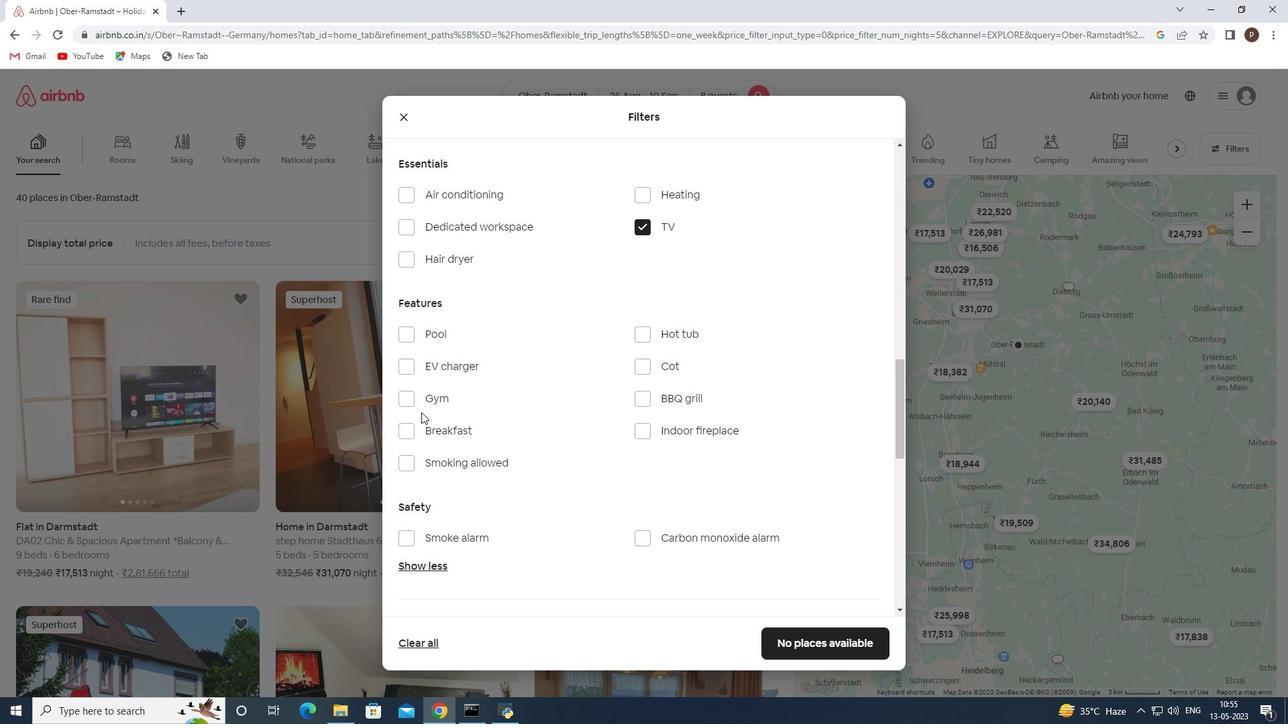 
Action: Mouse pressed left at (411, 401)
Screenshot: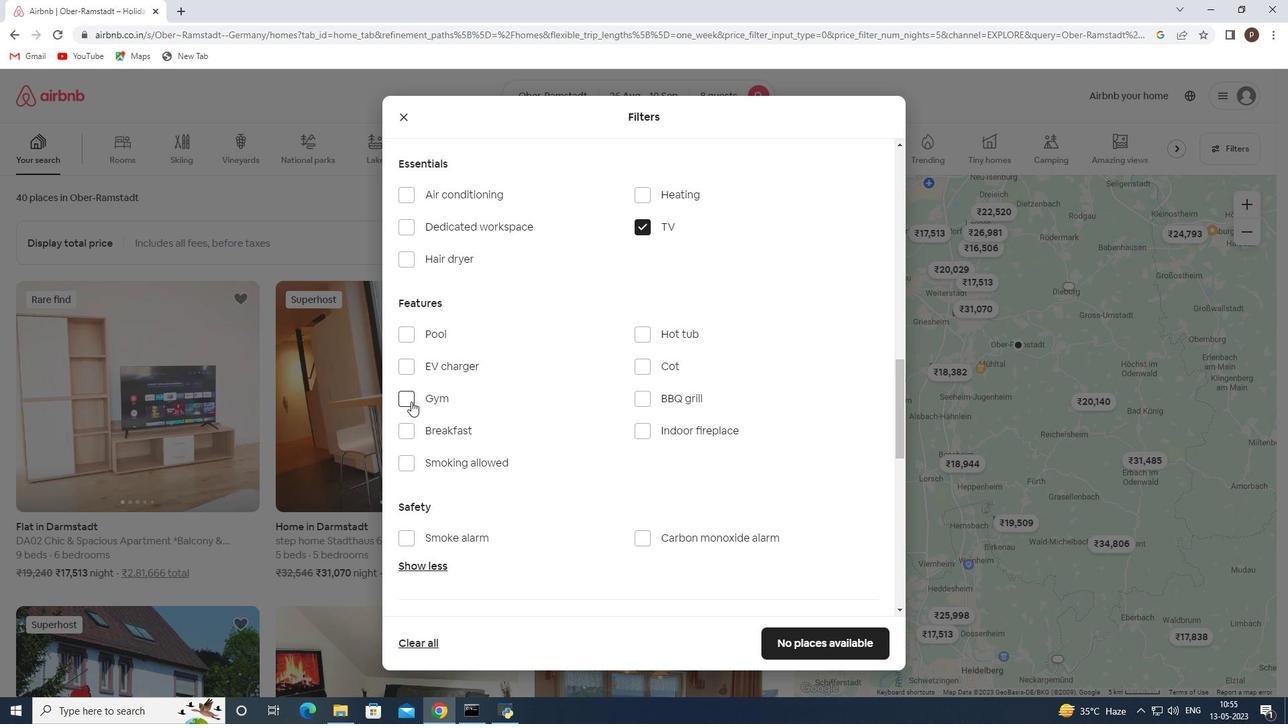 
Action: Mouse moved to (408, 424)
Screenshot: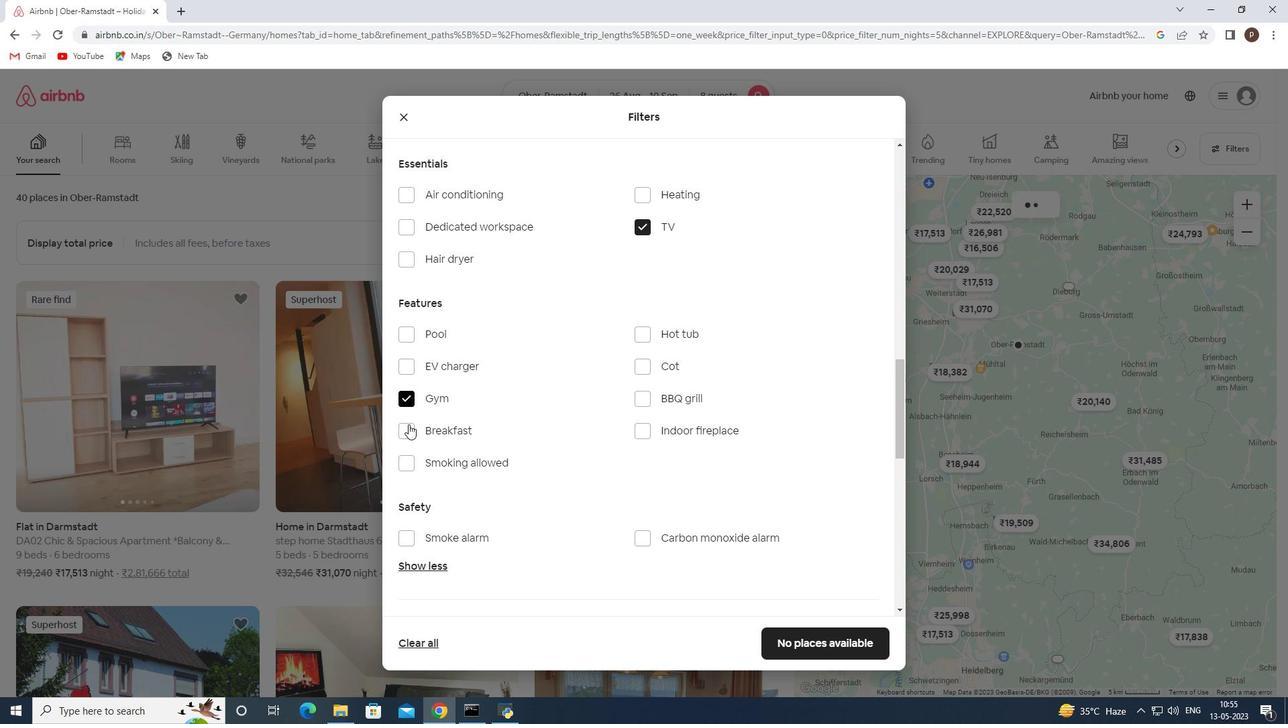 
Action: Mouse pressed left at (408, 424)
Screenshot: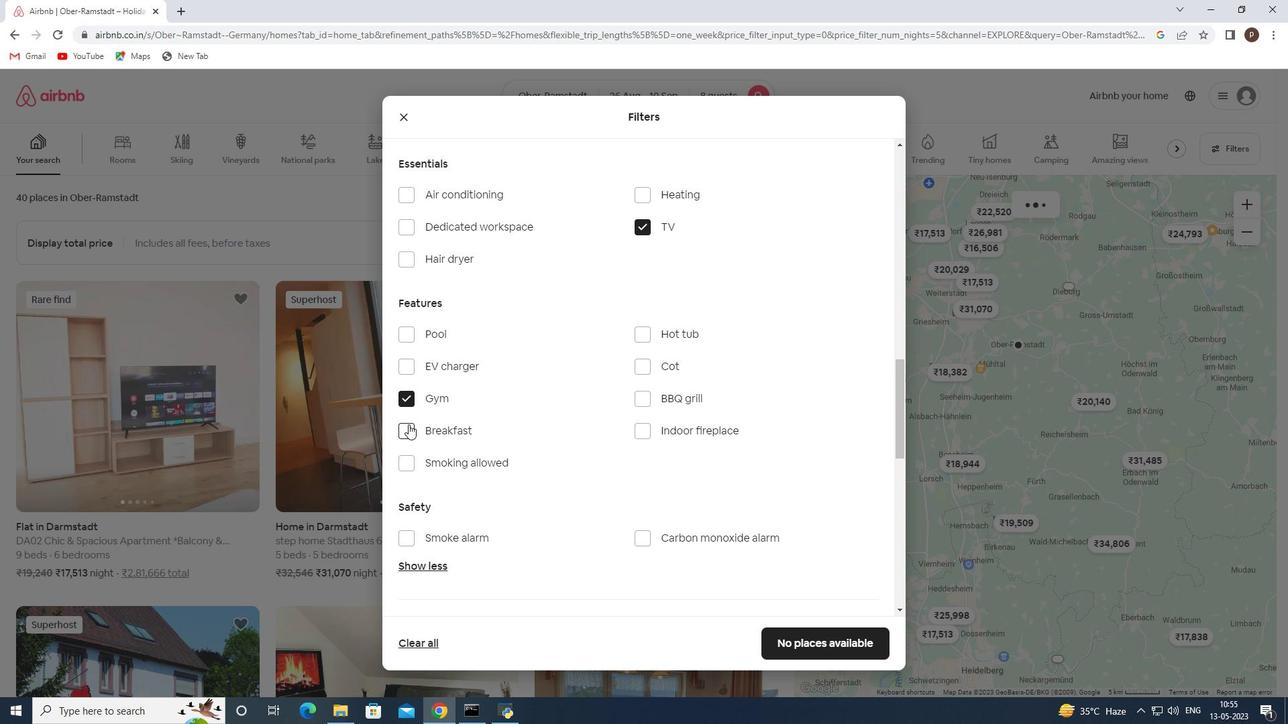 
Action: Mouse moved to (501, 453)
Screenshot: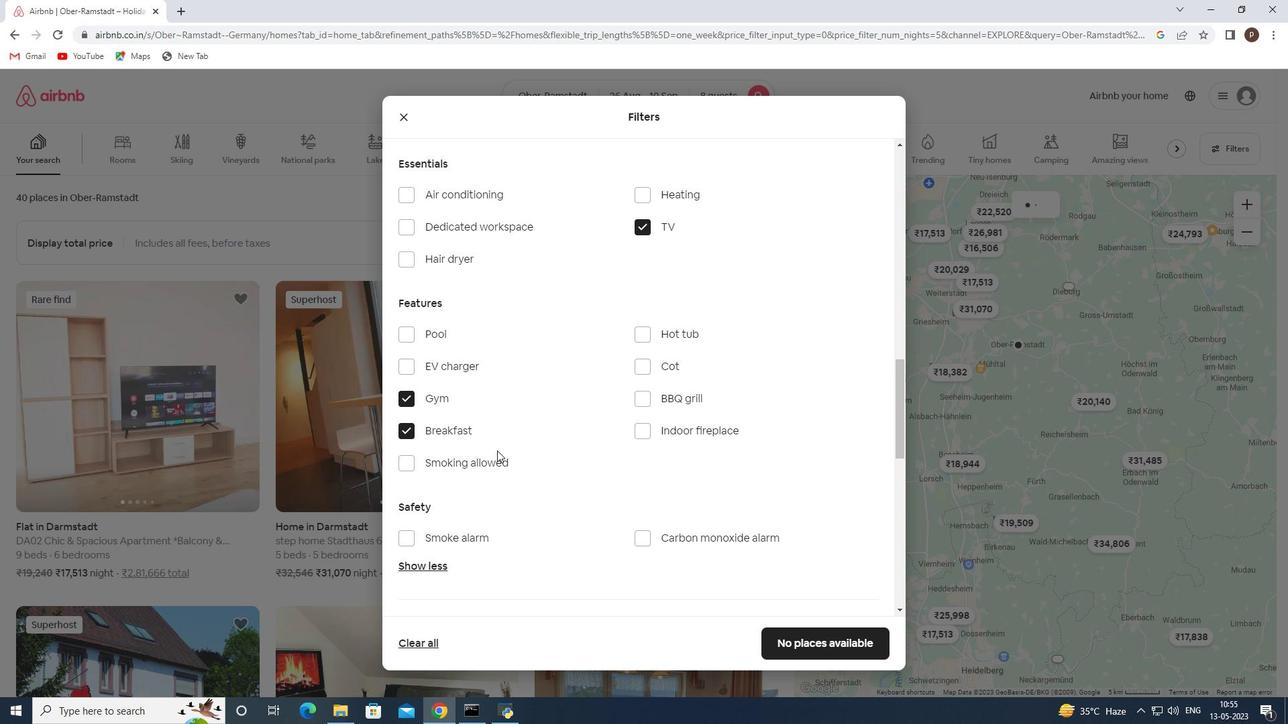 
Action: Mouse scrolled (501, 452) with delta (0, 0)
Screenshot: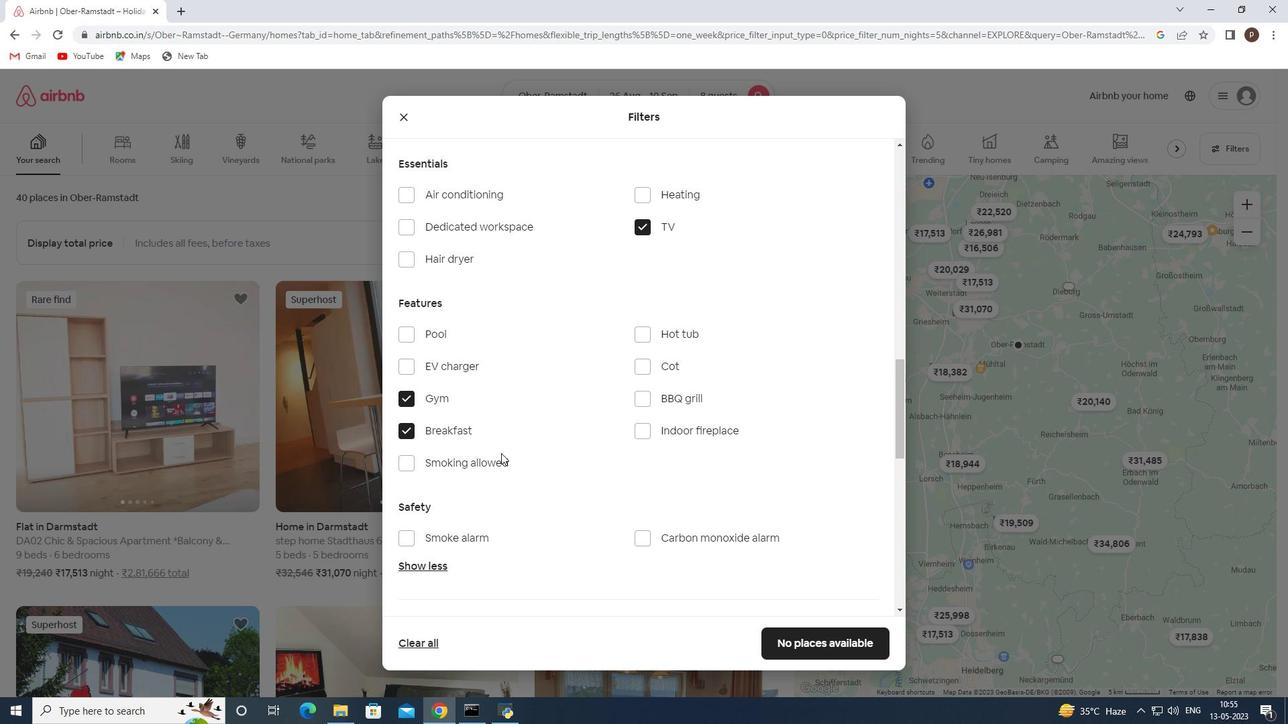 
Action: Mouse scrolled (501, 452) with delta (0, 0)
Screenshot: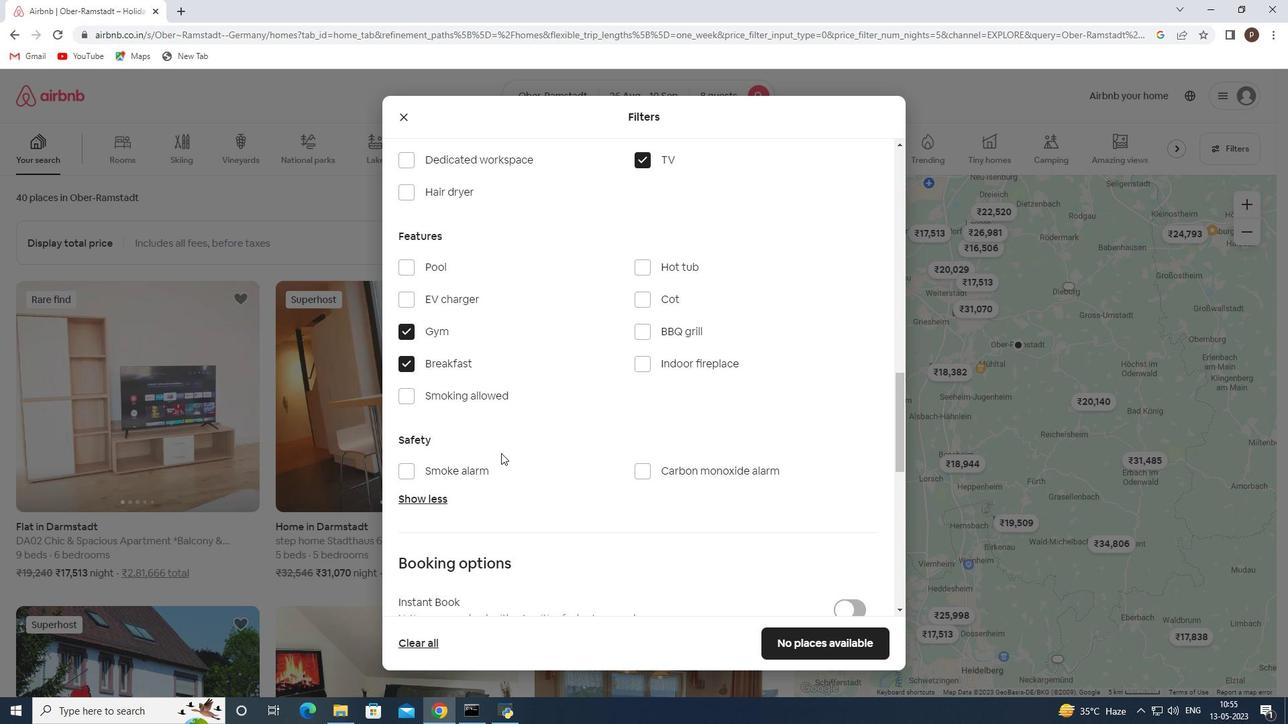 
Action: Mouse scrolled (501, 452) with delta (0, 0)
Screenshot: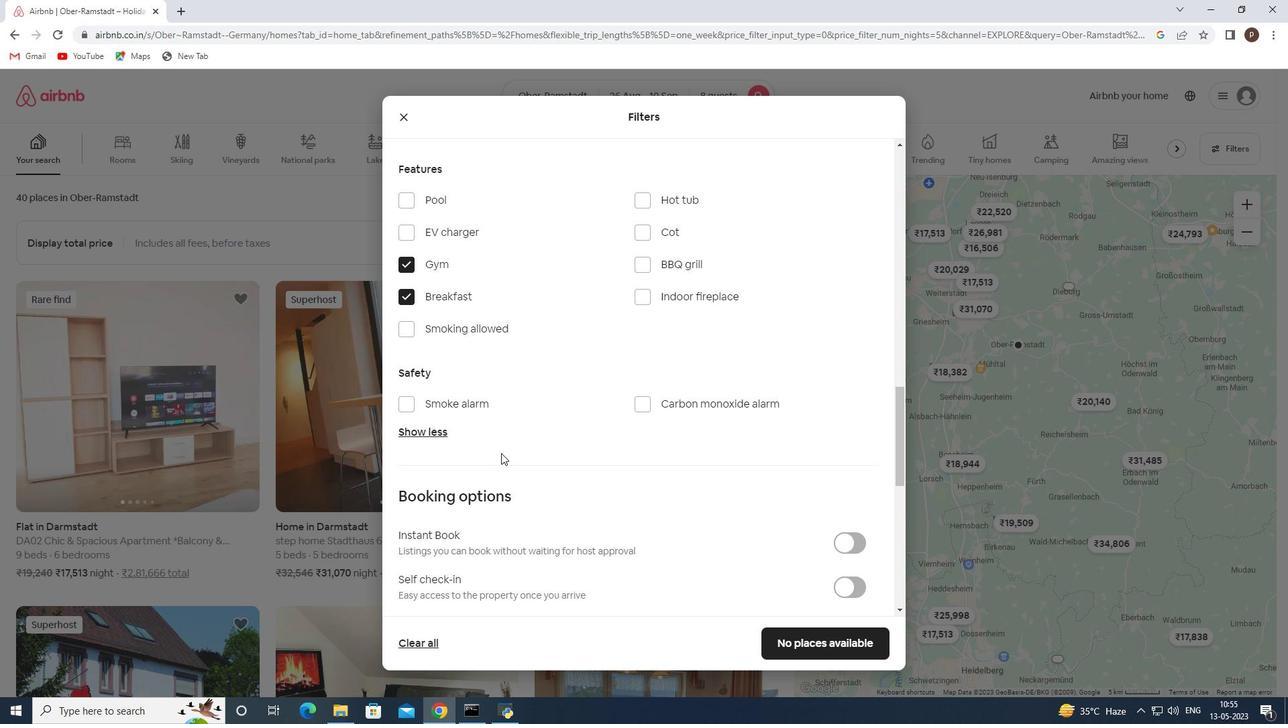 
Action: Mouse moved to (503, 456)
Screenshot: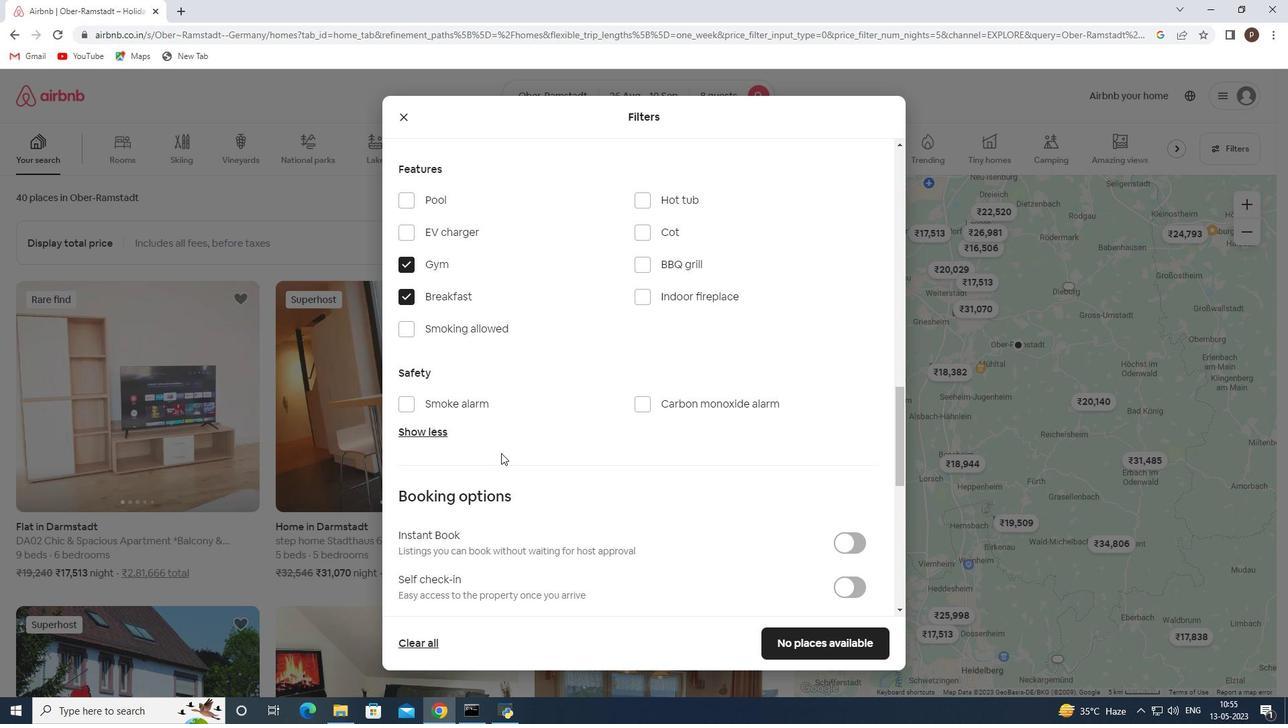 
Action: Mouse scrolled (503, 455) with delta (0, 0)
Screenshot: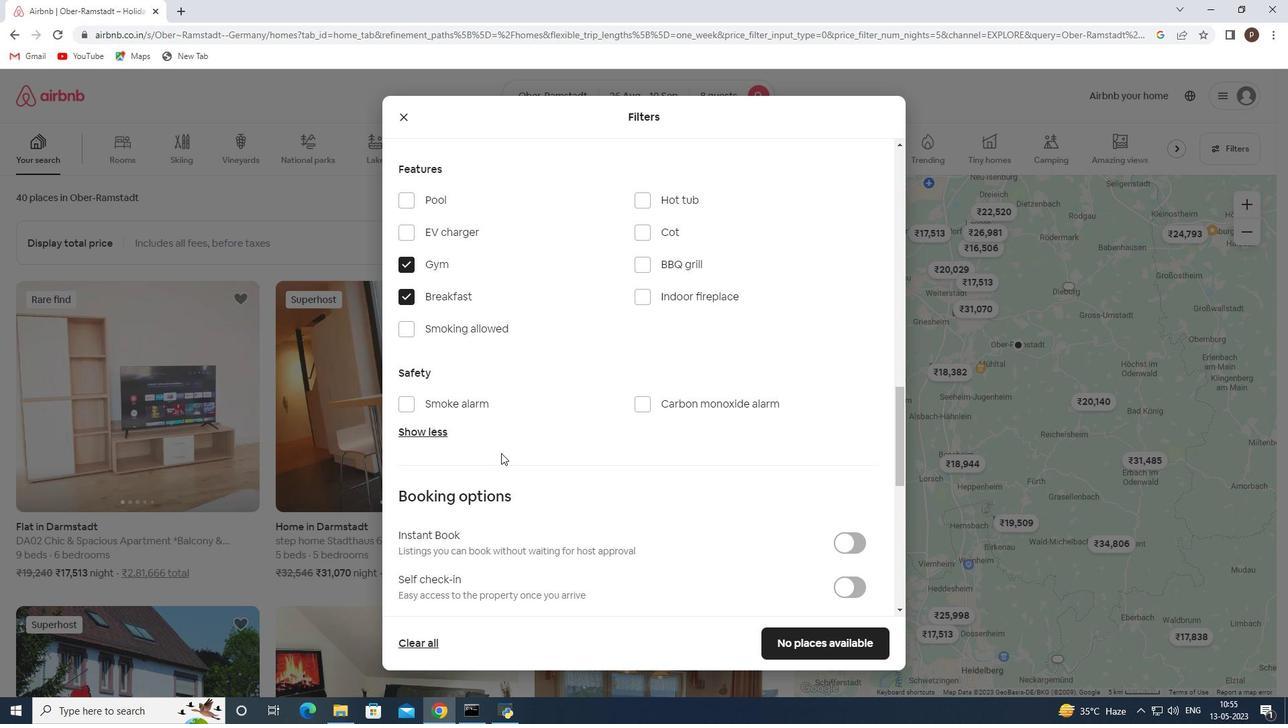 
Action: Mouse moved to (852, 448)
Screenshot: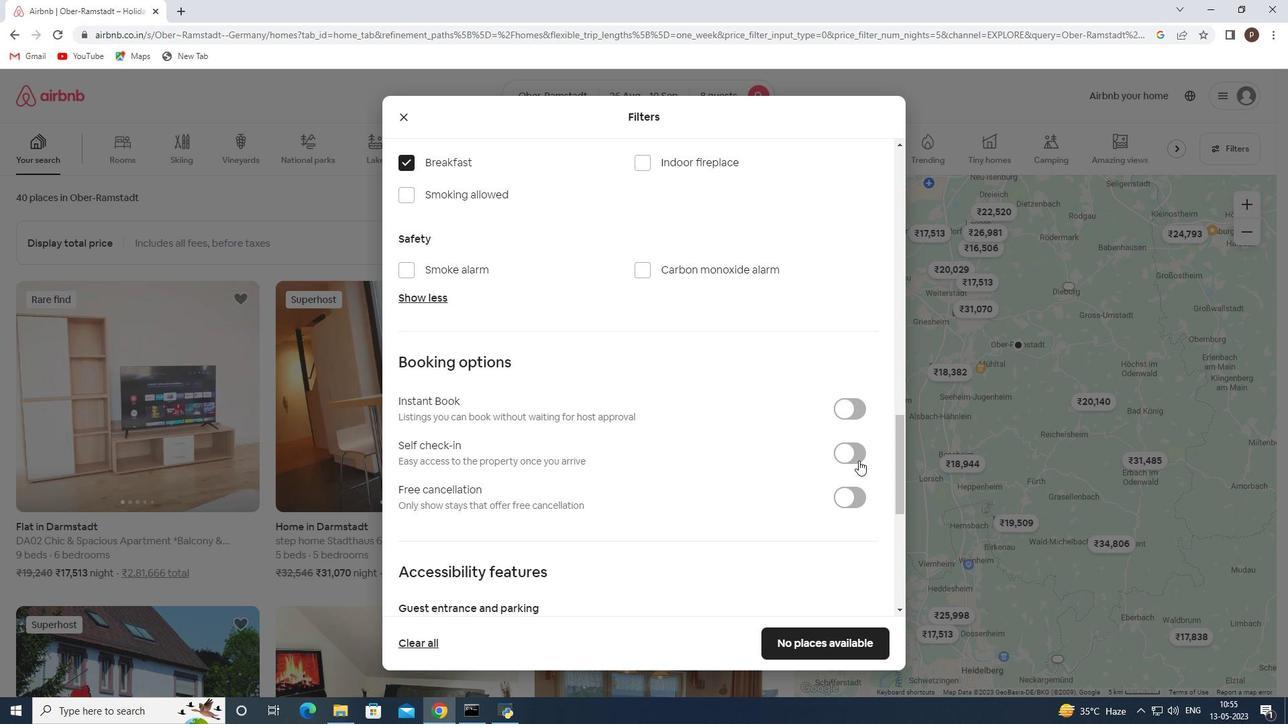 
Action: Mouse pressed left at (852, 448)
Screenshot: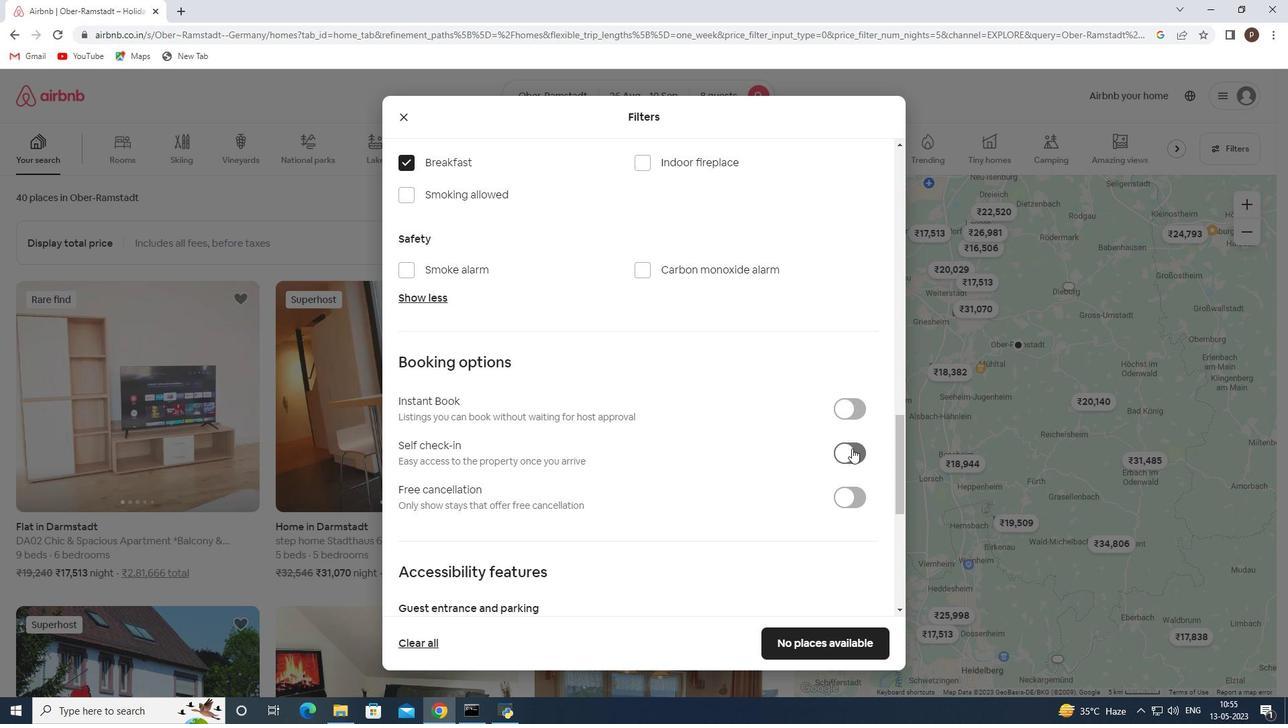 
Action: Mouse moved to (714, 463)
Screenshot: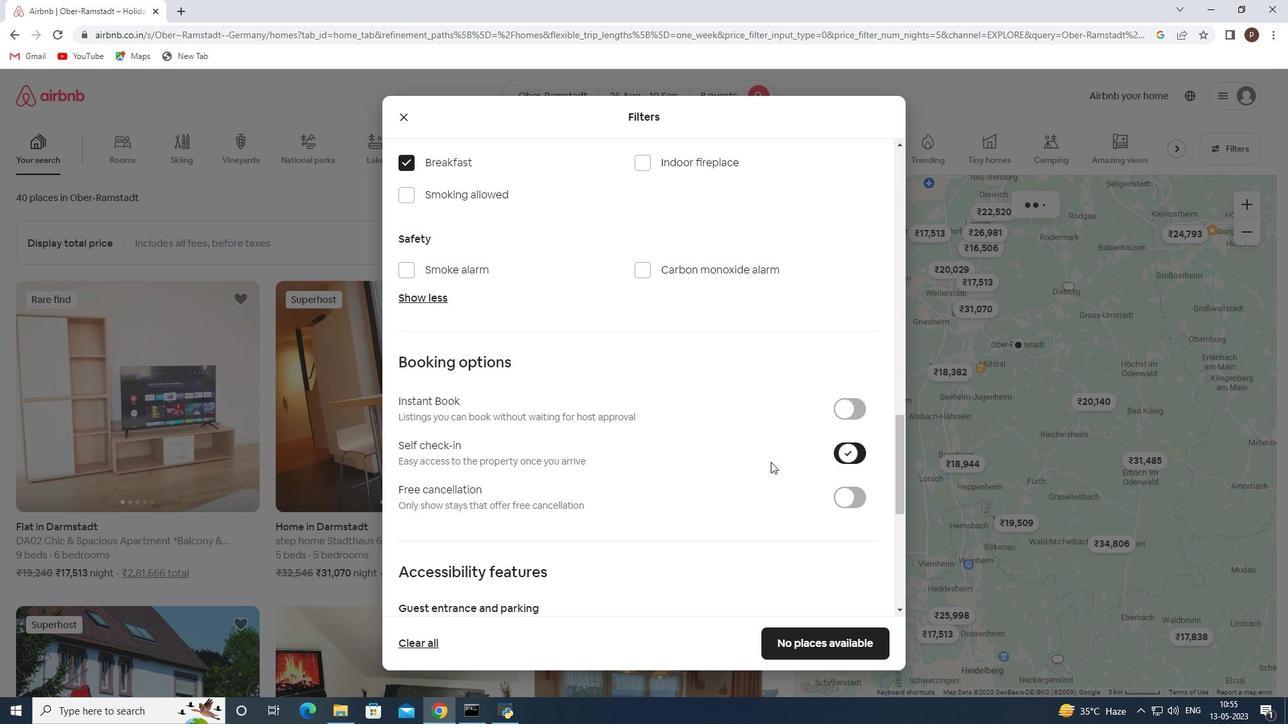 
Action: Mouse scrolled (714, 462) with delta (0, 0)
Screenshot: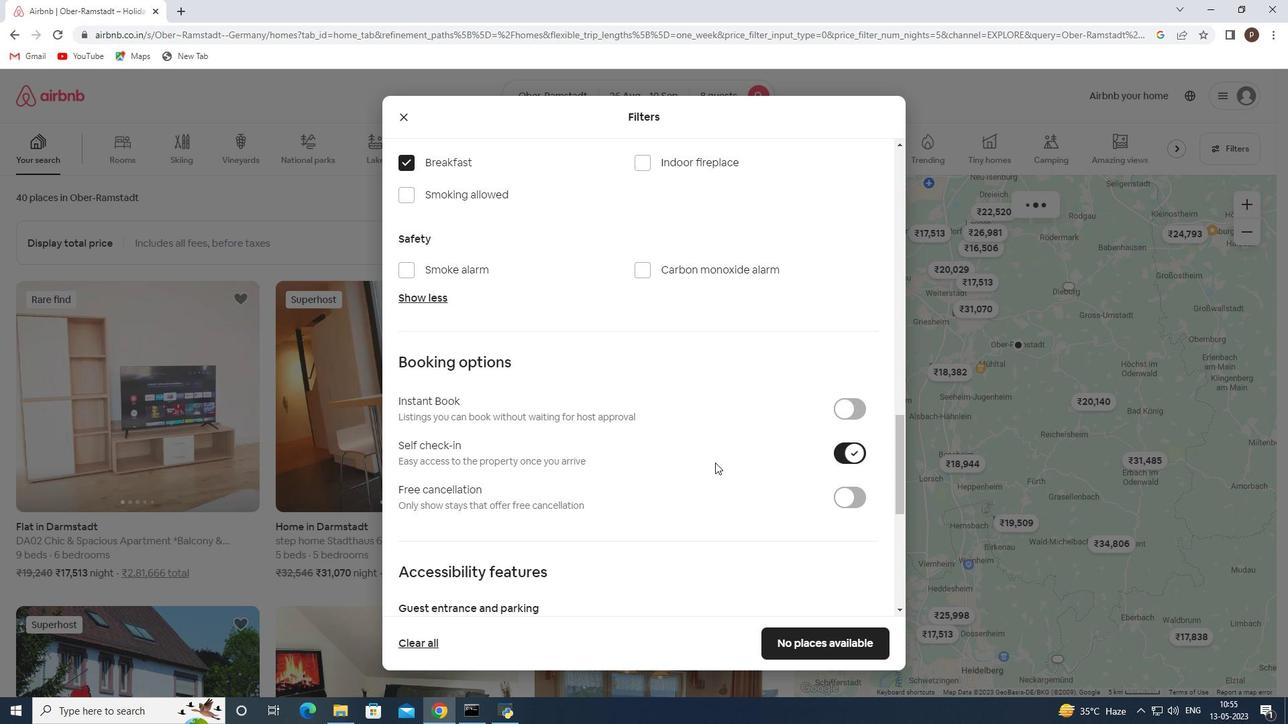 
Action: Mouse scrolled (714, 462) with delta (0, 0)
Screenshot: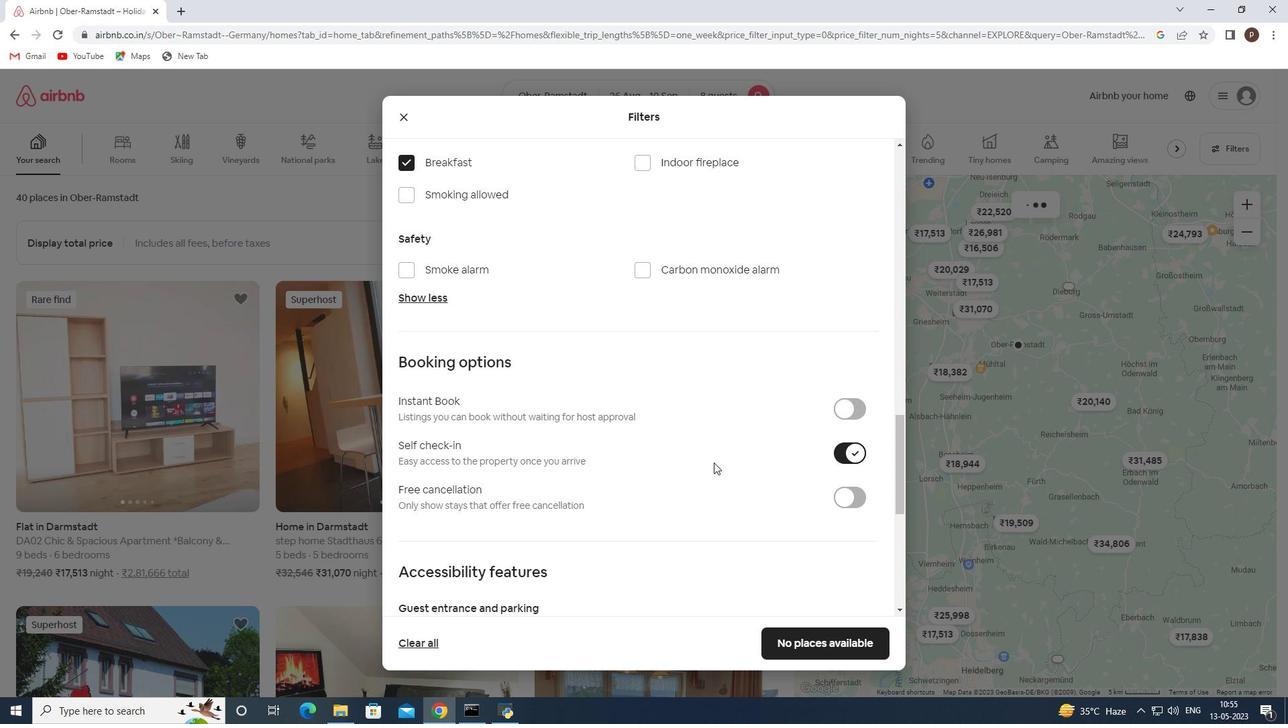
Action: Mouse scrolled (714, 462) with delta (0, 0)
Screenshot: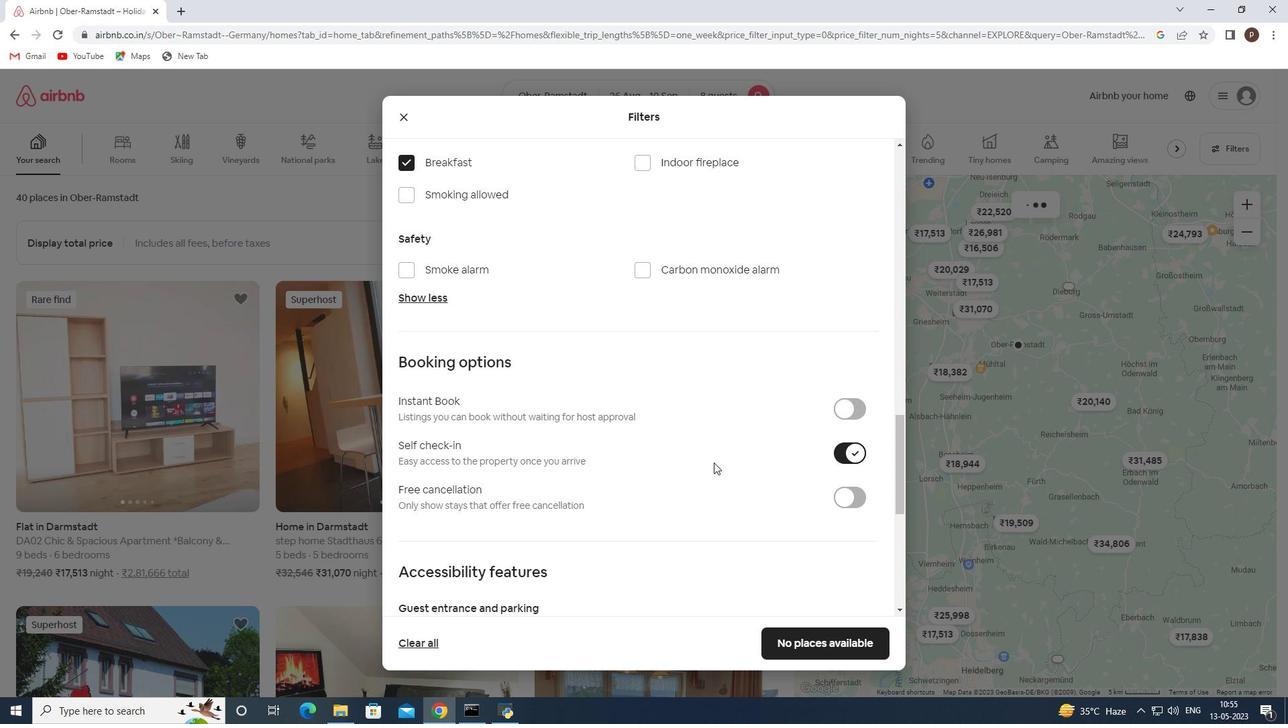 
Action: Mouse scrolled (714, 462) with delta (0, 0)
Screenshot: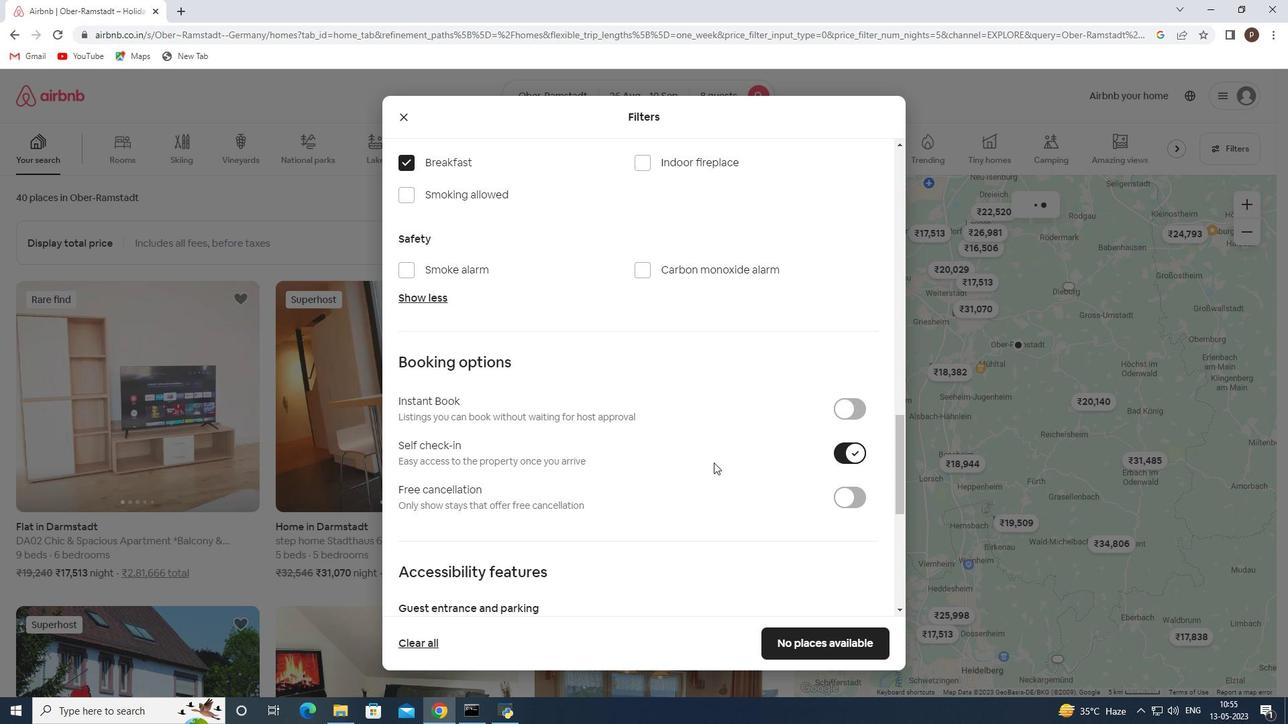
Action: Mouse moved to (675, 454)
Screenshot: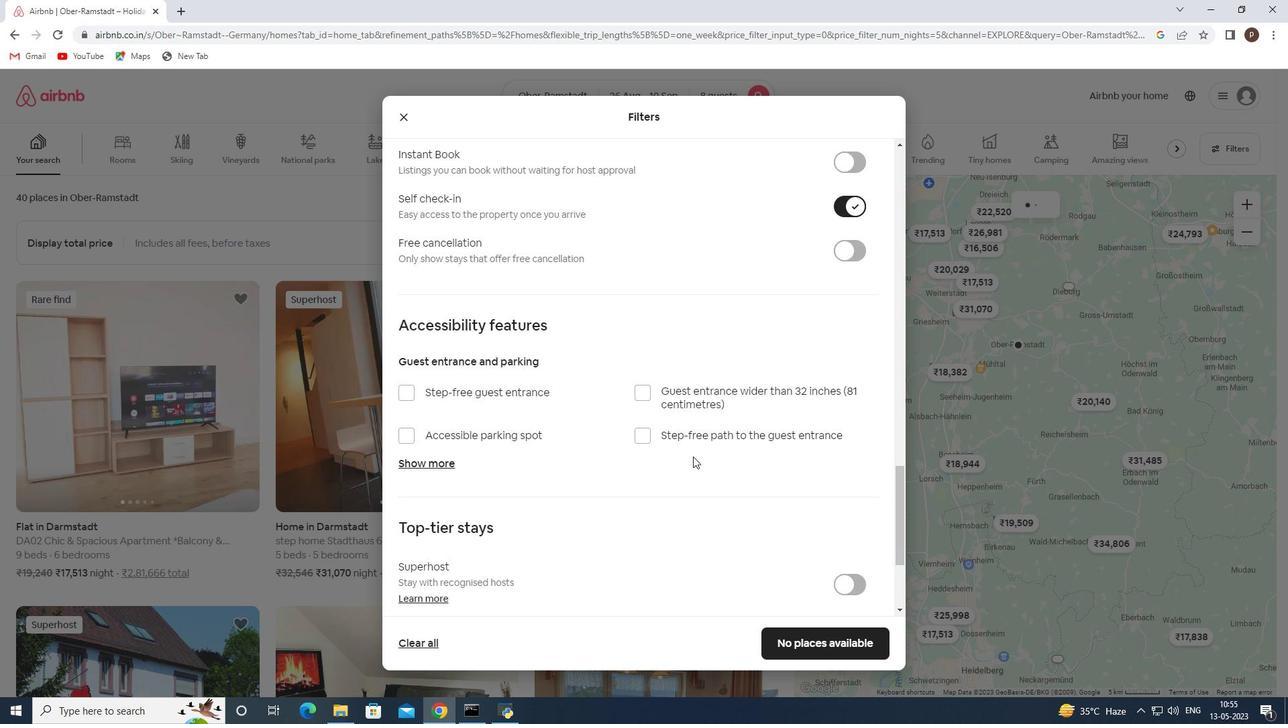 
Action: Mouse scrolled (675, 453) with delta (0, 0)
Screenshot: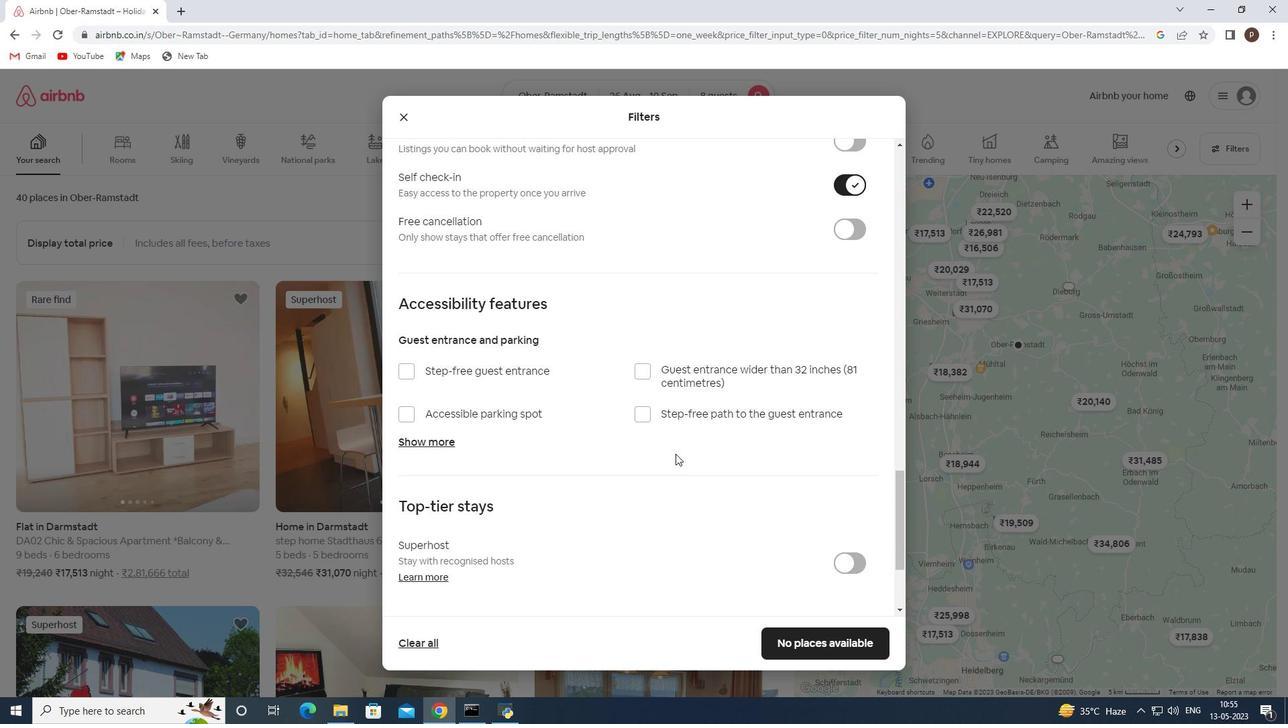 
Action: Mouse scrolled (675, 453) with delta (0, 0)
Screenshot: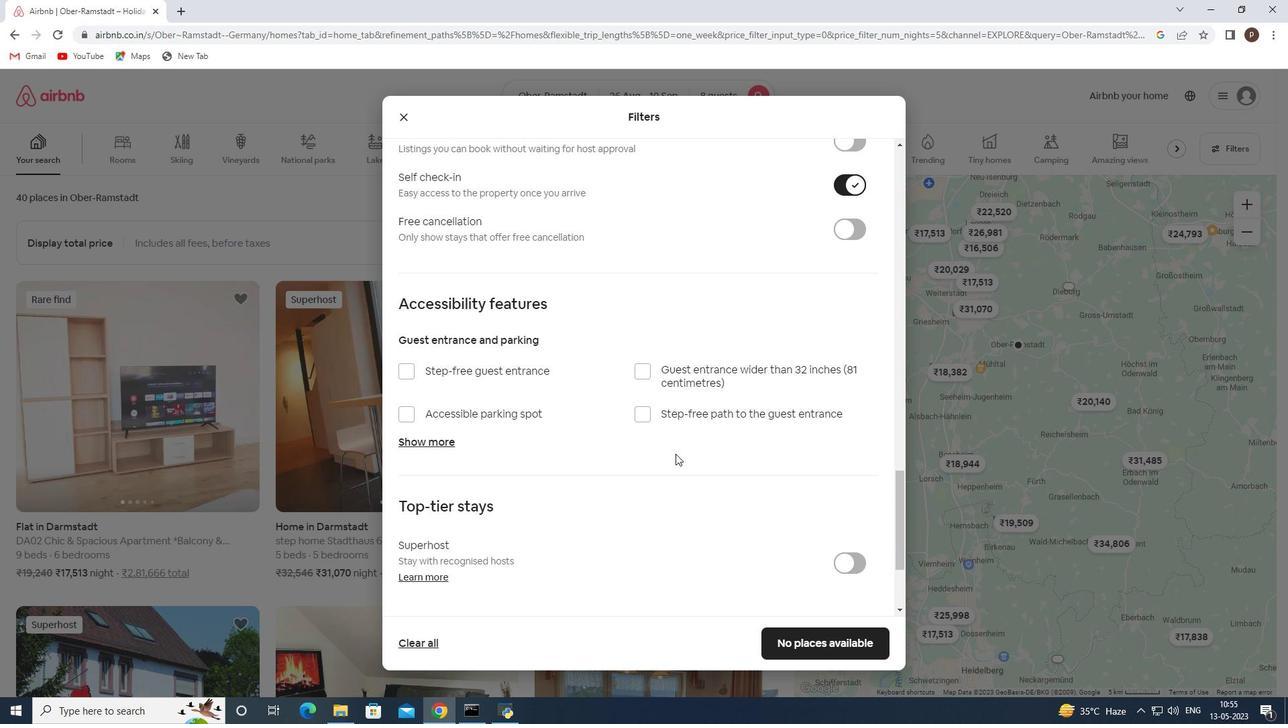 
Action: Mouse moved to (673, 454)
Screenshot: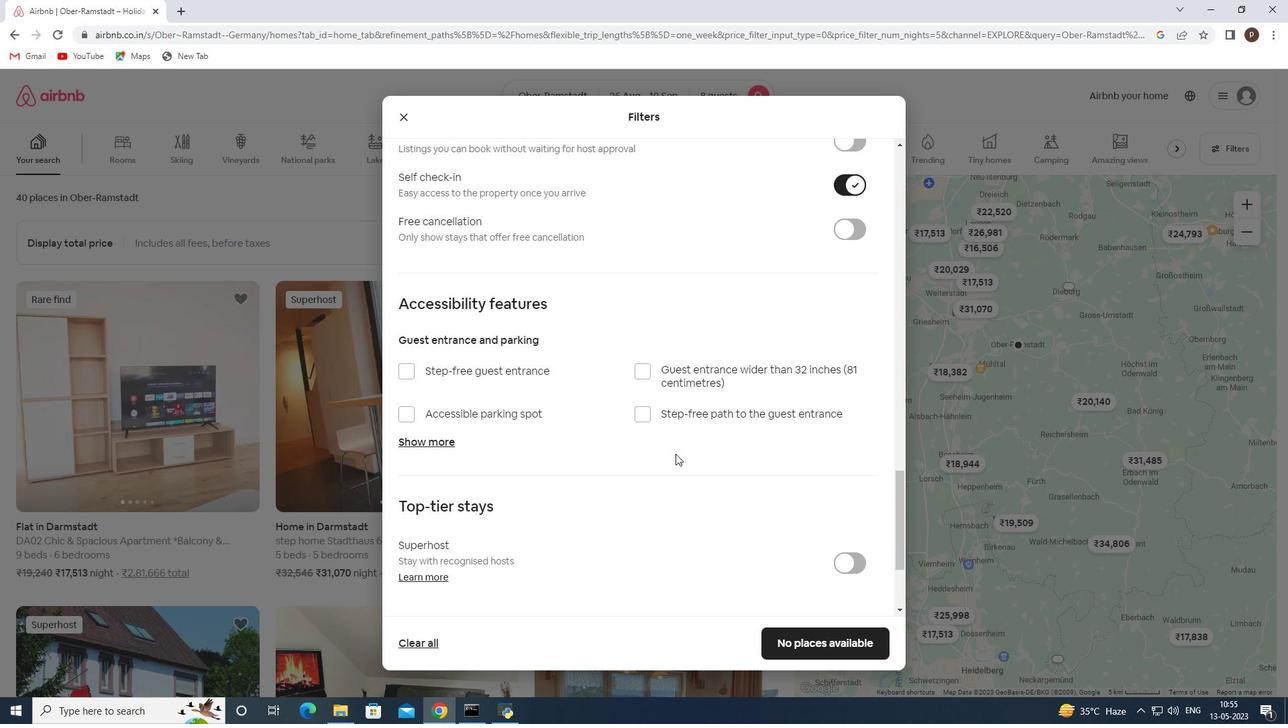 
Action: Mouse scrolled (673, 453) with delta (0, 0)
Screenshot: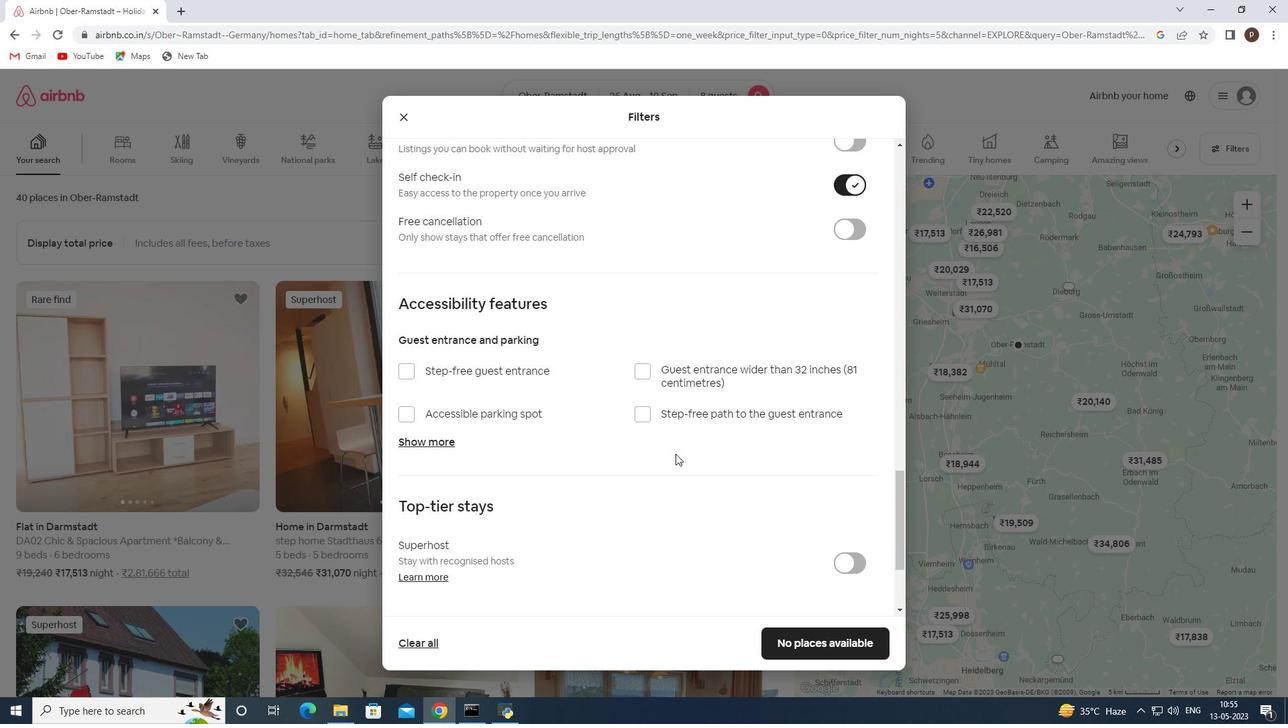 
Action: Mouse moved to (671, 454)
Screenshot: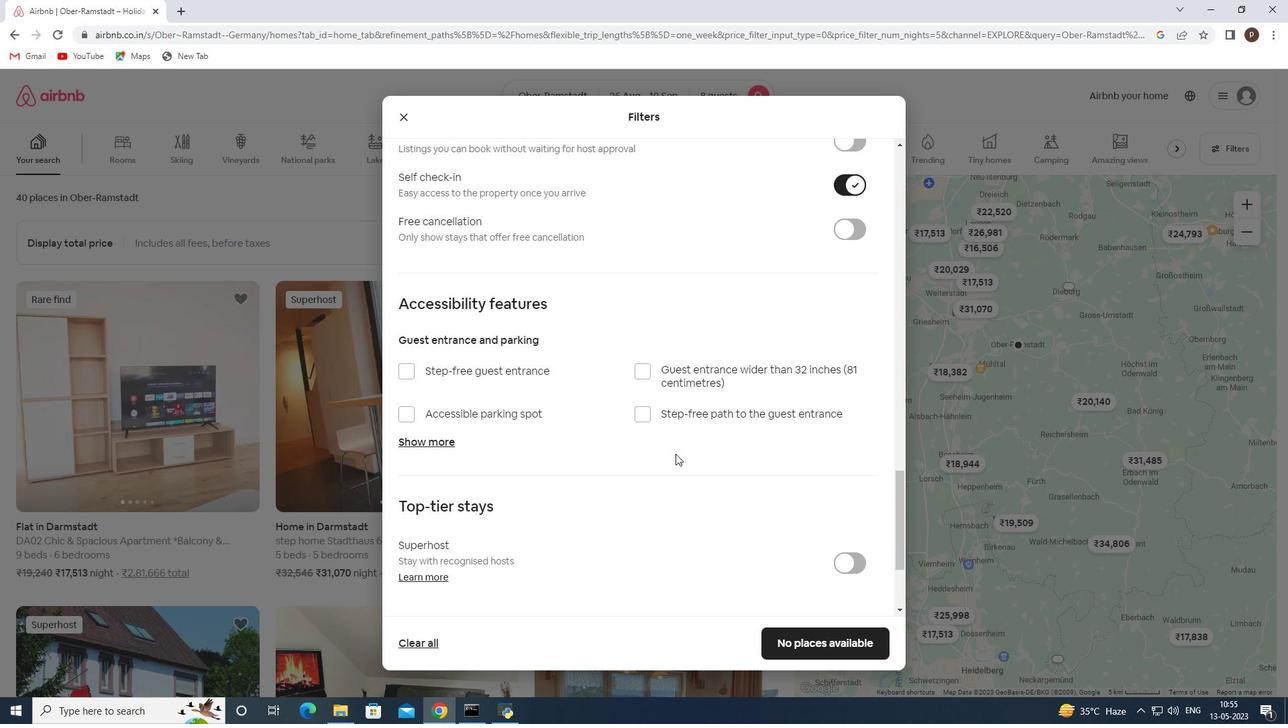 
Action: Mouse scrolled (671, 453) with delta (0, 0)
Screenshot: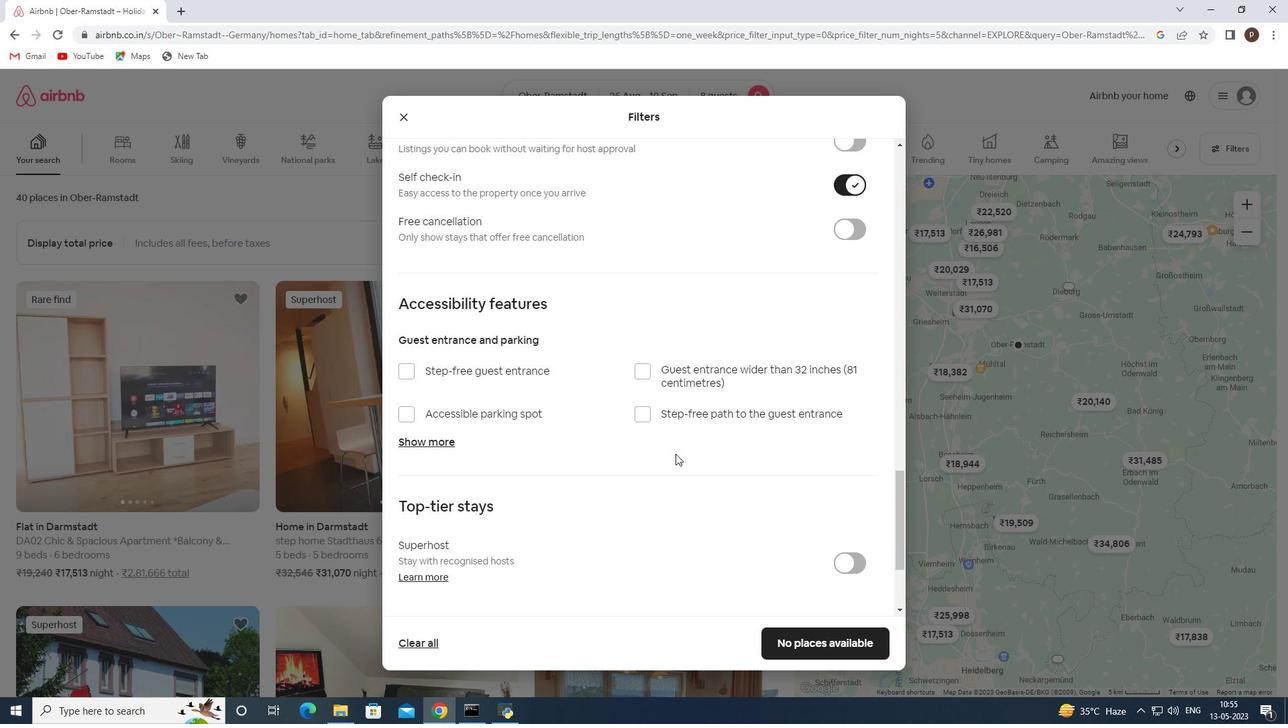 
Action: Mouse scrolled (671, 453) with delta (0, 0)
Screenshot: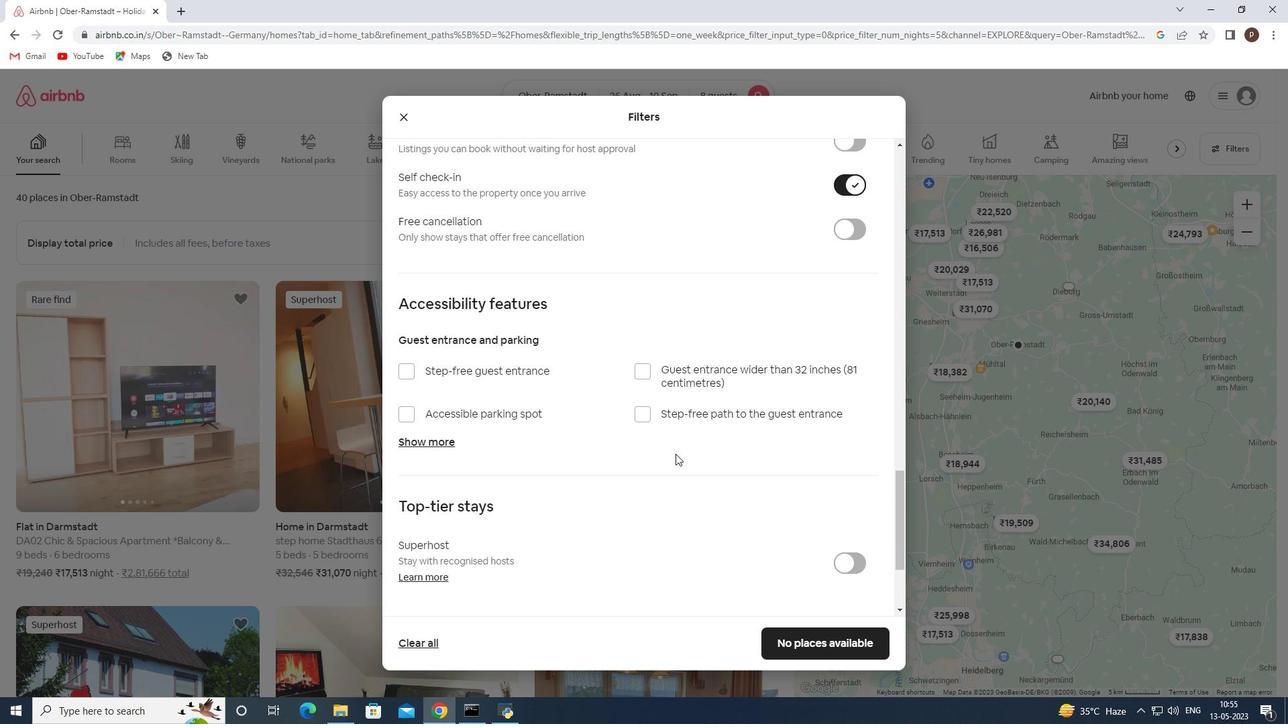 
Action: Mouse moved to (671, 454)
Screenshot: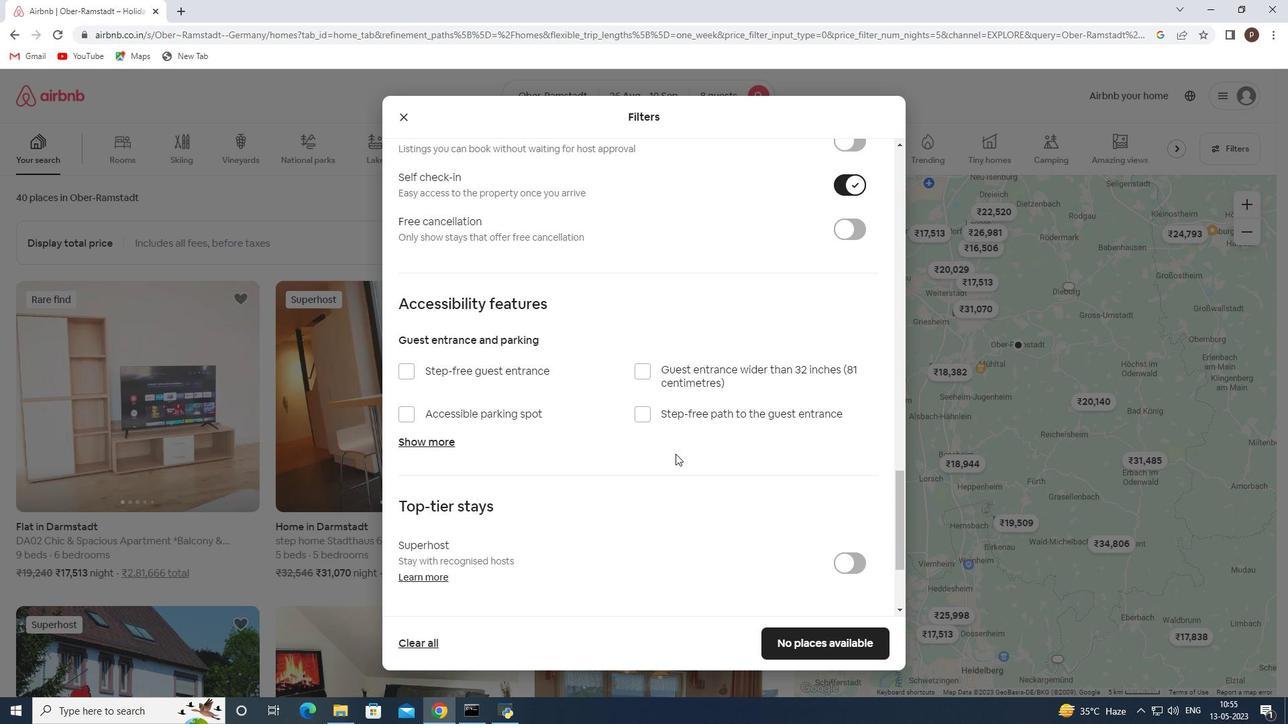 
Action: Mouse scrolled (671, 454) with delta (0, 0)
Screenshot: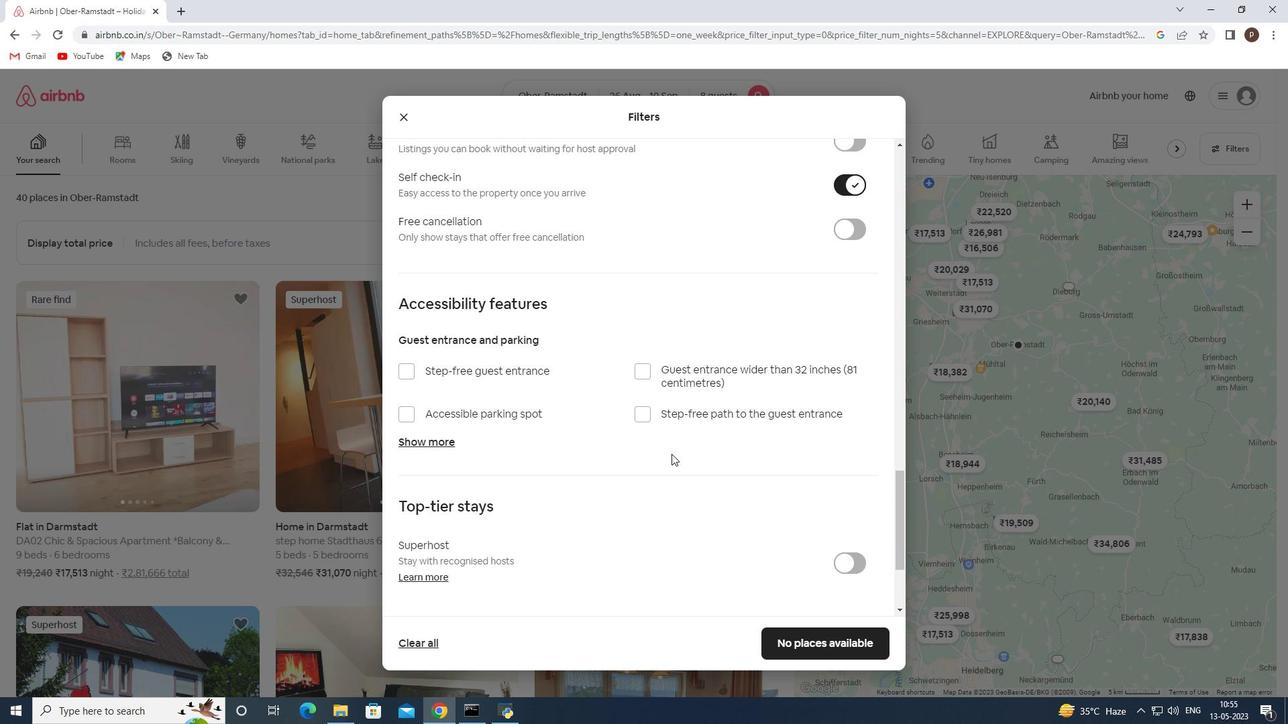 
Action: Mouse moved to (402, 519)
Screenshot: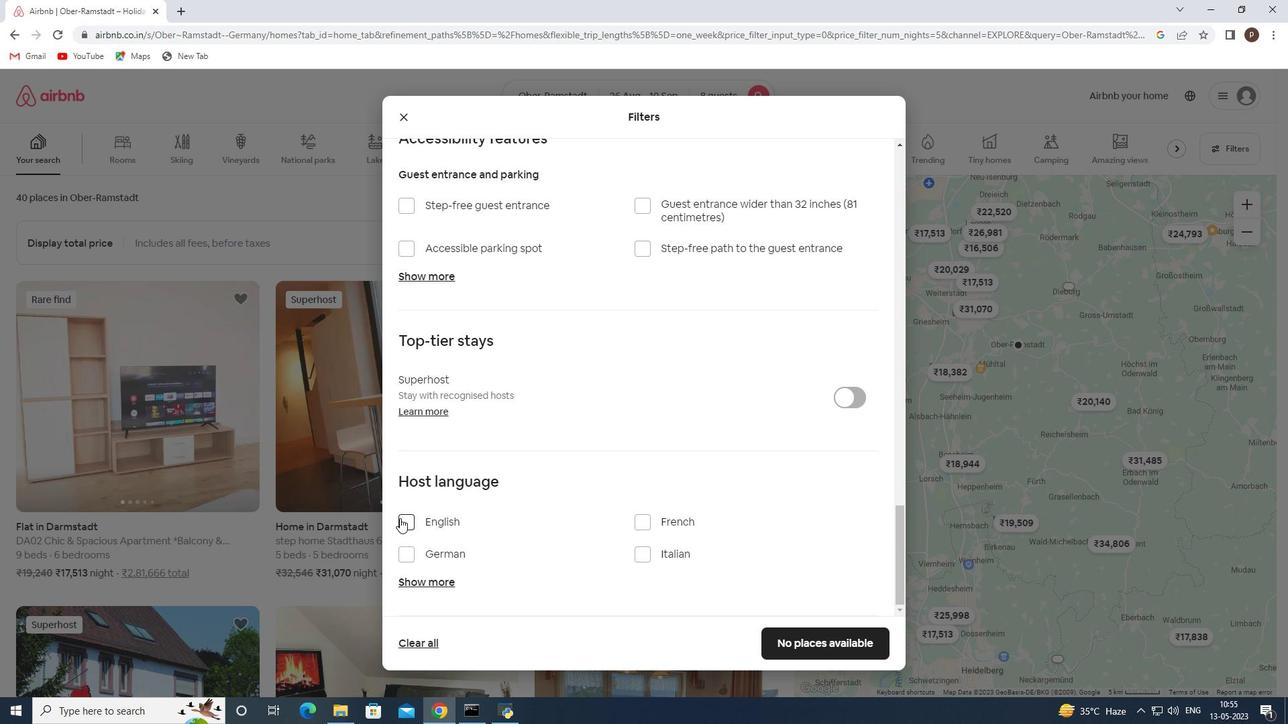 
Action: Mouse pressed left at (402, 519)
Screenshot: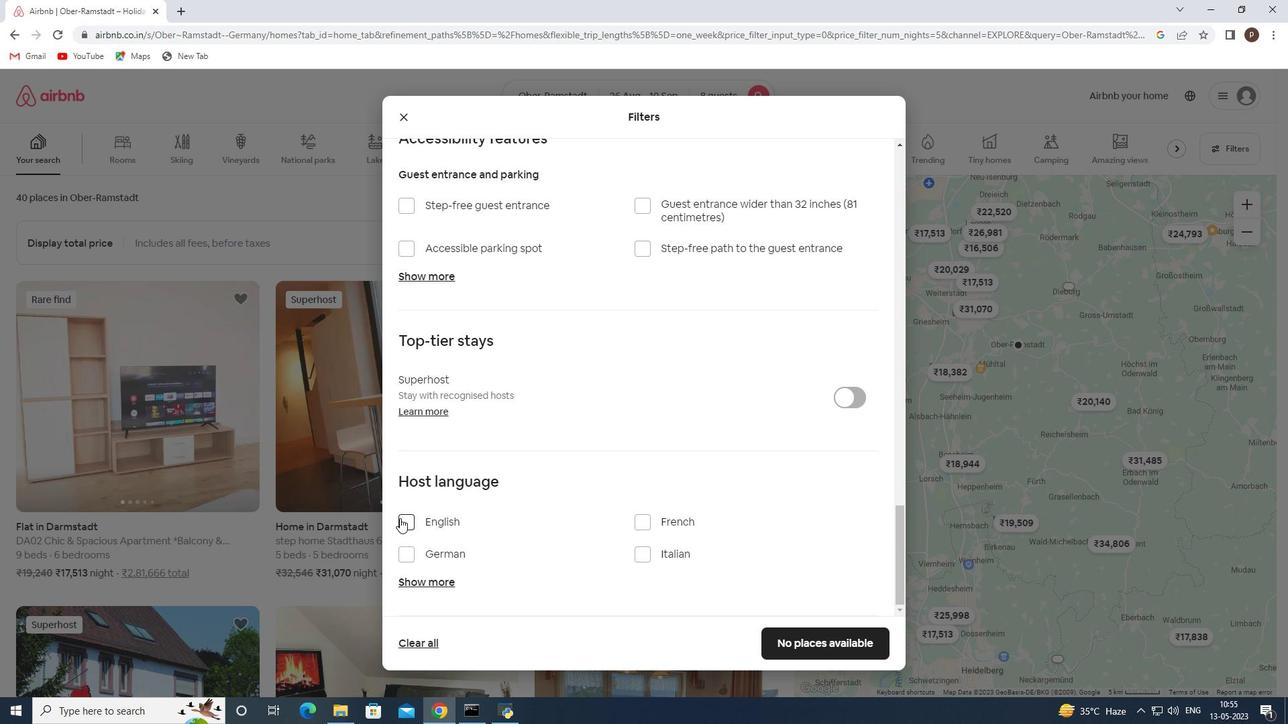 
Action: Mouse moved to (840, 640)
Screenshot: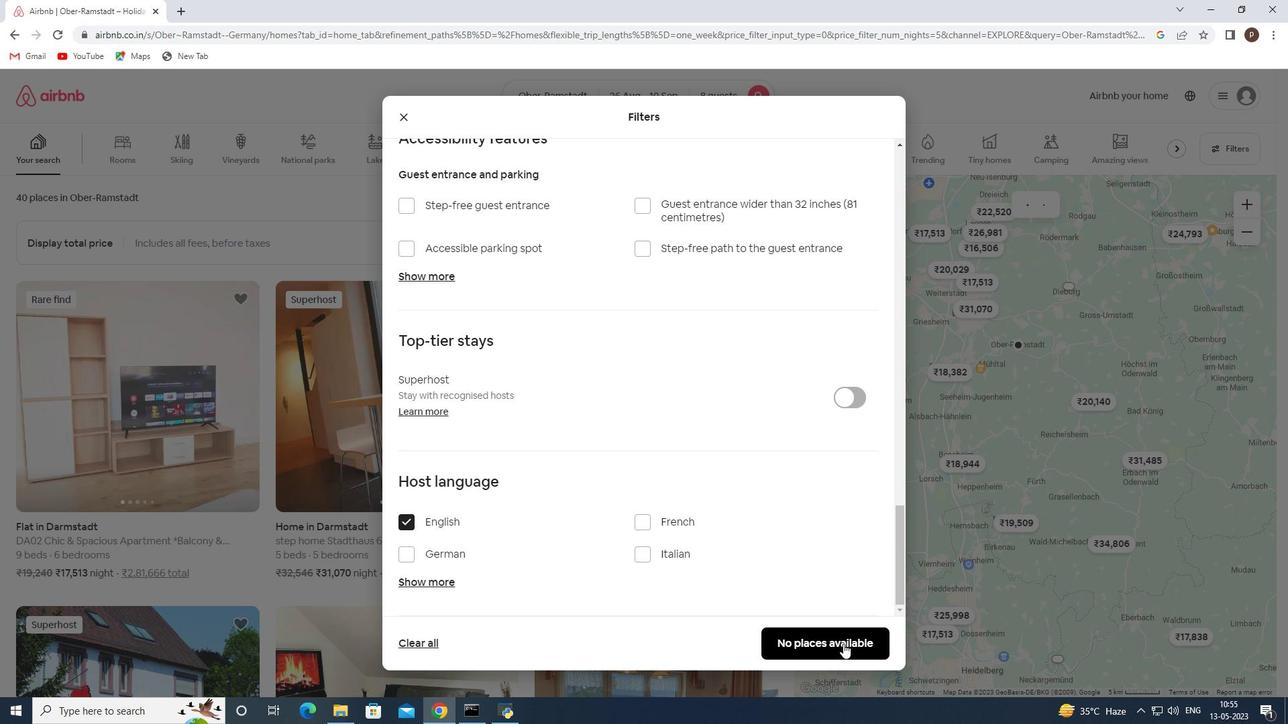 
Action: Mouse pressed left at (840, 640)
Screenshot: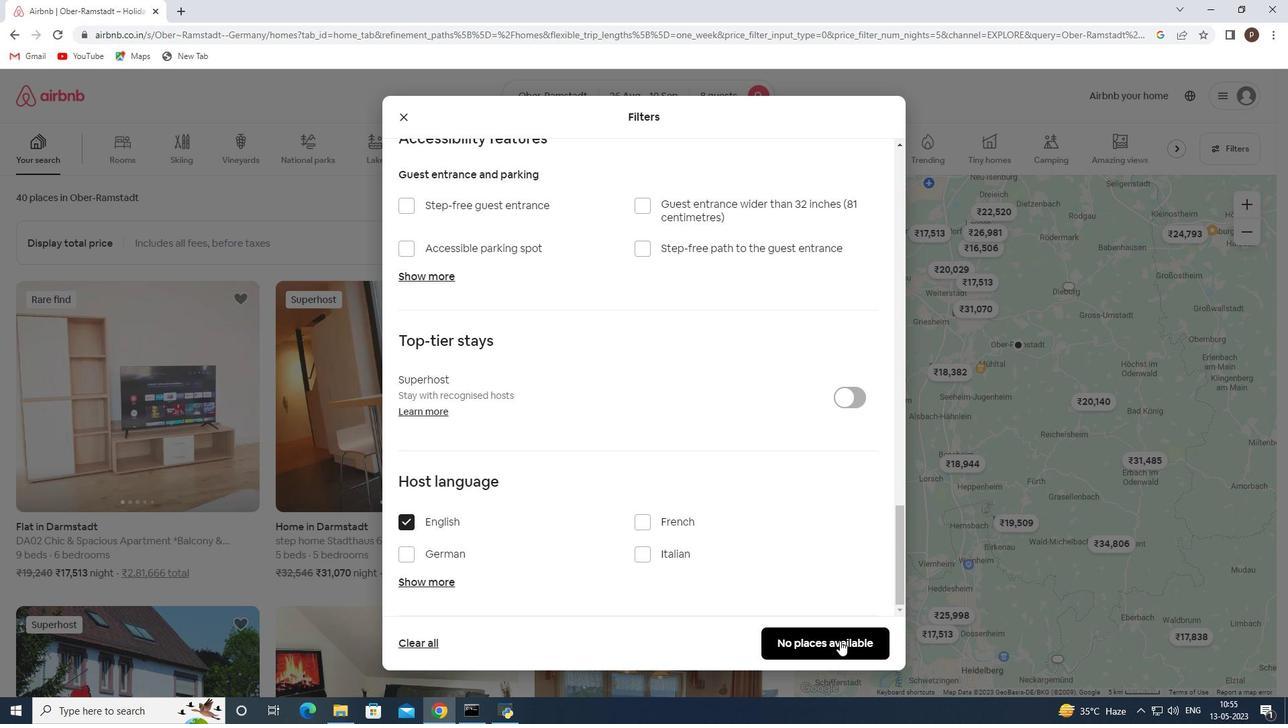 
